Task: Look for space in Mascalucia, Italy from 1st June, 2023 to 9th June, 2023 for 4 adults in price range Rs.6000 to Rs.12000. Place can be entire place with 2 bedrooms having 2 beds and 2 bathrooms. Property type can be house, flat, guest house. Booking option can be shelf check-in. Required host language is English.
Action: Mouse moved to (586, 97)
Screenshot: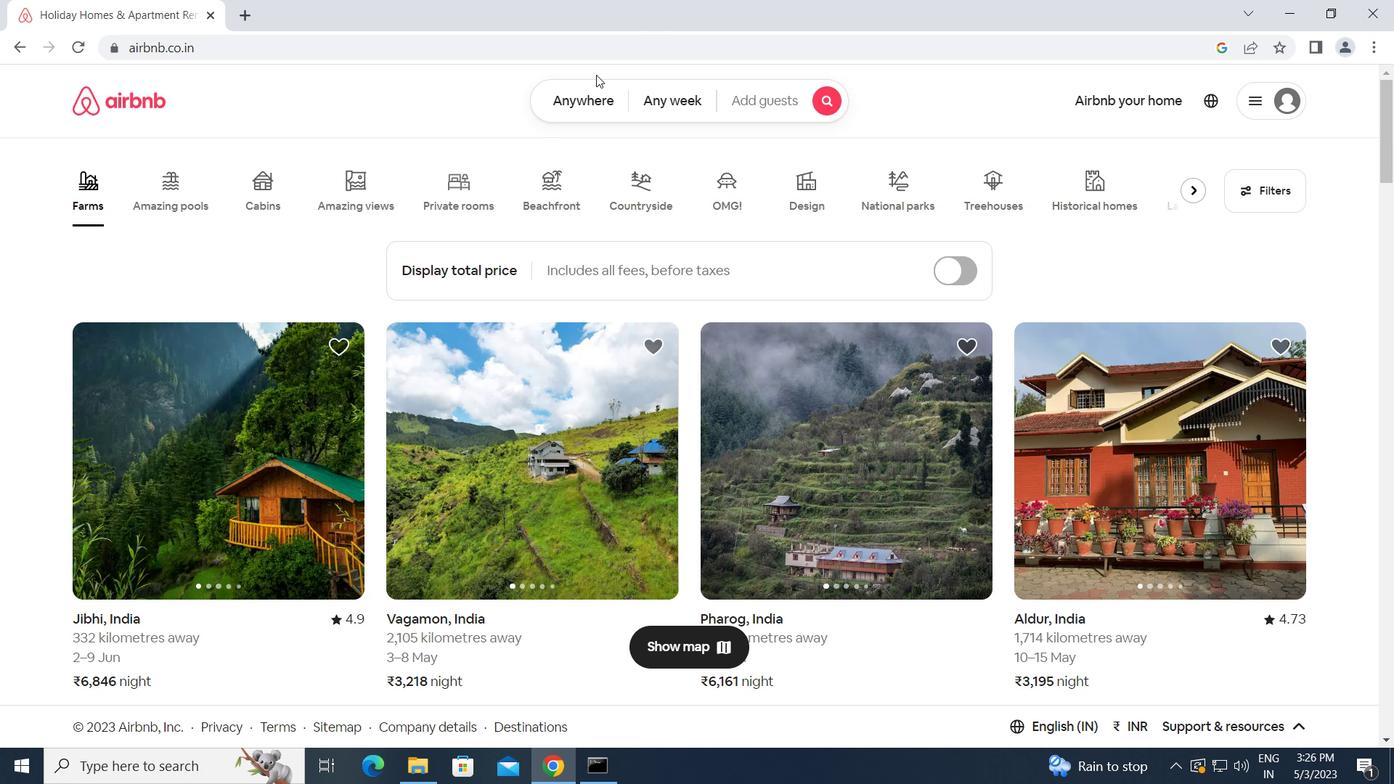
Action: Mouse pressed left at (586, 97)
Screenshot: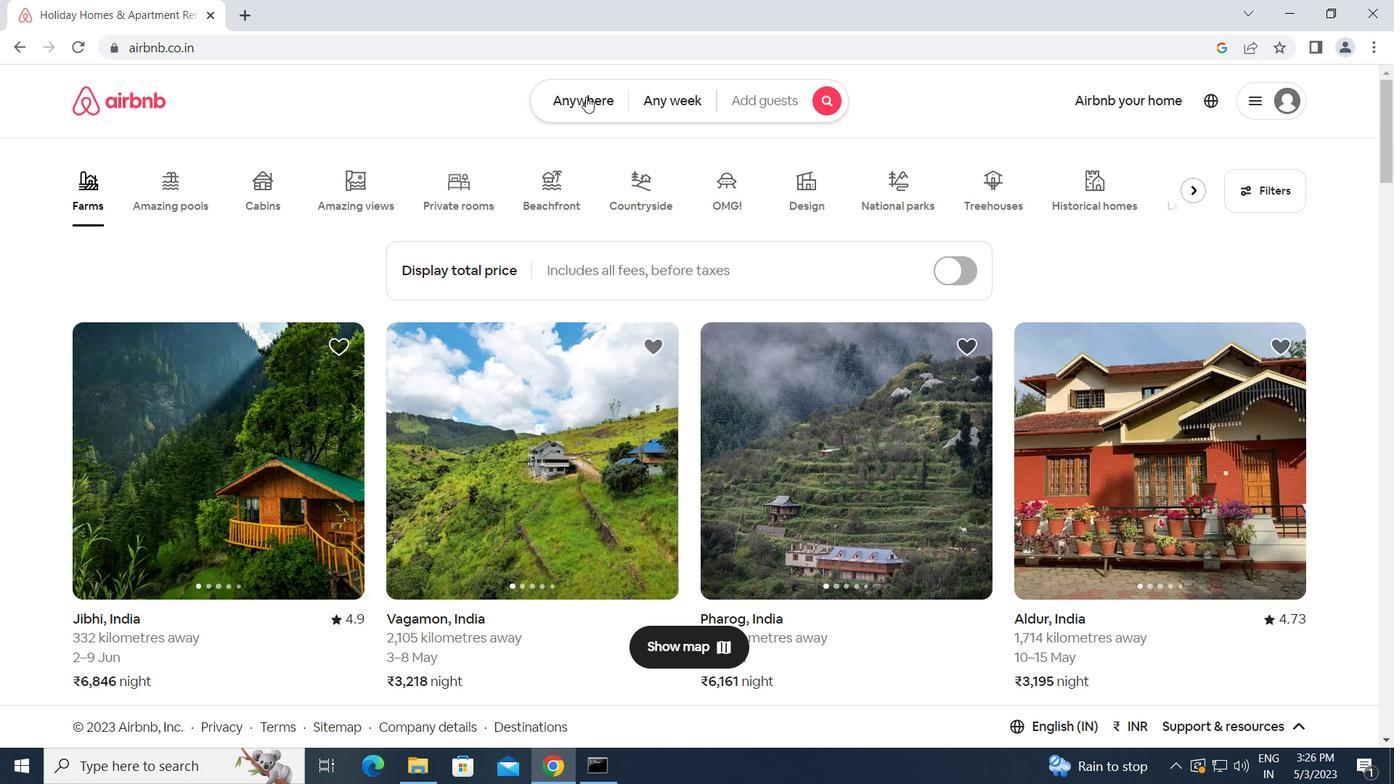 
Action: Mouse moved to (546, 172)
Screenshot: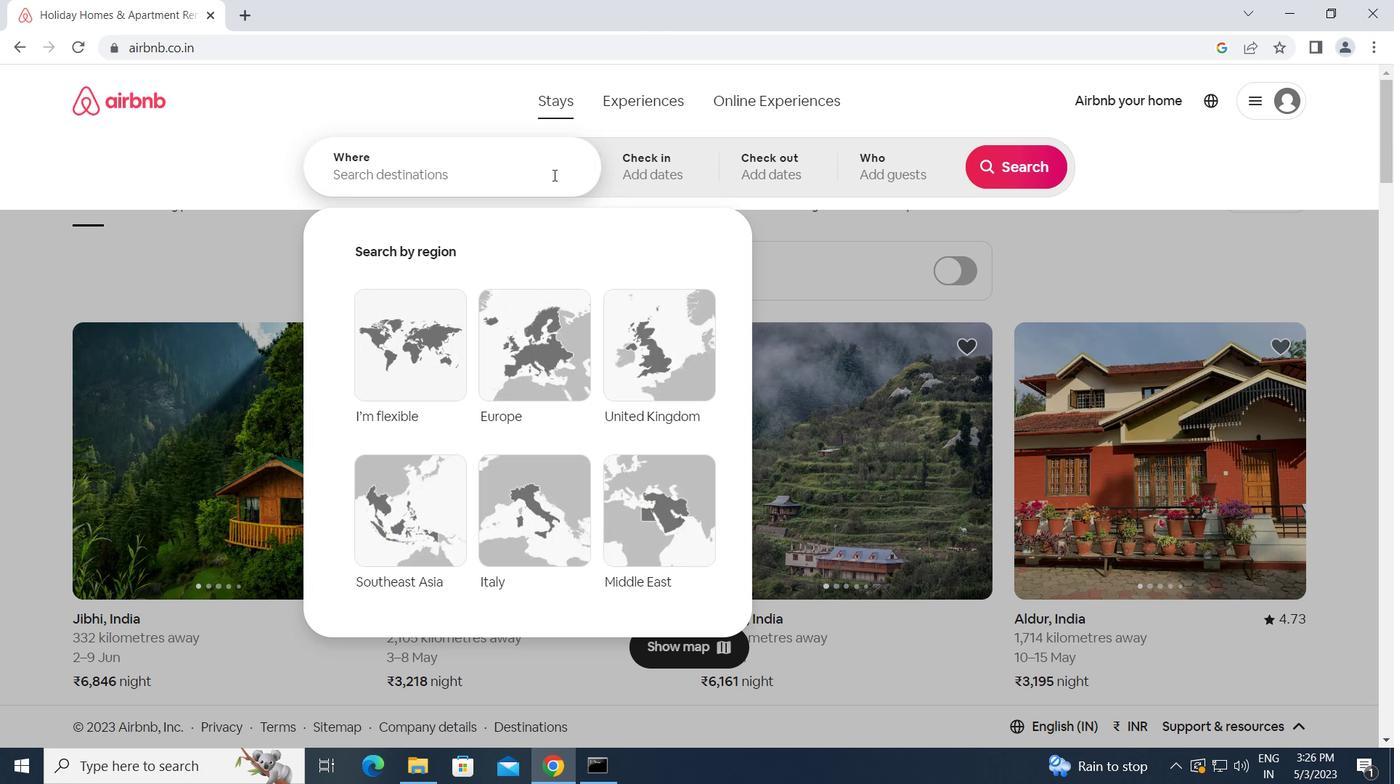 
Action: Mouse pressed left at (546, 172)
Screenshot: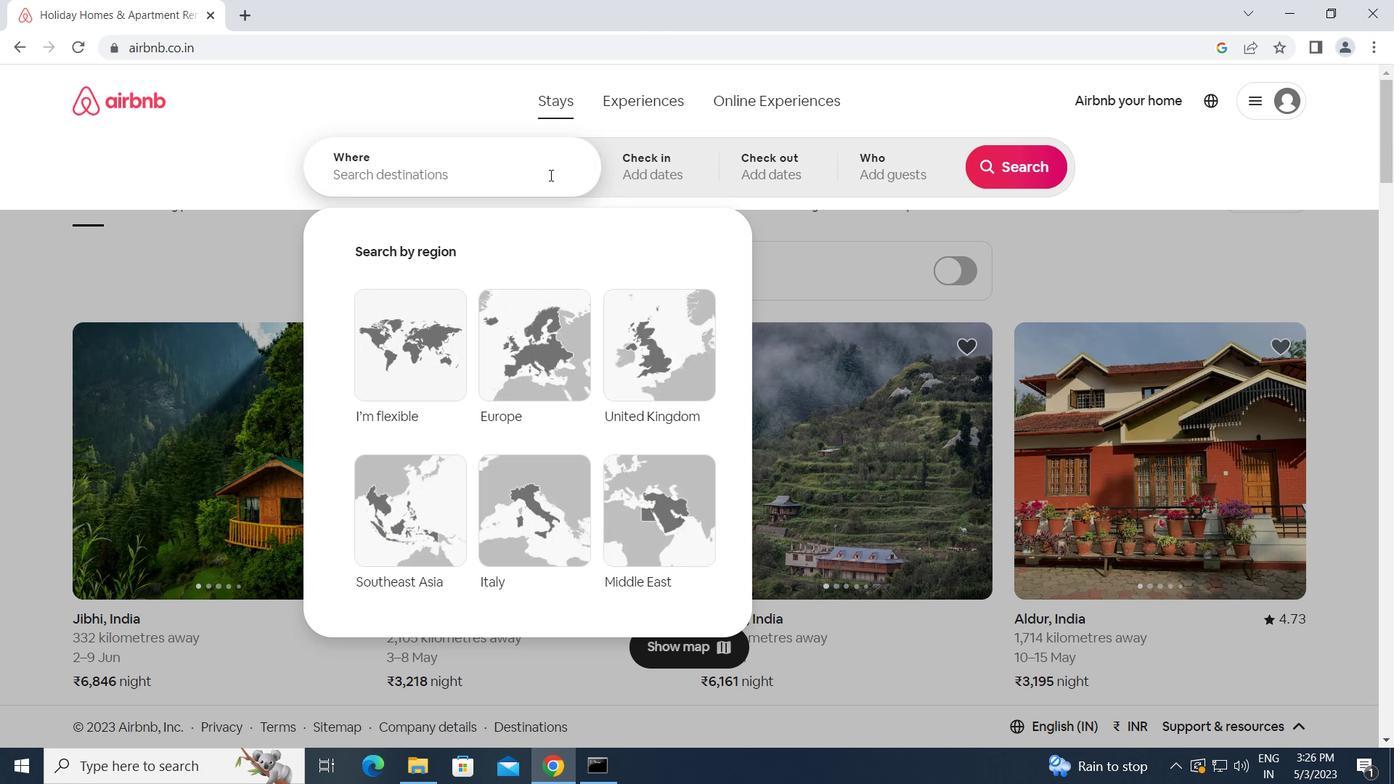 
Action: Key pressed m<Key.caps_lock>ascalucia,<Key.space><Key.caps_lock>i<Key.caps_lock>taly<Key.enter>
Screenshot: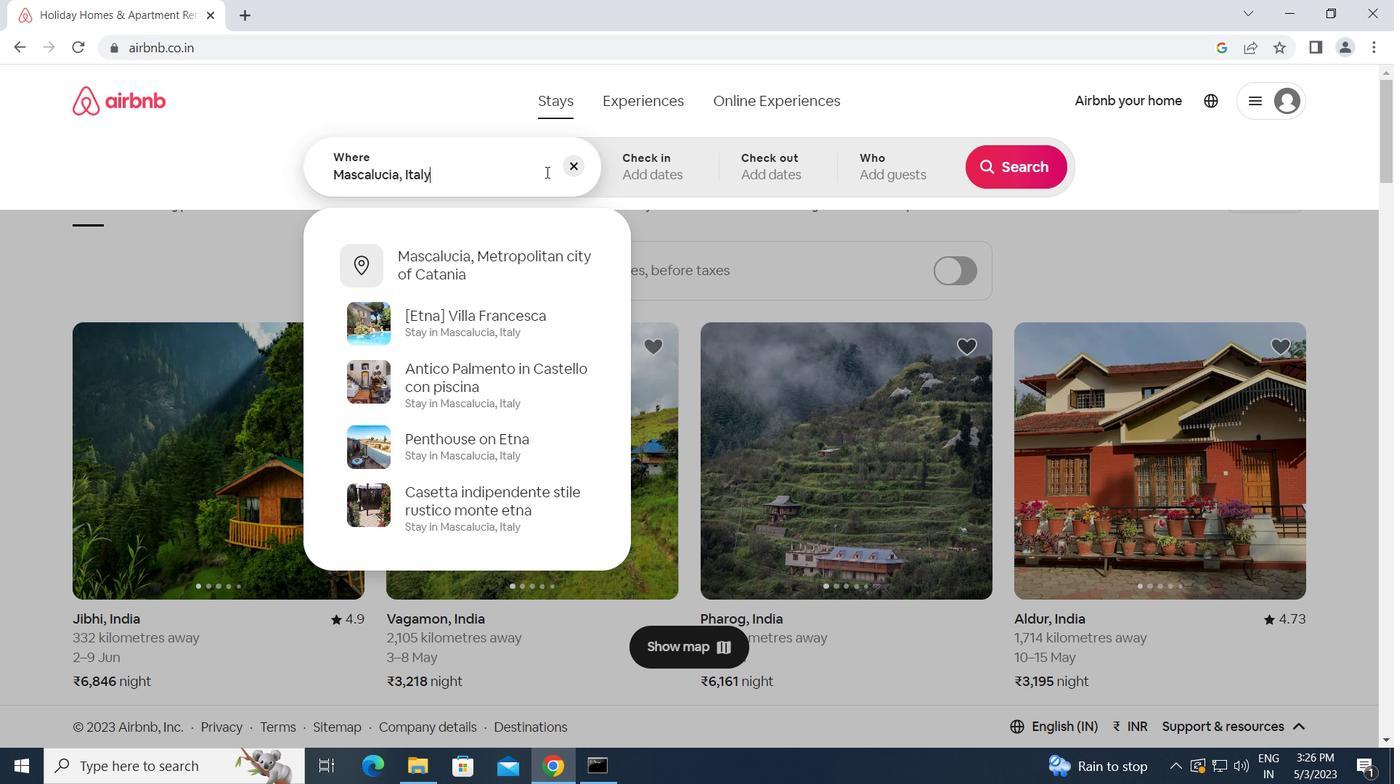 
Action: Mouse moved to (910, 390)
Screenshot: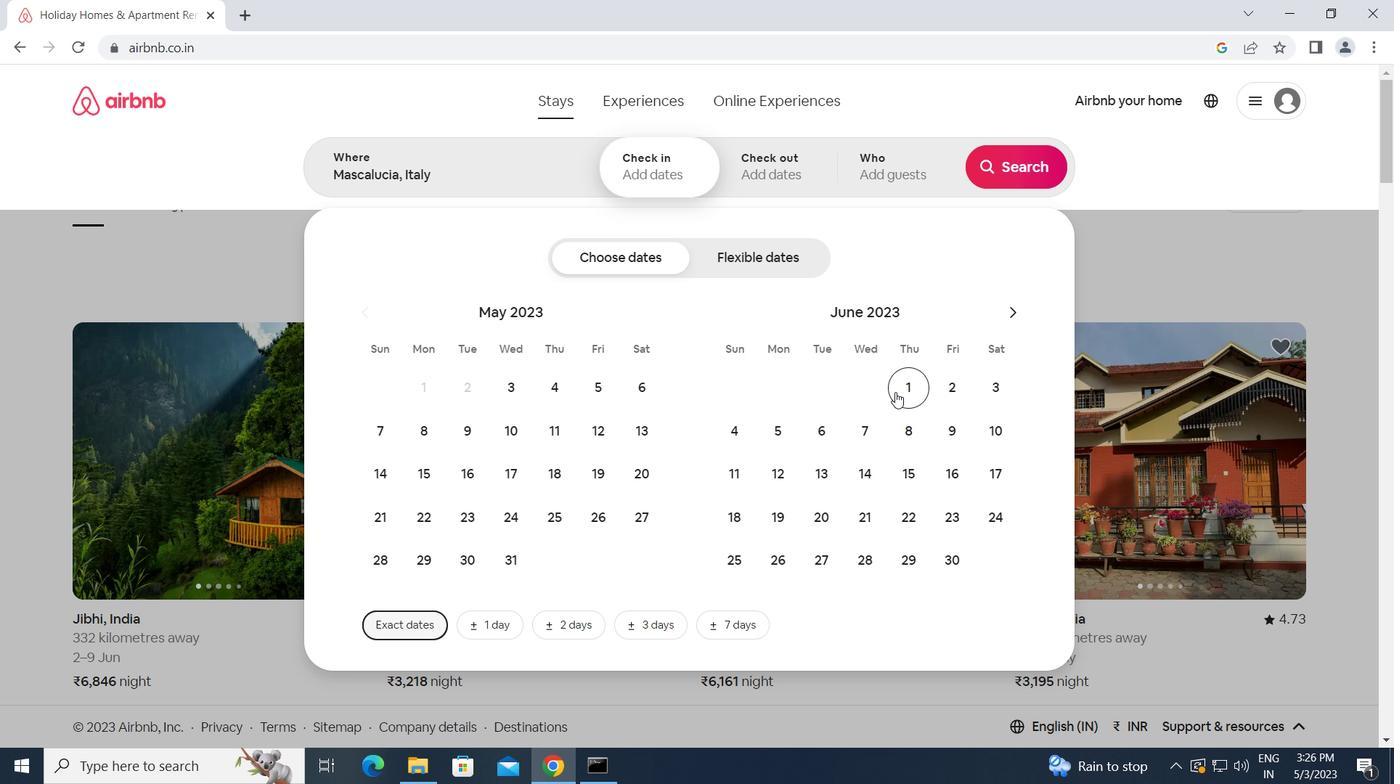 
Action: Mouse pressed left at (910, 390)
Screenshot: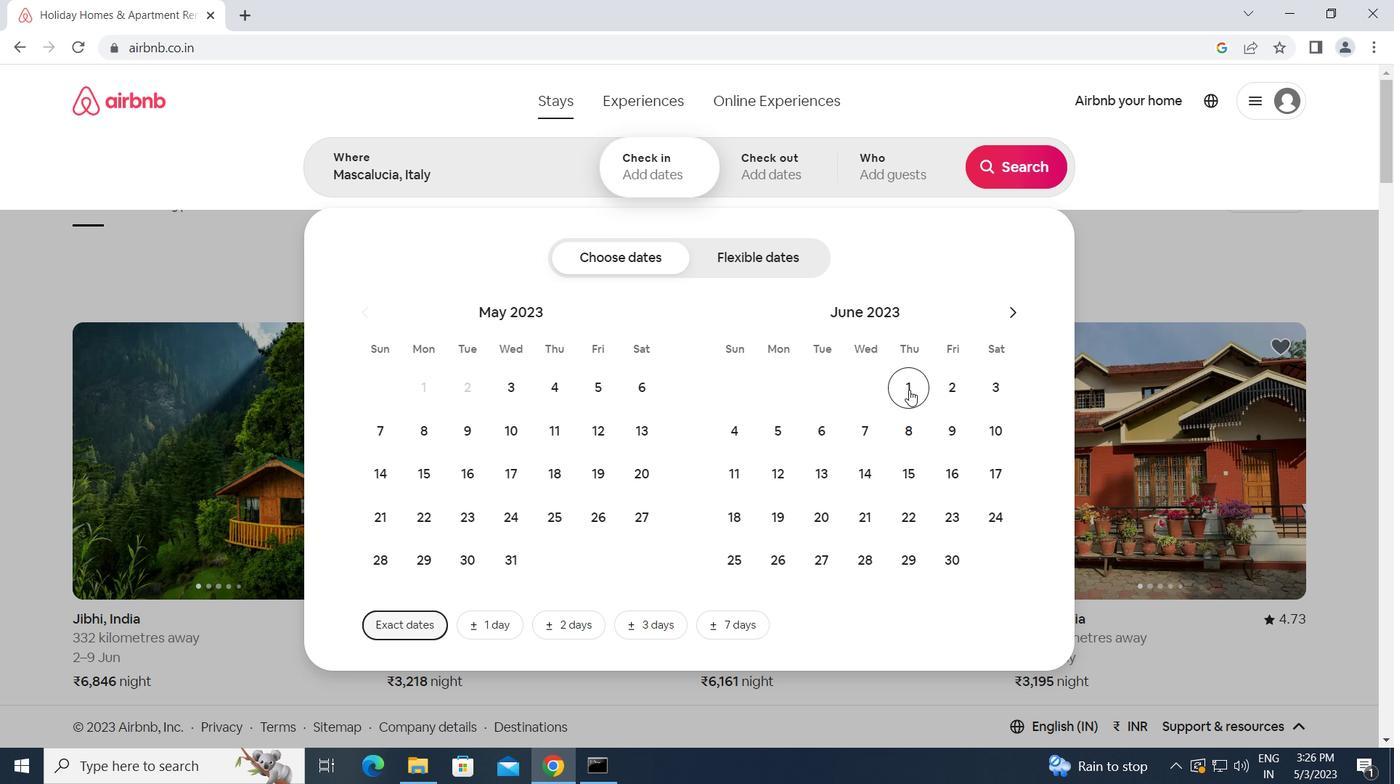 
Action: Mouse moved to (946, 424)
Screenshot: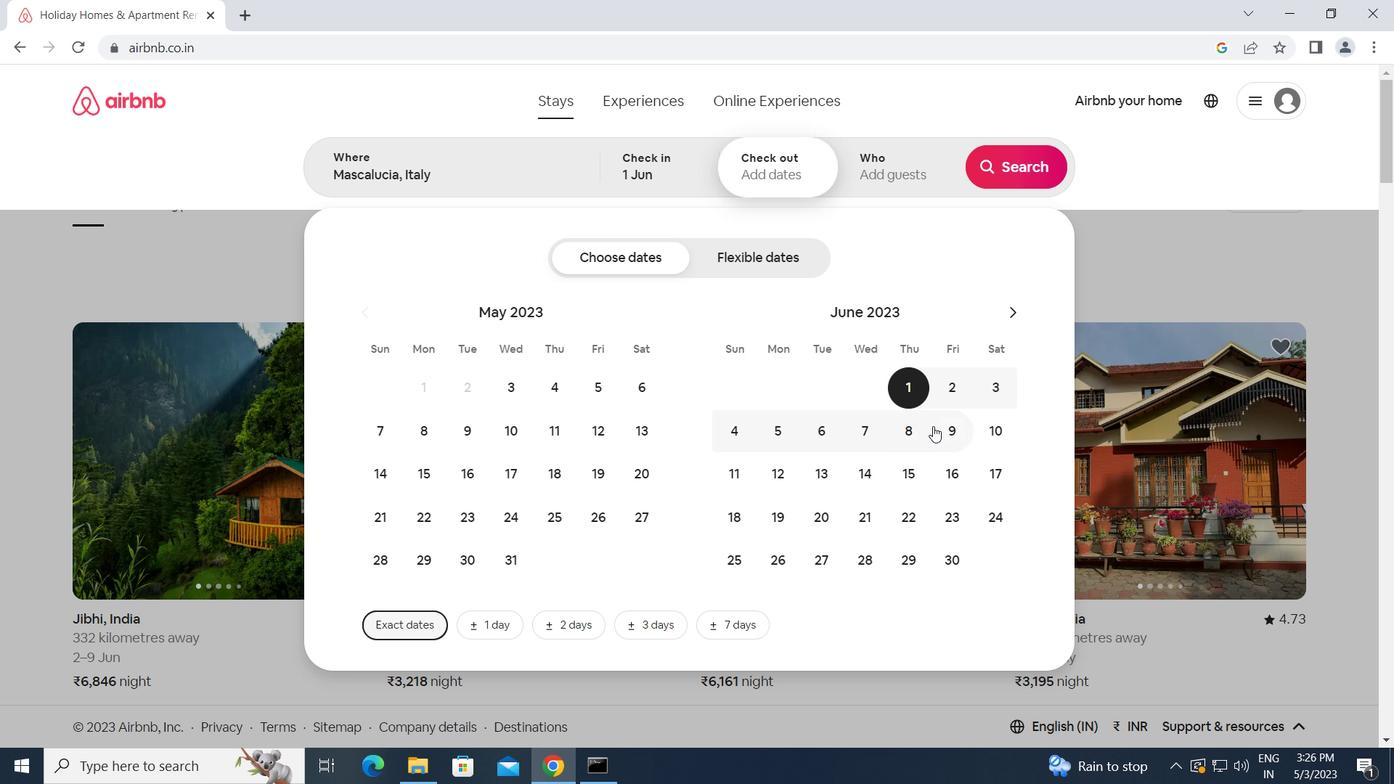 
Action: Mouse pressed left at (946, 424)
Screenshot: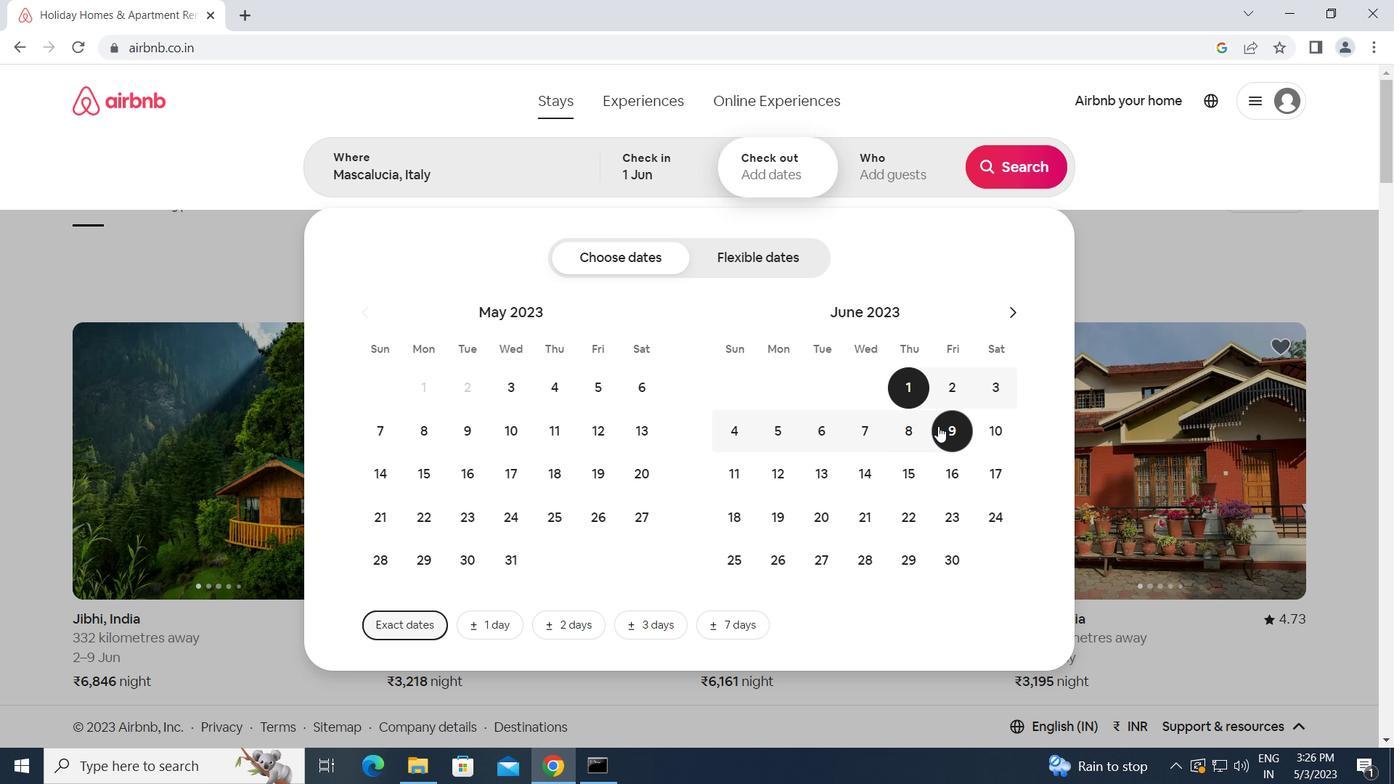 
Action: Mouse moved to (907, 169)
Screenshot: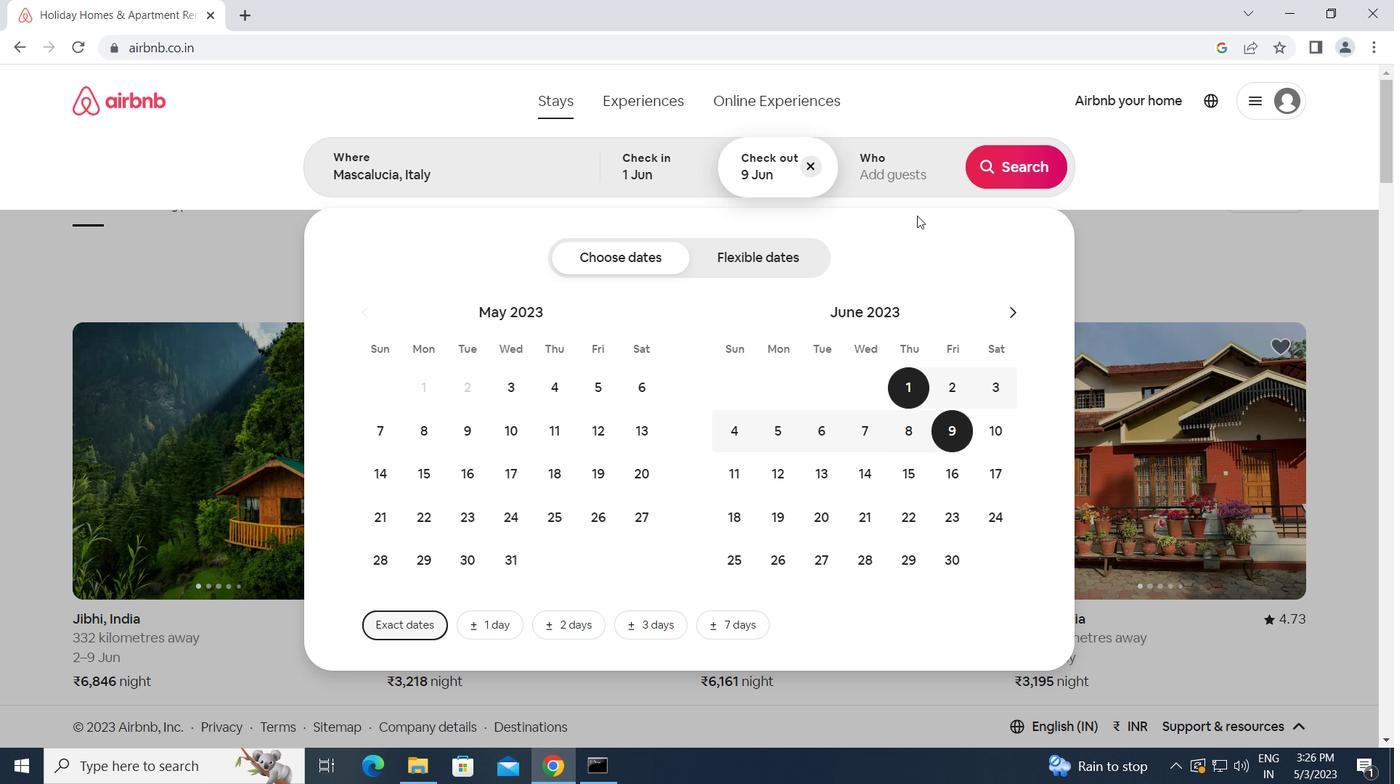 
Action: Mouse pressed left at (907, 169)
Screenshot: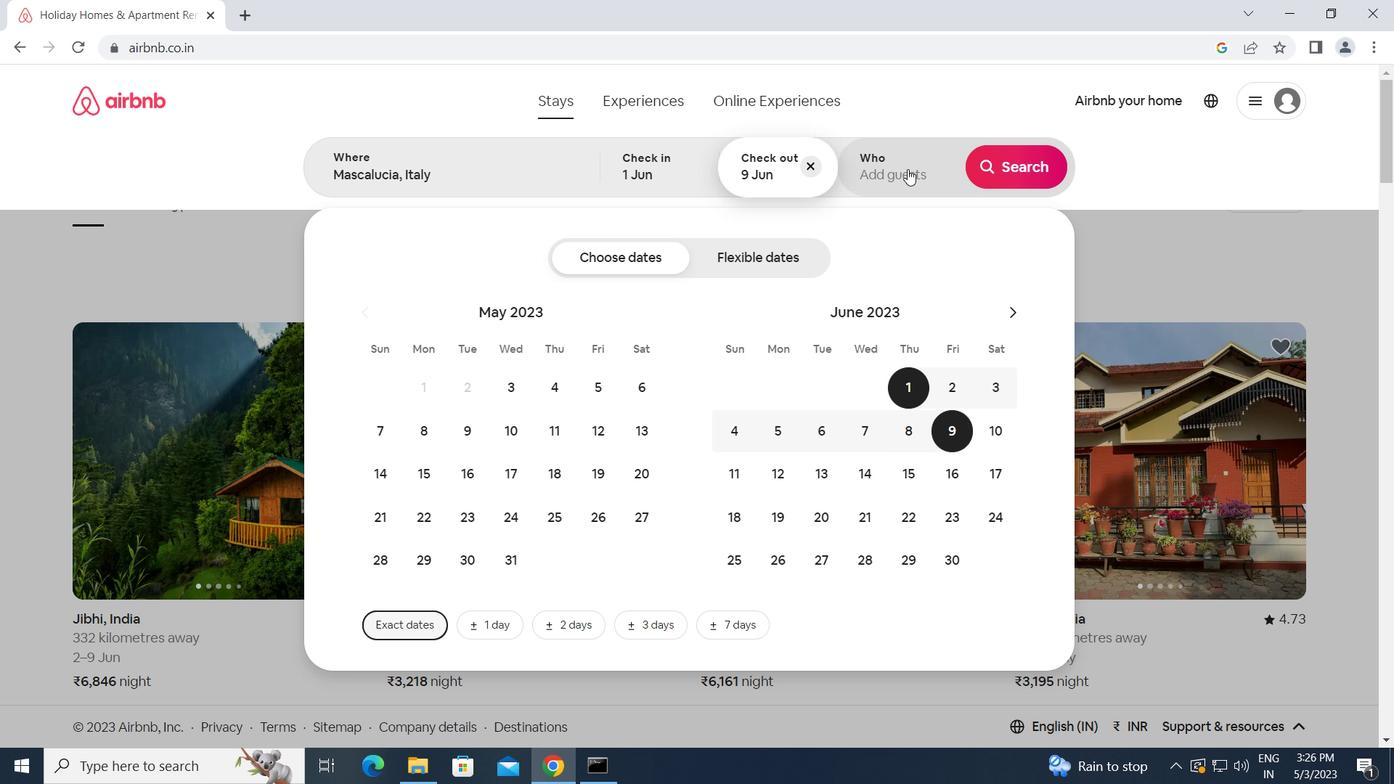 
Action: Mouse moved to (1014, 265)
Screenshot: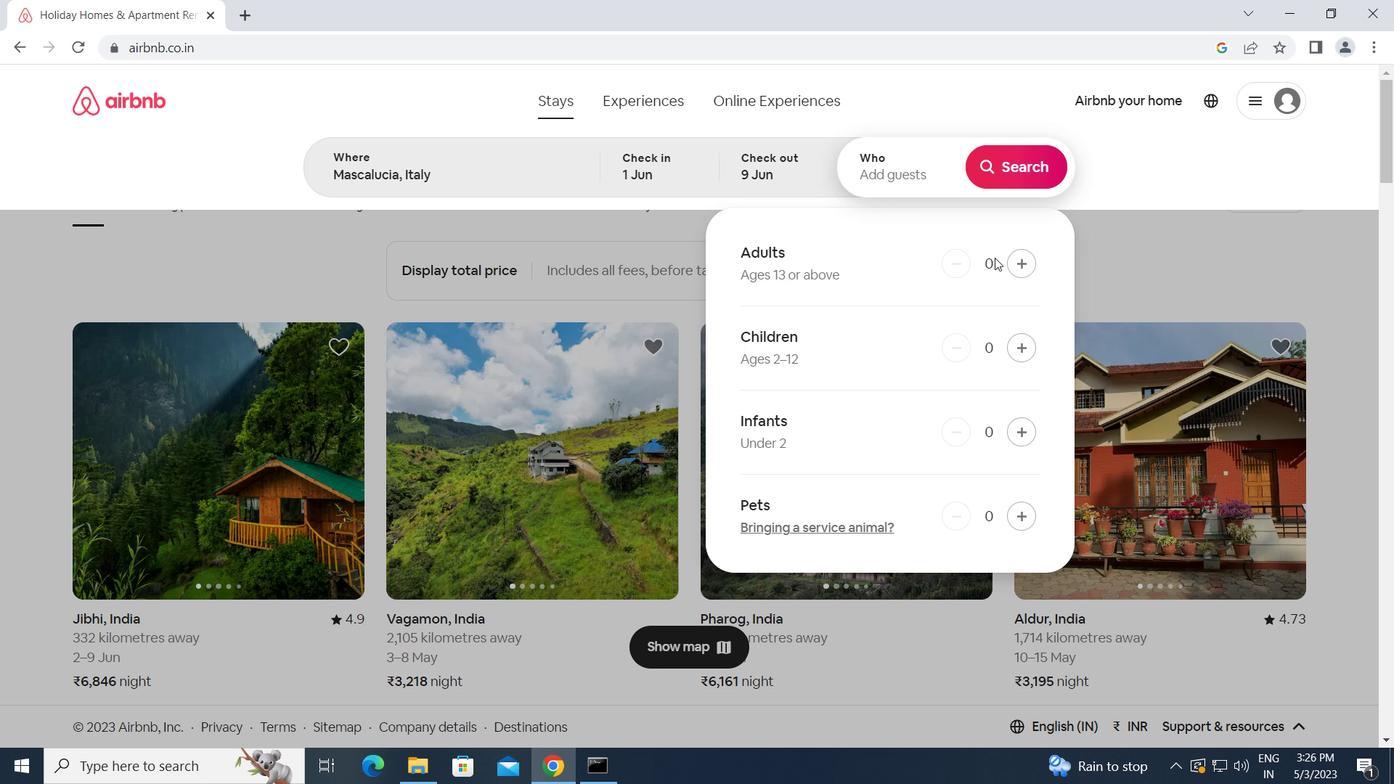 
Action: Mouse pressed left at (1014, 265)
Screenshot: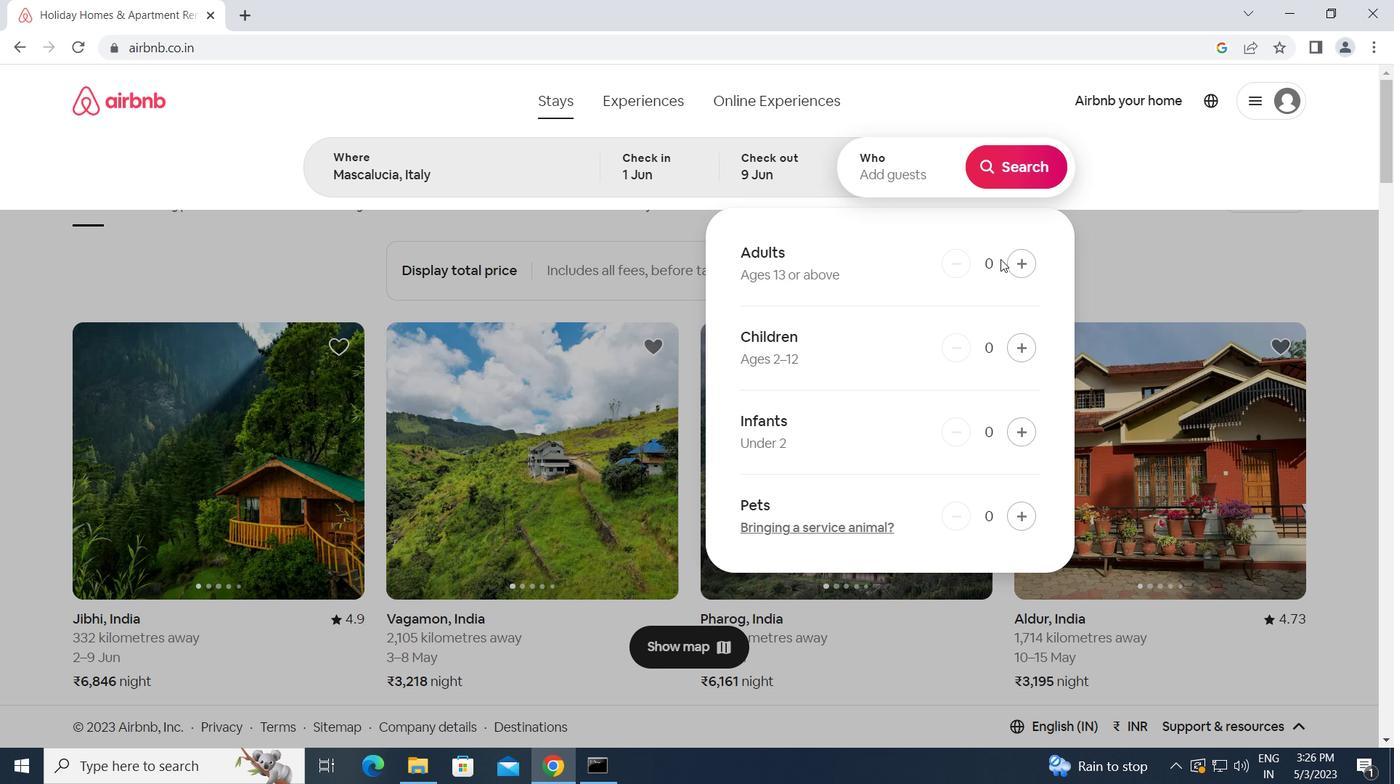 
Action: Mouse pressed left at (1014, 265)
Screenshot: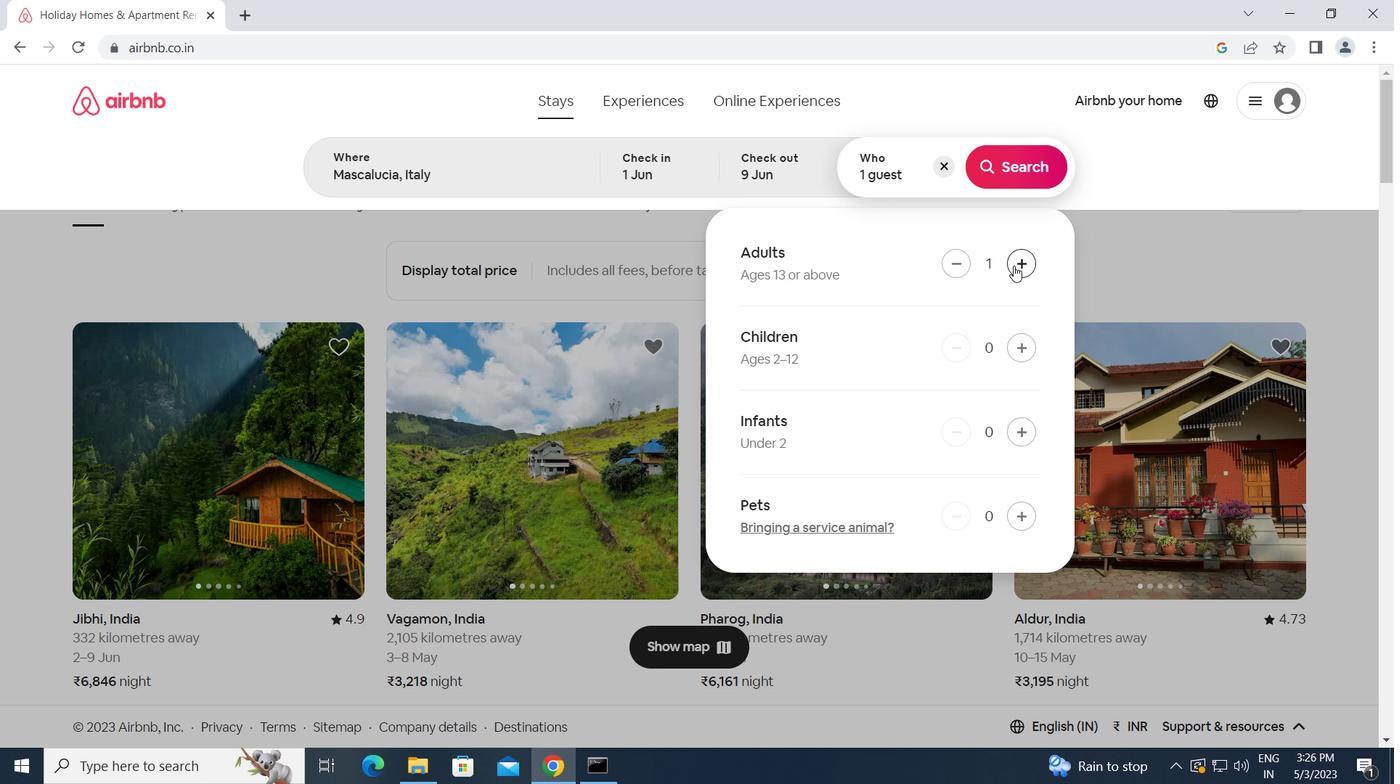 
Action: Mouse pressed left at (1014, 265)
Screenshot: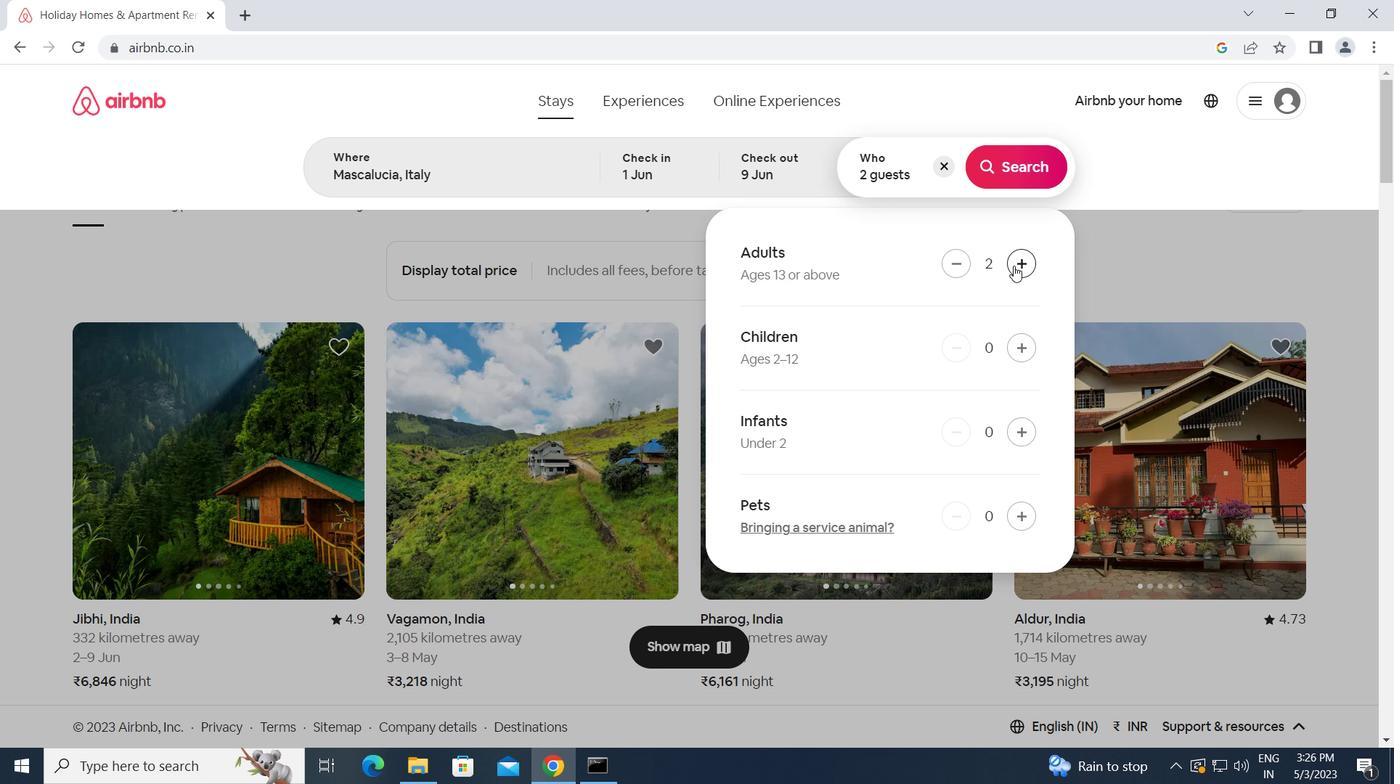 
Action: Mouse pressed left at (1014, 265)
Screenshot: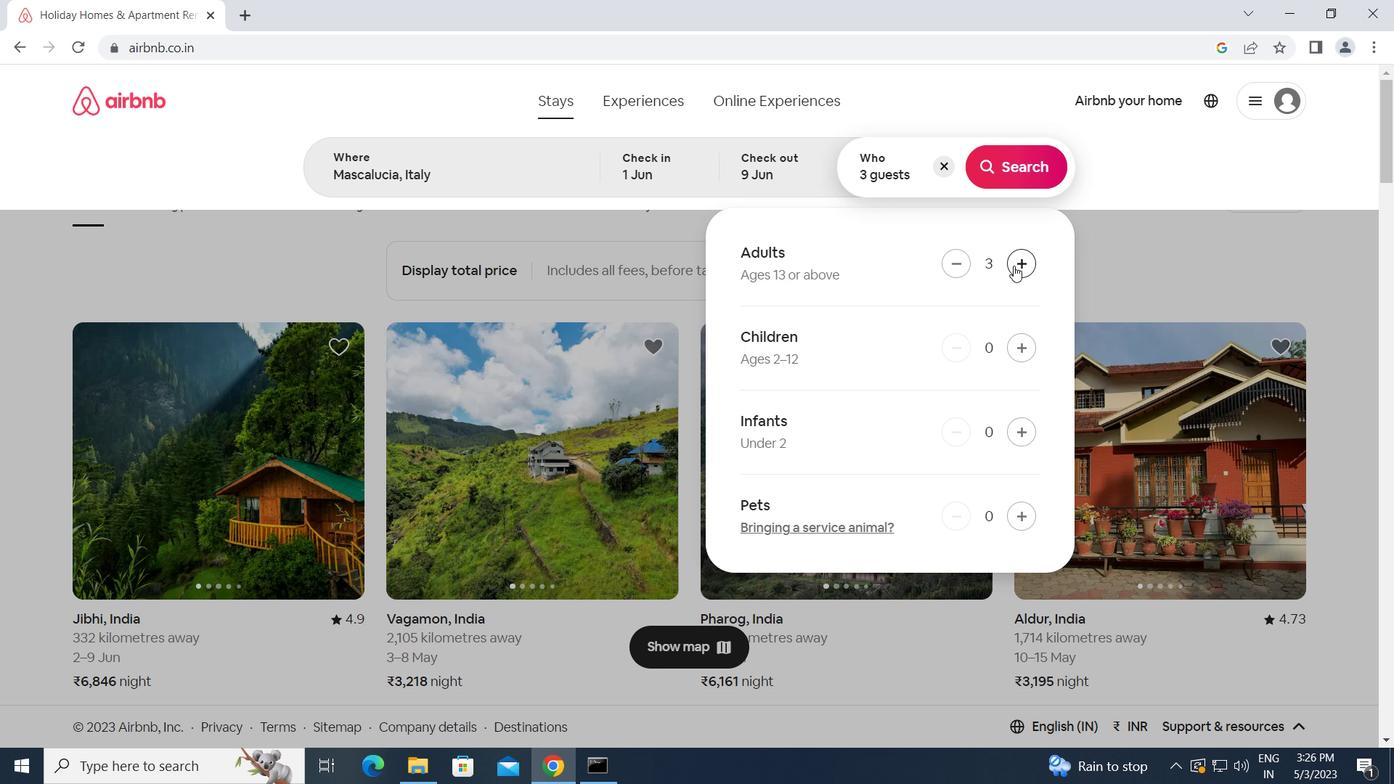 
Action: Mouse moved to (1012, 154)
Screenshot: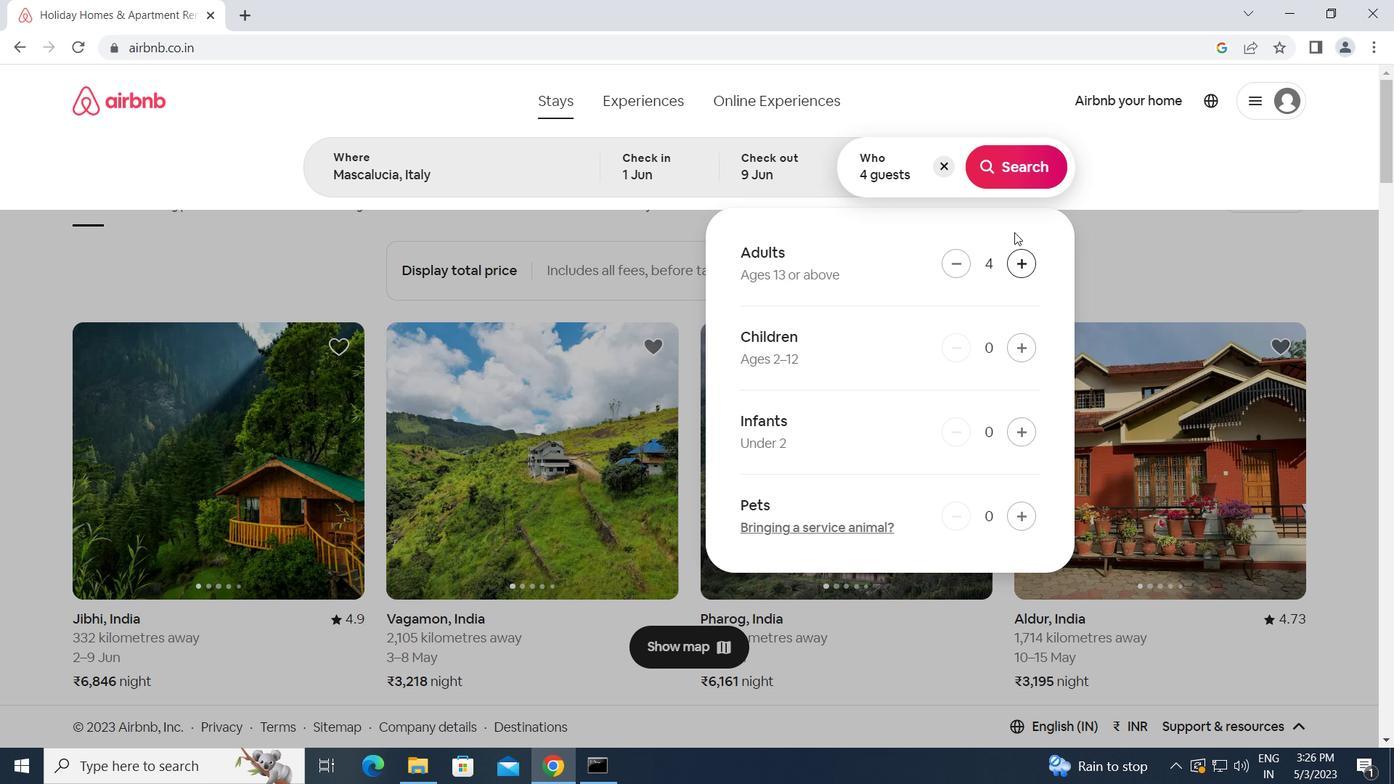 
Action: Mouse pressed left at (1012, 154)
Screenshot: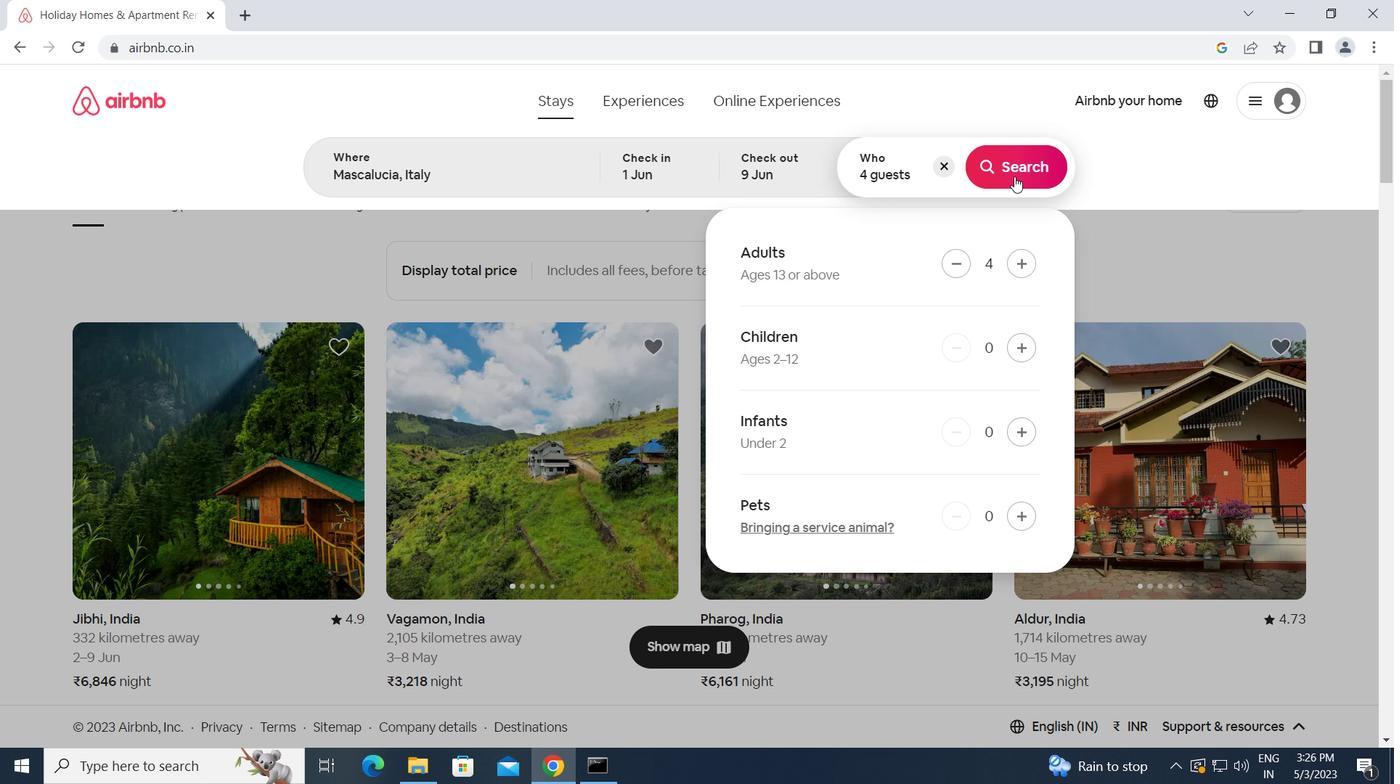 
Action: Mouse moved to (1305, 161)
Screenshot: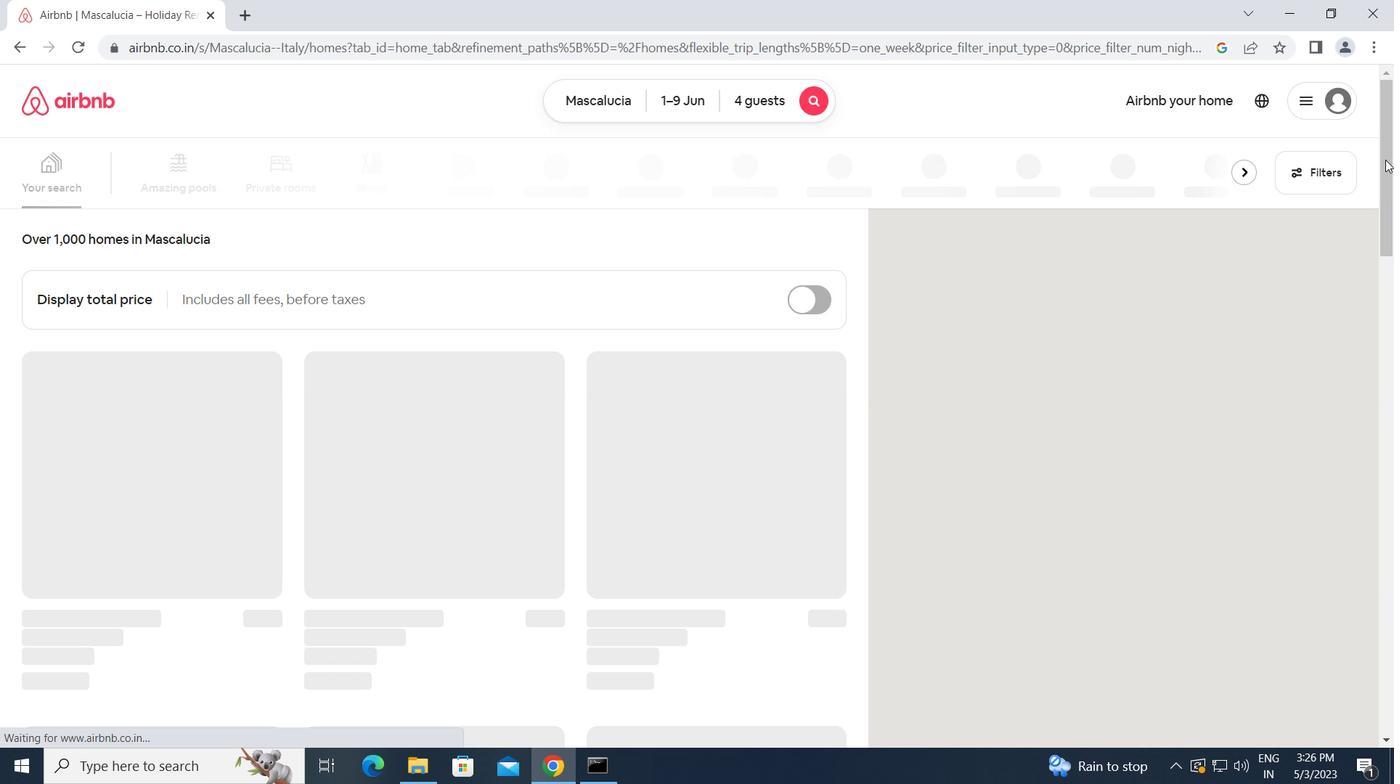 
Action: Mouse pressed left at (1305, 161)
Screenshot: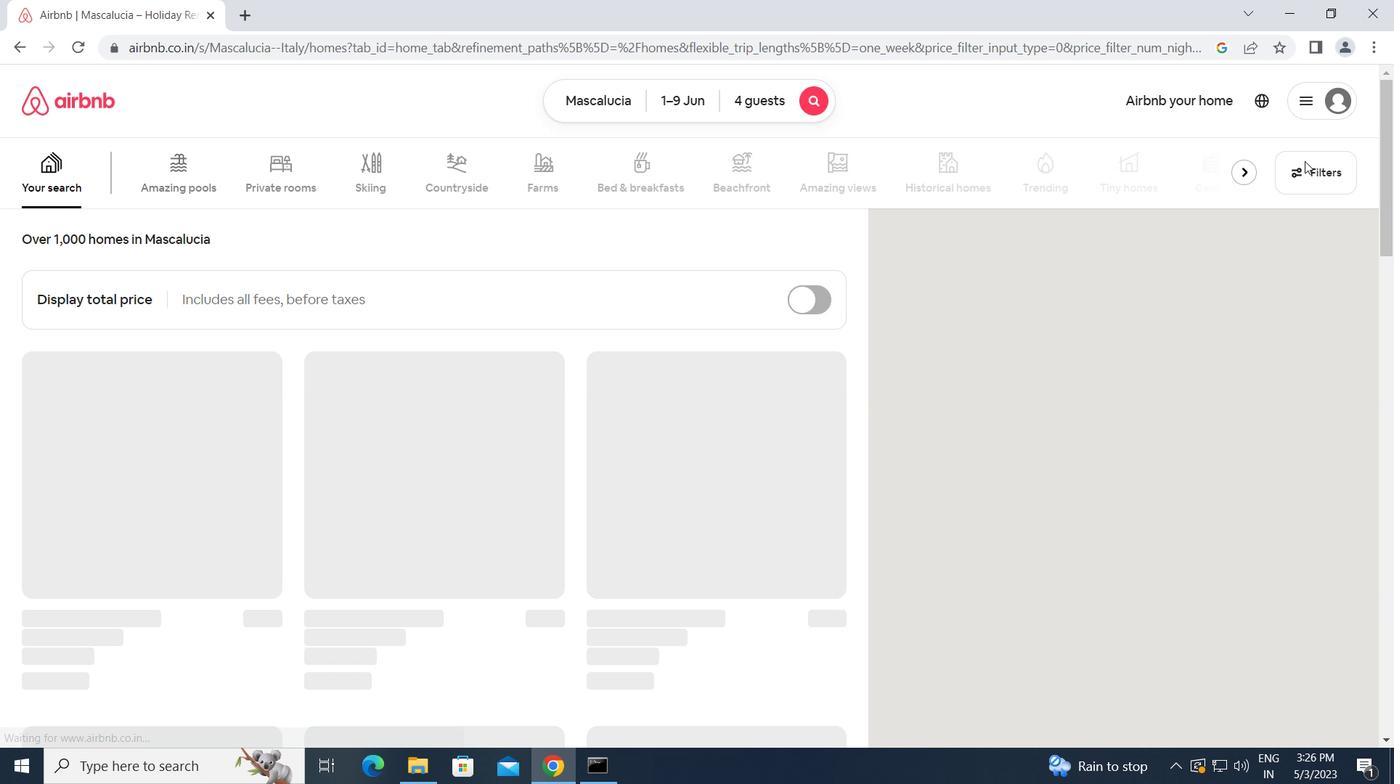 
Action: Mouse moved to (464, 409)
Screenshot: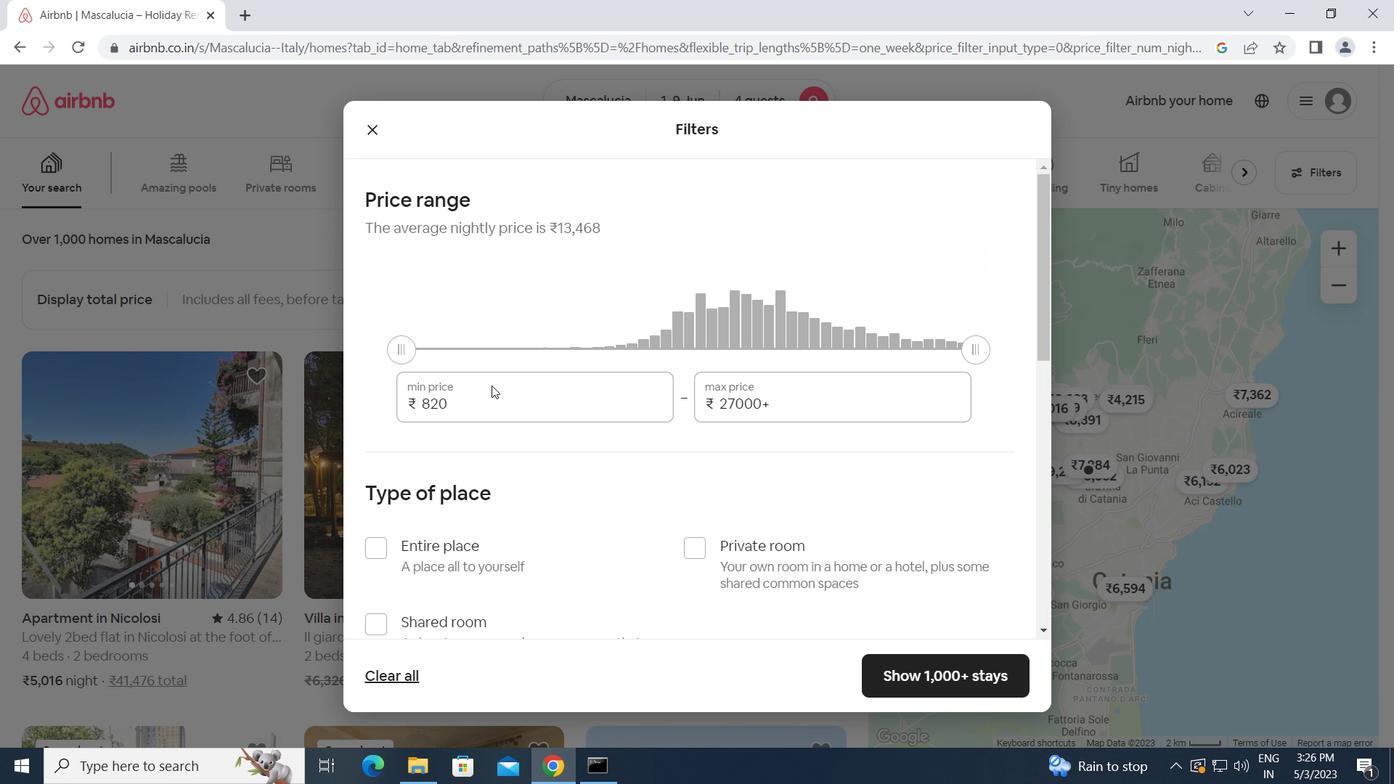 
Action: Mouse pressed left at (464, 409)
Screenshot: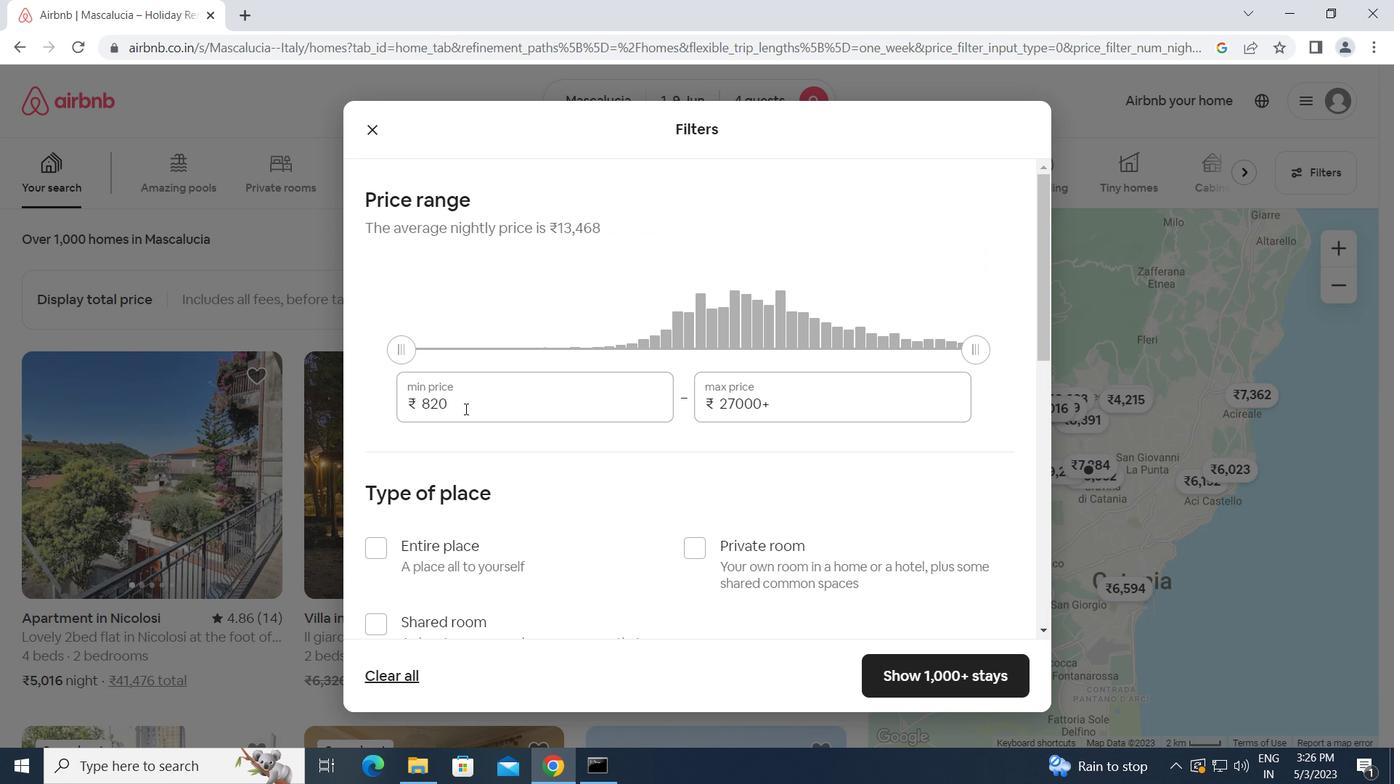 
Action: Mouse moved to (401, 412)
Screenshot: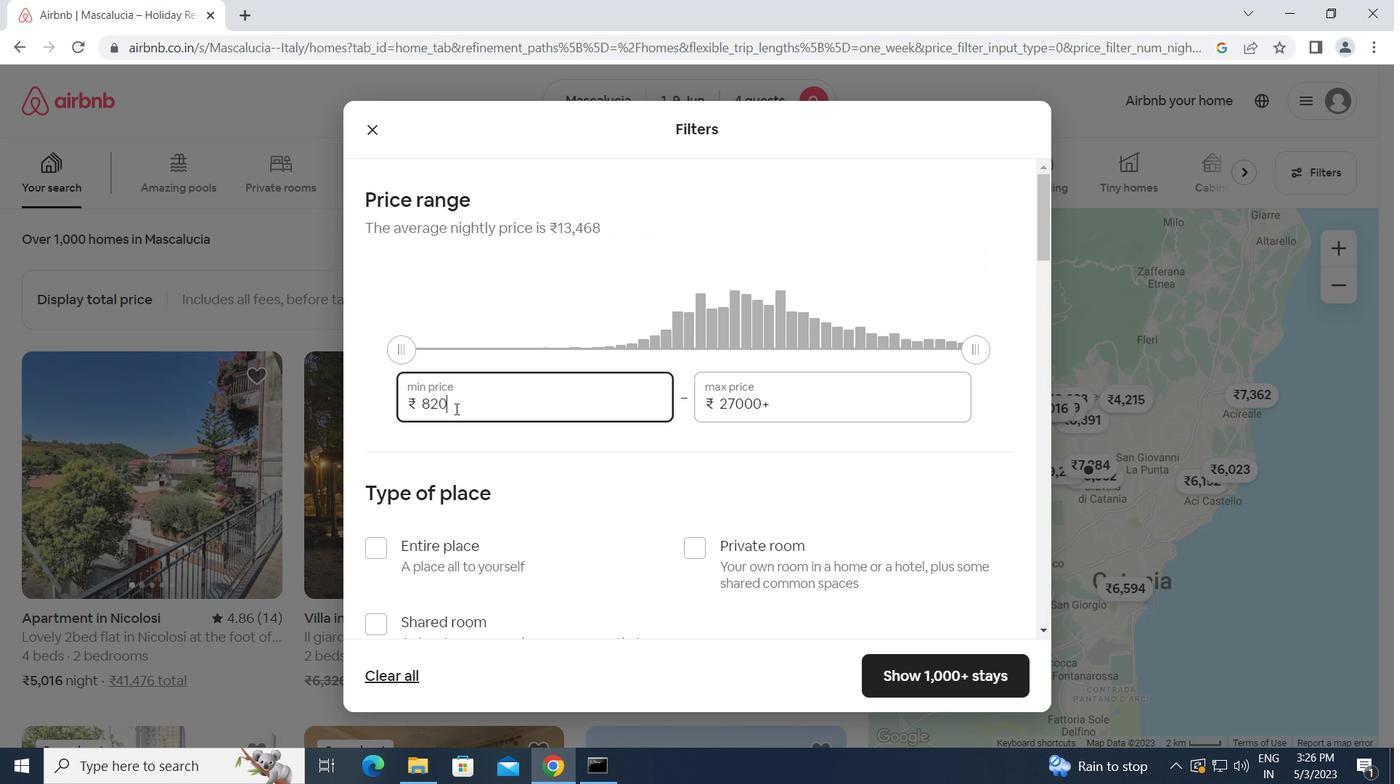 
Action: Key pressed 6000<Key.tab>12000
Screenshot: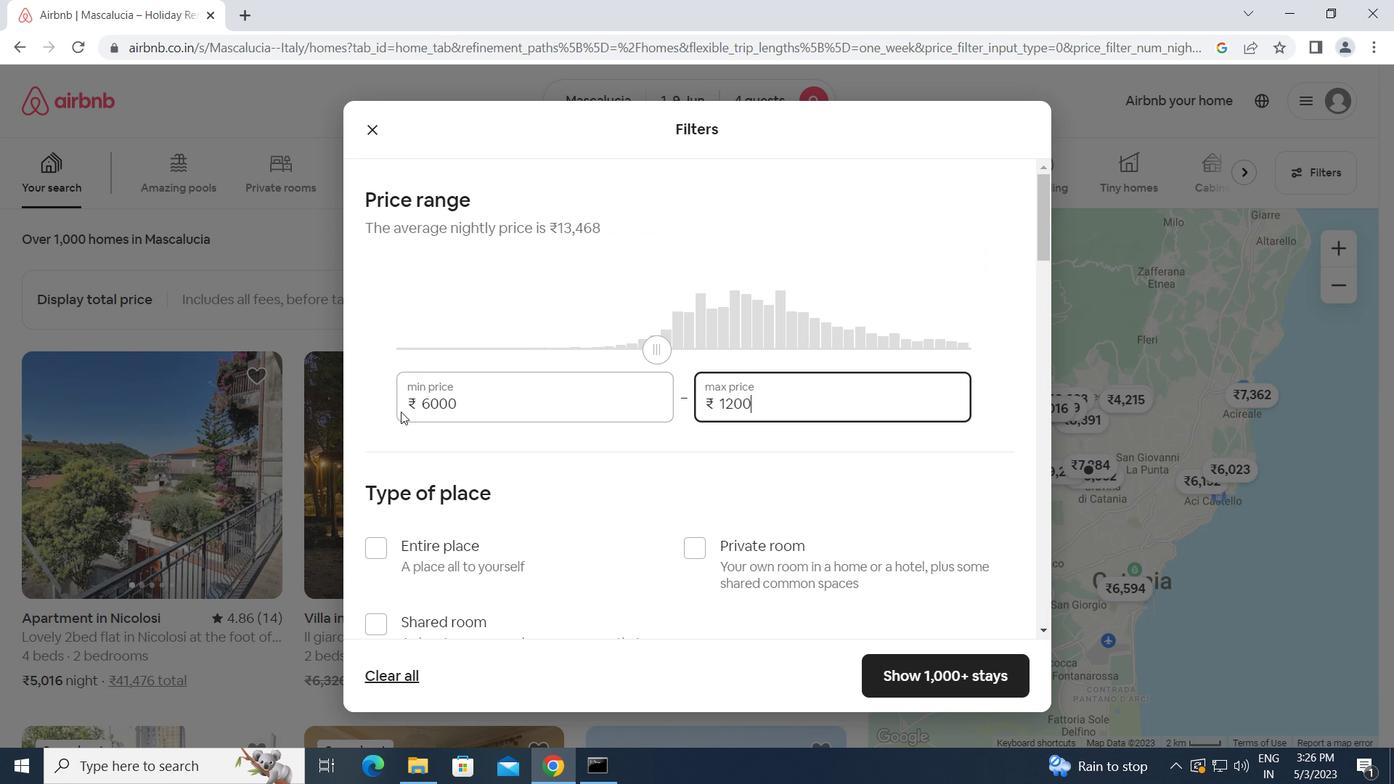 
Action: Mouse moved to (366, 552)
Screenshot: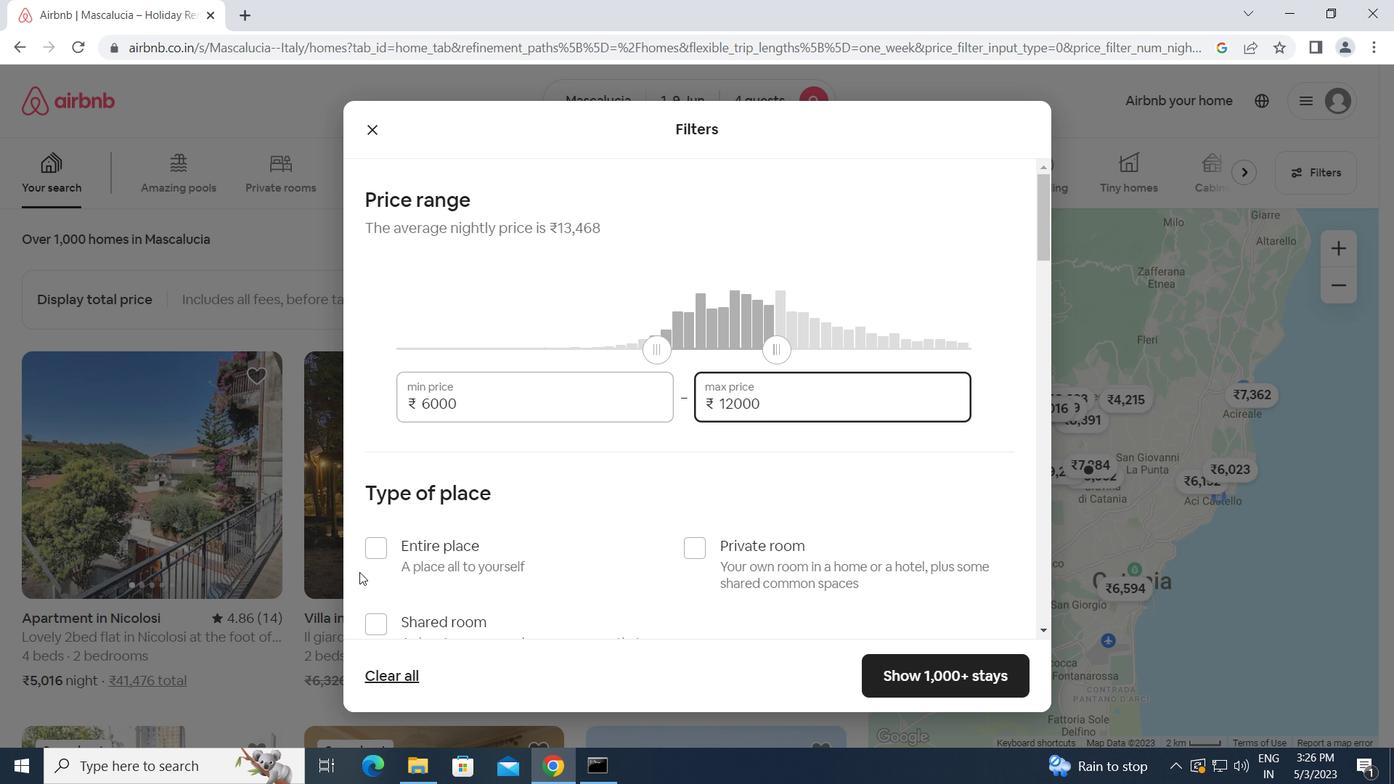 
Action: Mouse pressed left at (366, 552)
Screenshot: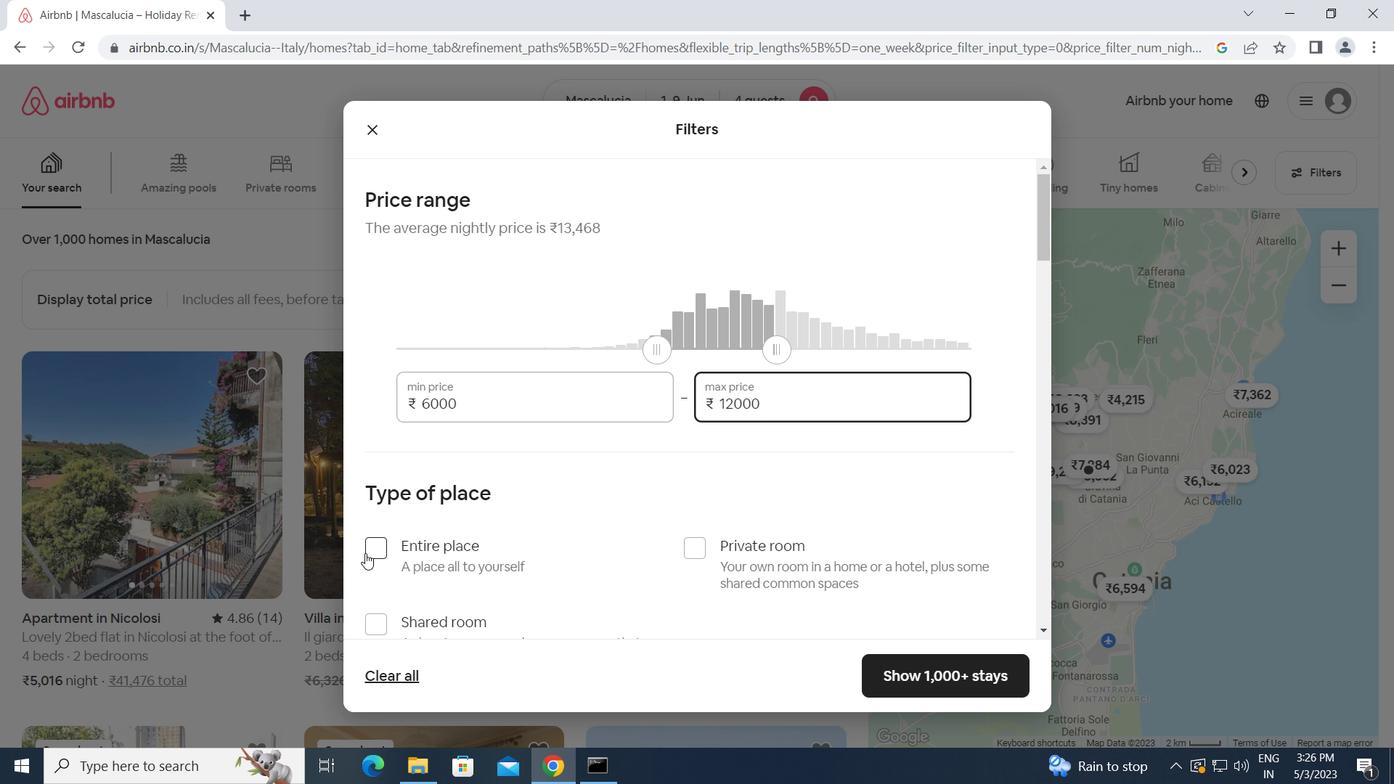 
Action: Mouse moved to (512, 552)
Screenshot: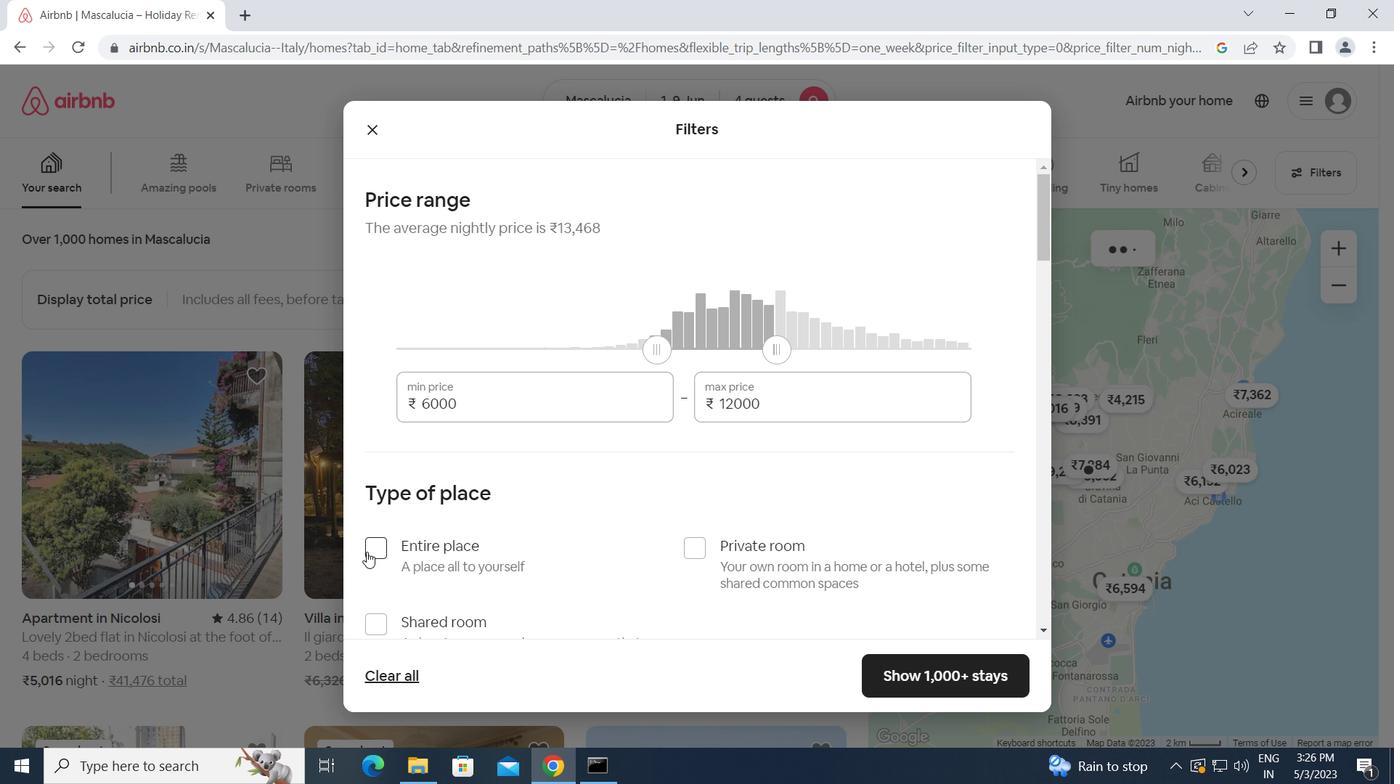 
Action: Mouse scrolled (512, 551) with delta (0, 0)
Screenshot: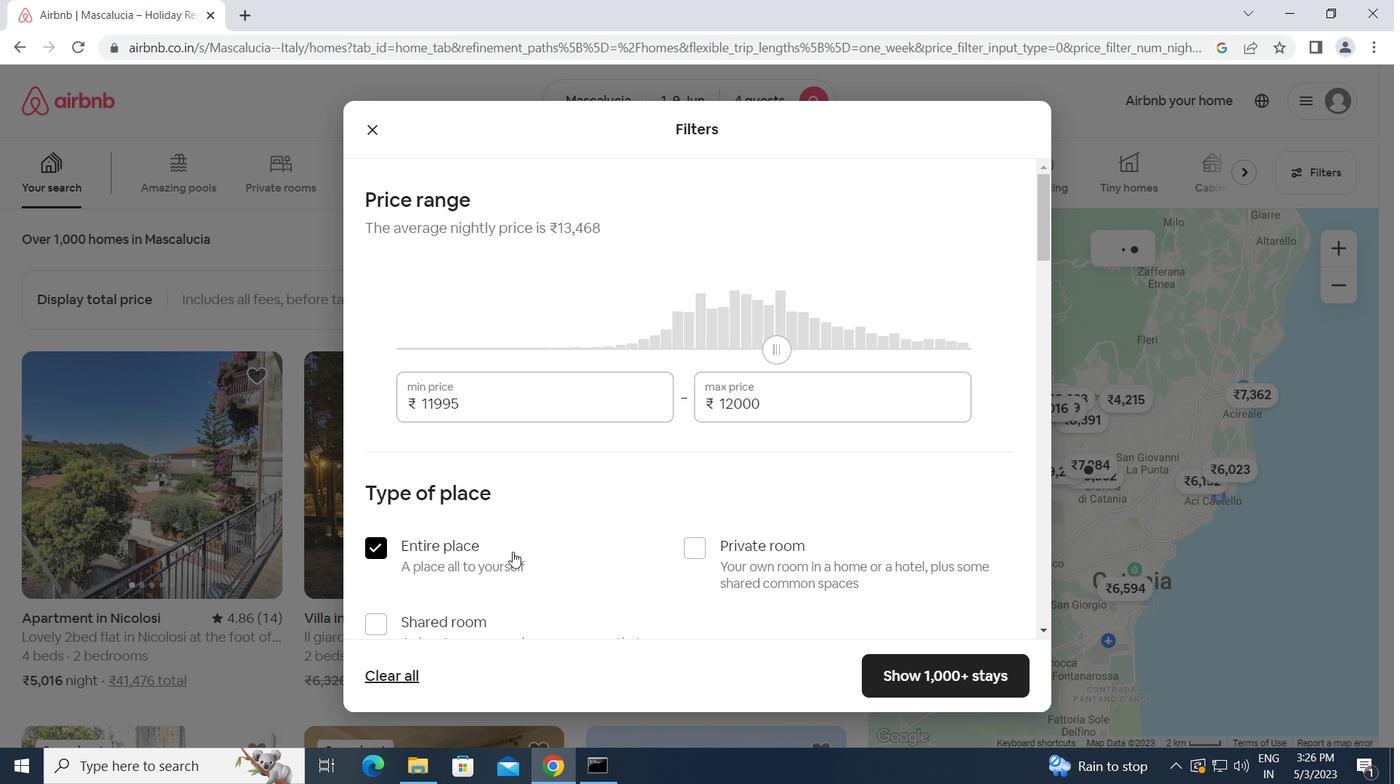 
Action: Mouse scrolled (512, 551) with delta (0, 0)
Screenshot: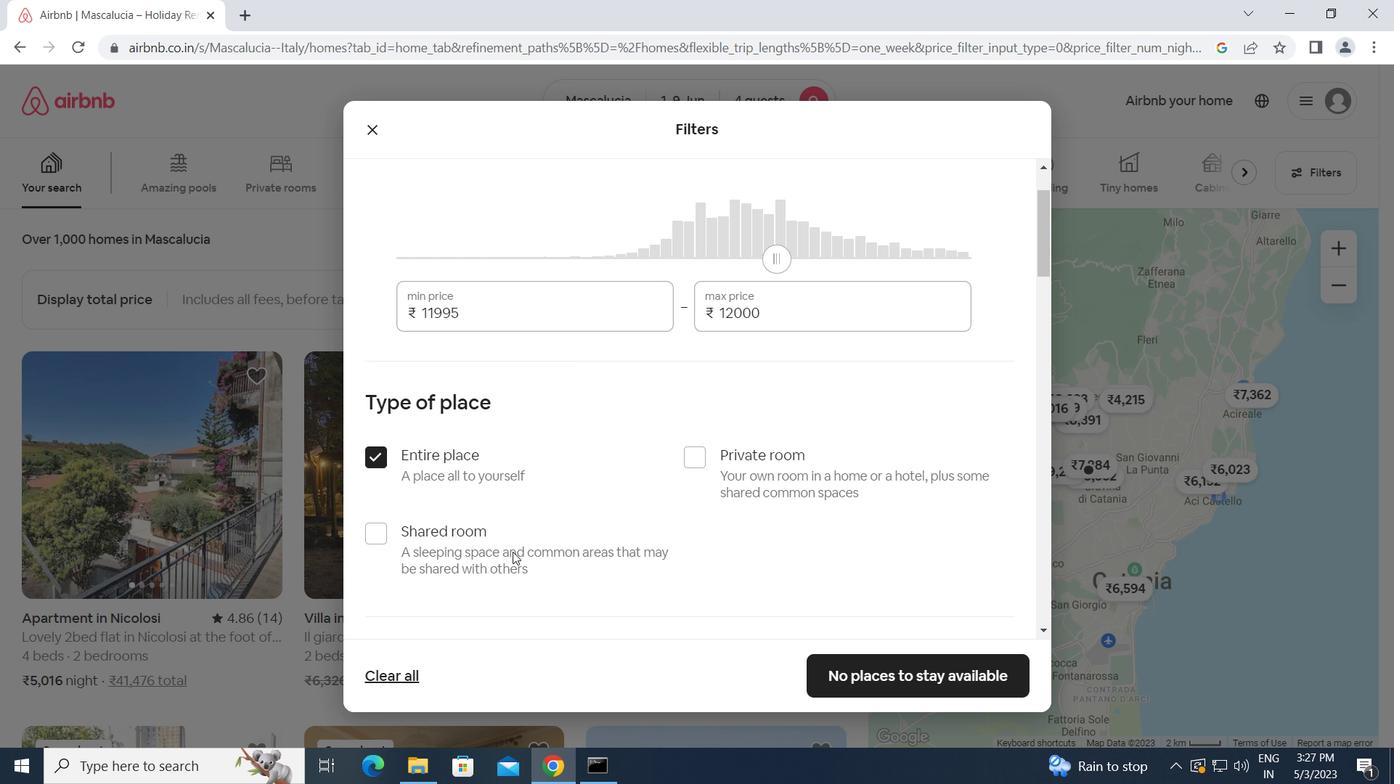 
Action: Mouse moved to (523, 548)
Screenshot: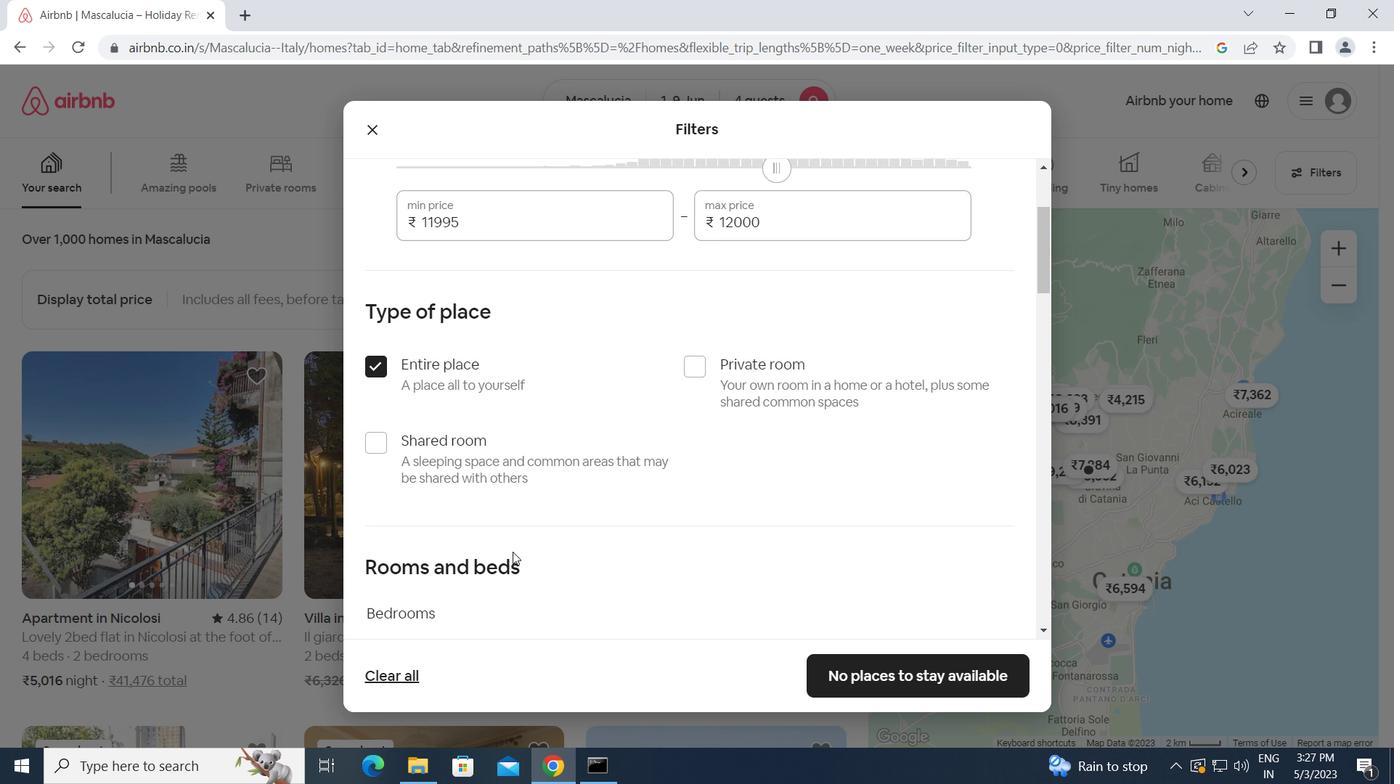 
Action: Mouse scrolled (523, 547) with delta (0, 0)
Screenshot: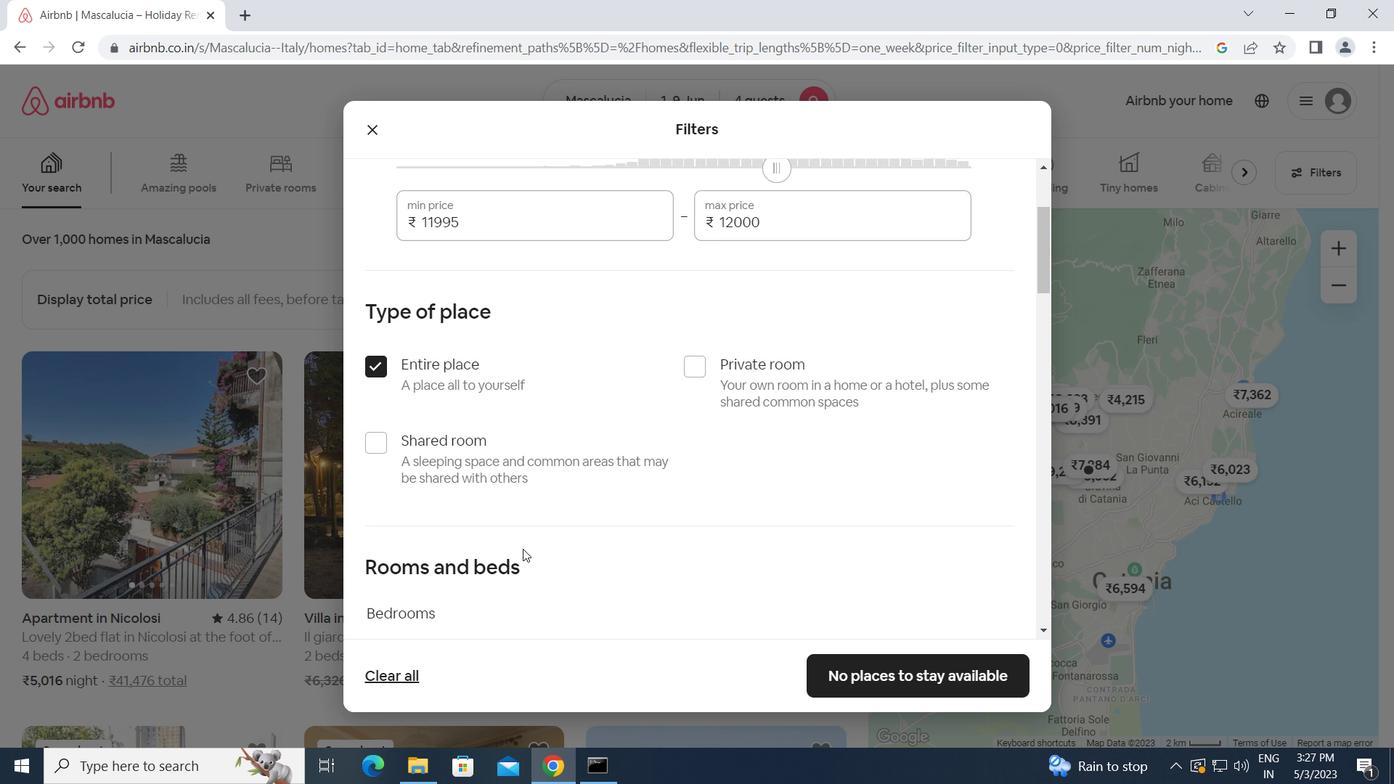 
Action: Mouse moved to (531, 568)
Screenshot: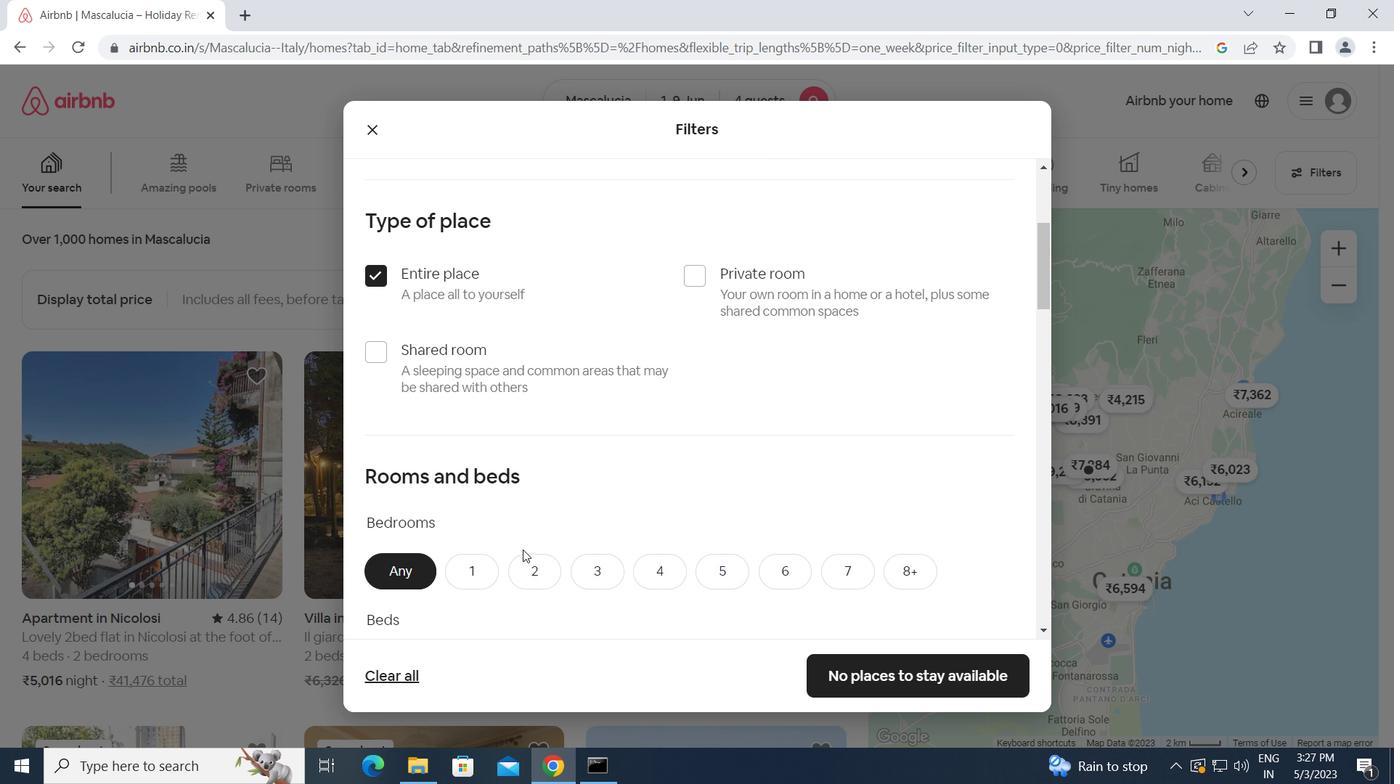 
Action: Mouse pressed left at (531, 568)
Screenshot: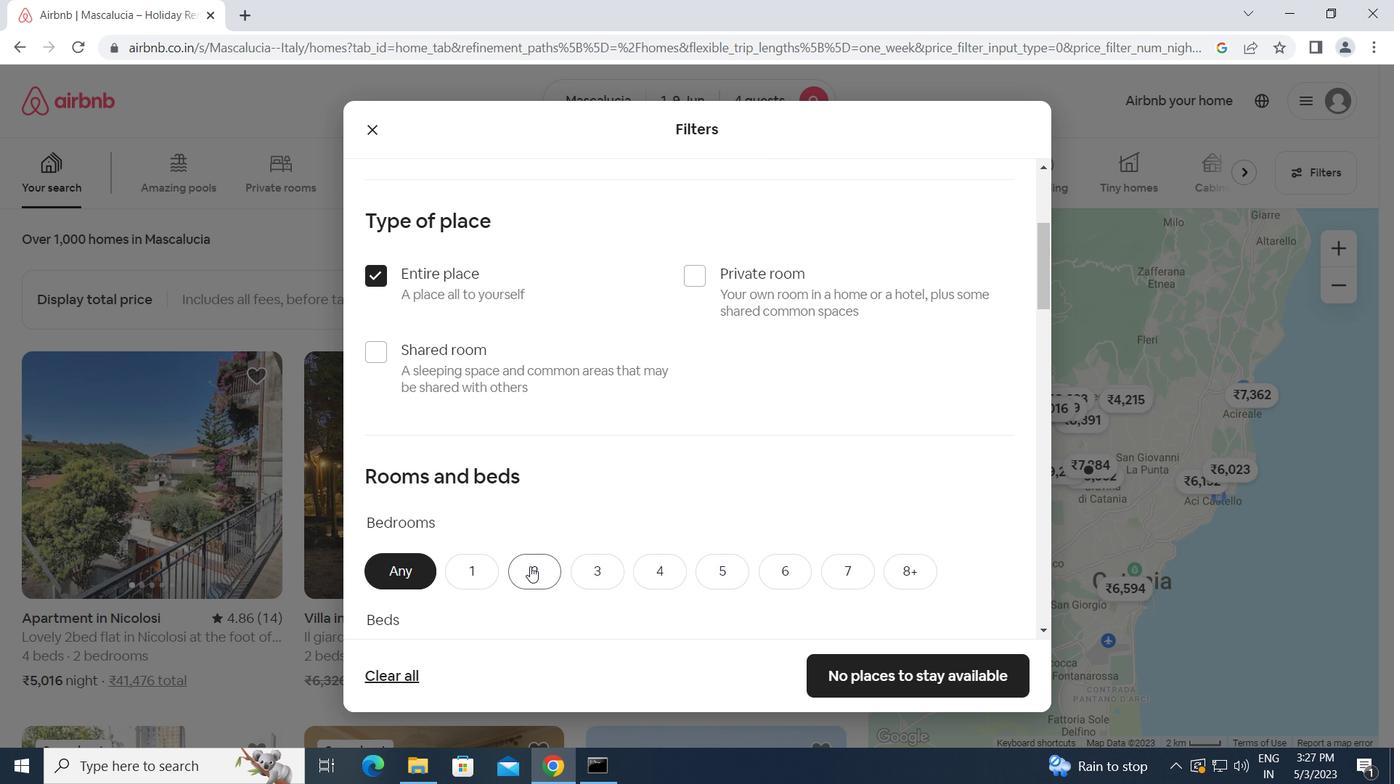 
Action: Mouse scrolled (531, 567) with delta (0, 0)
Screenshot: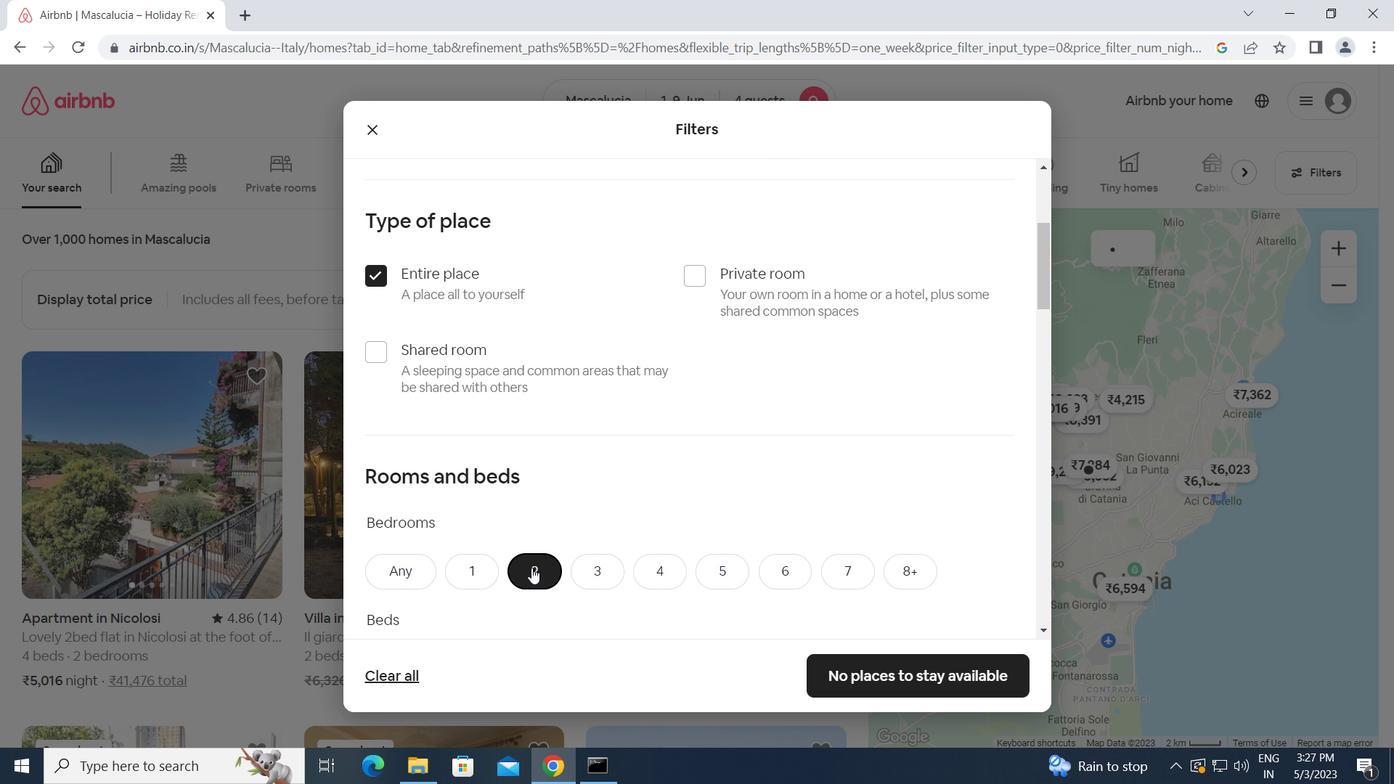 
Action: Mouse scrolled (531, 567) with delta (0, 0)
Screenshot: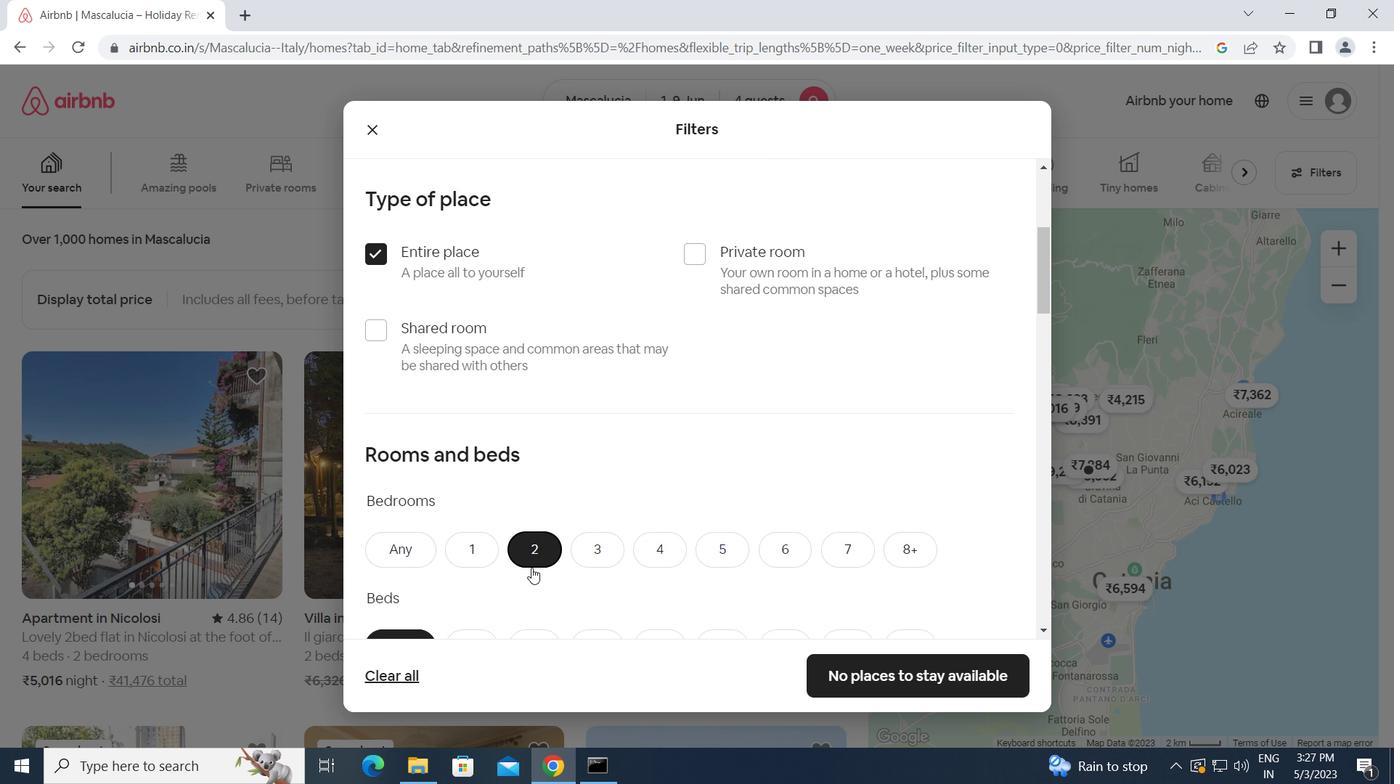 
Action: Mouse moved to (533, 488)
Screenshot: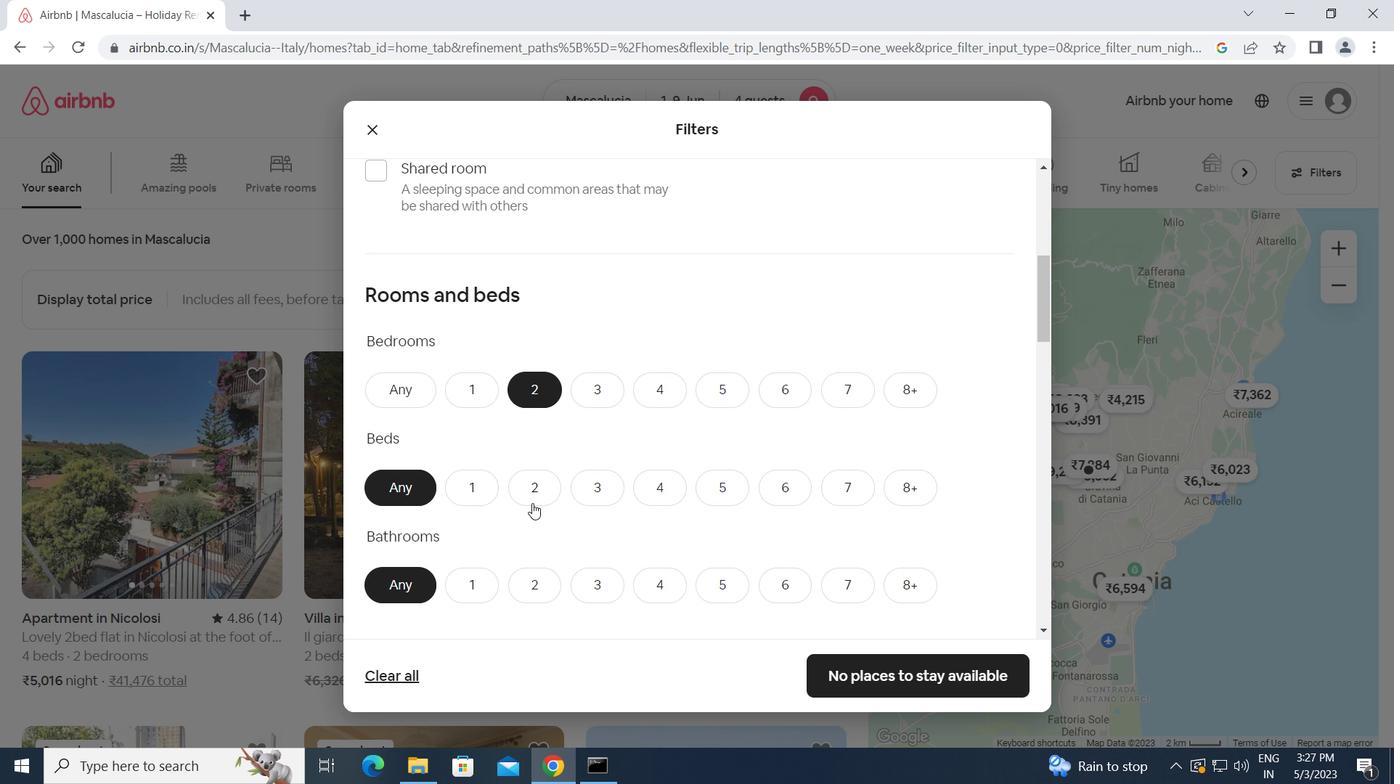 
Action: Mouse pressed left at (533, 488)
Screenshot: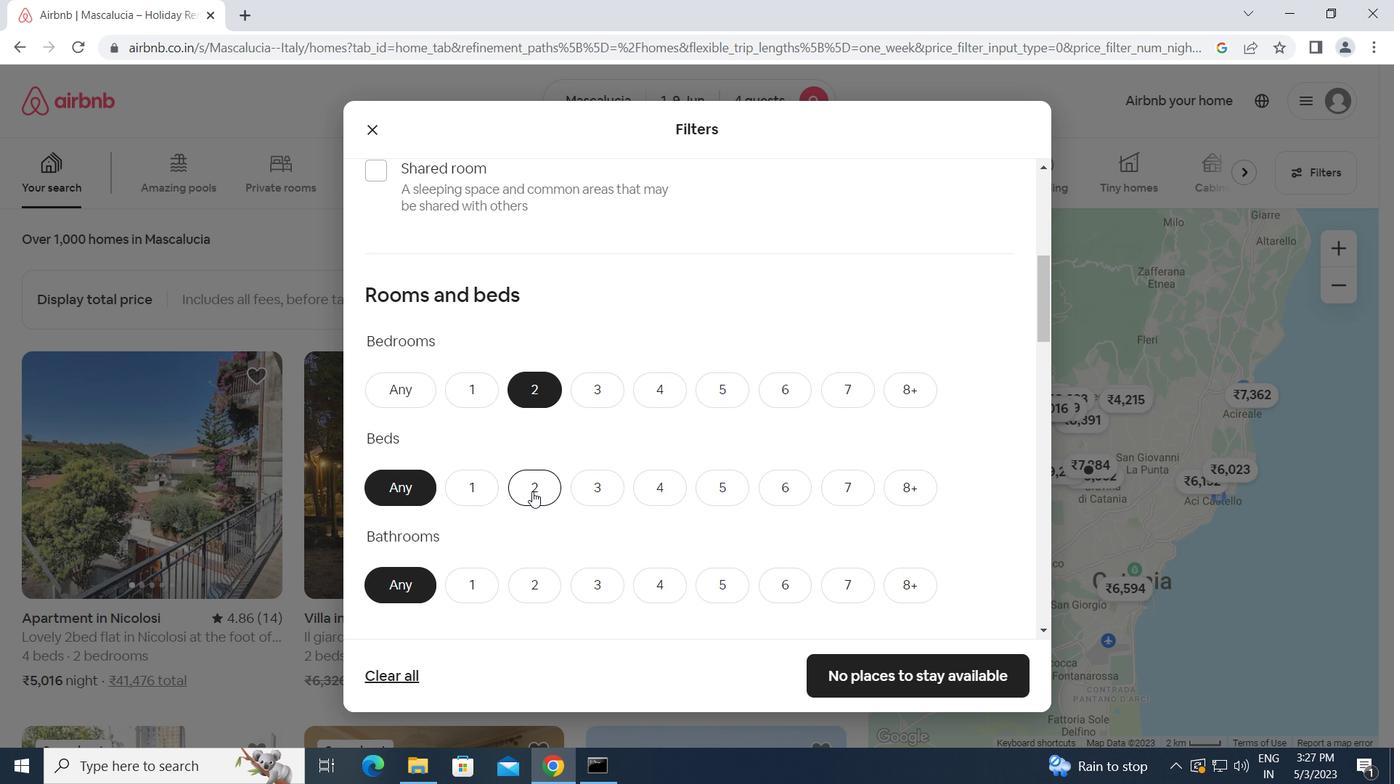 
Action: Mouse moved to (534, 493)
Screenshot: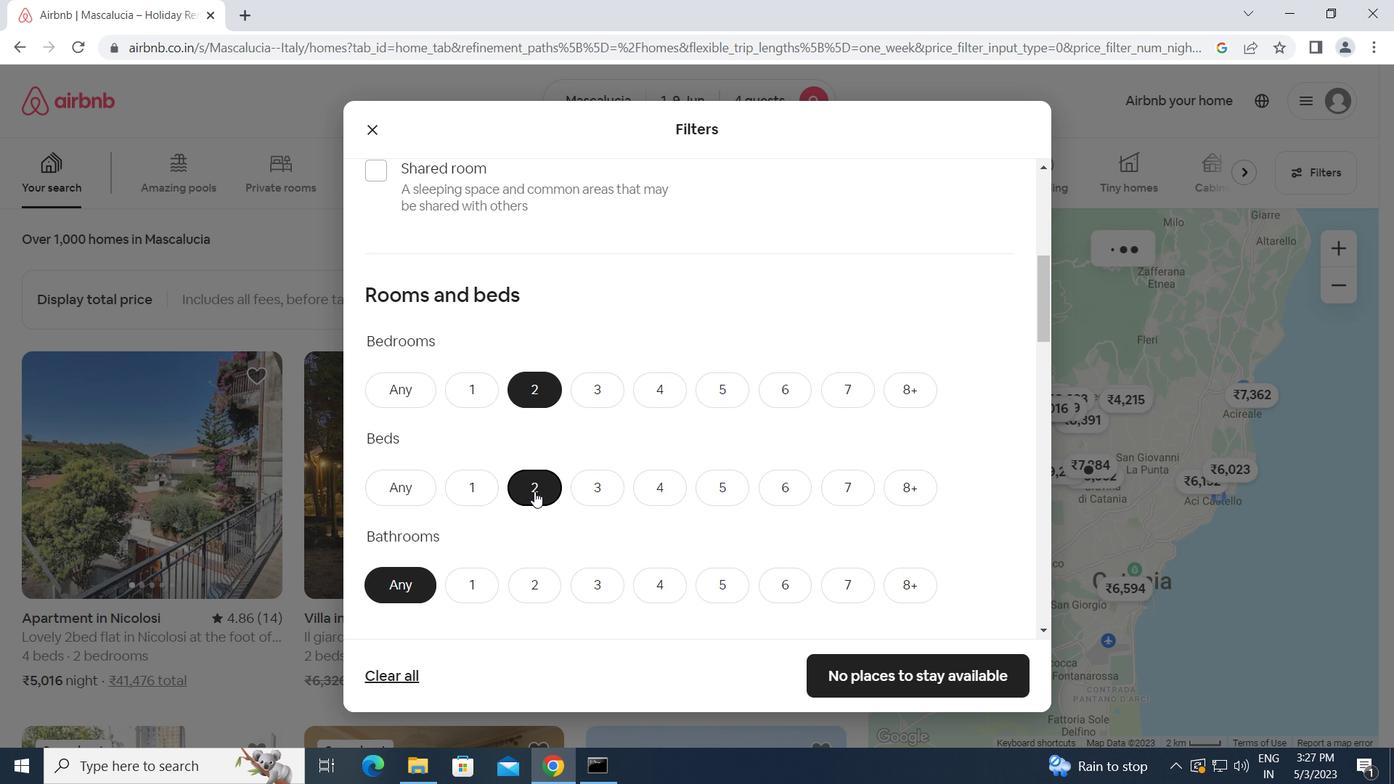 
Action: Mouse scrolled (534, 493) with delta (0, 0)
Screenshot: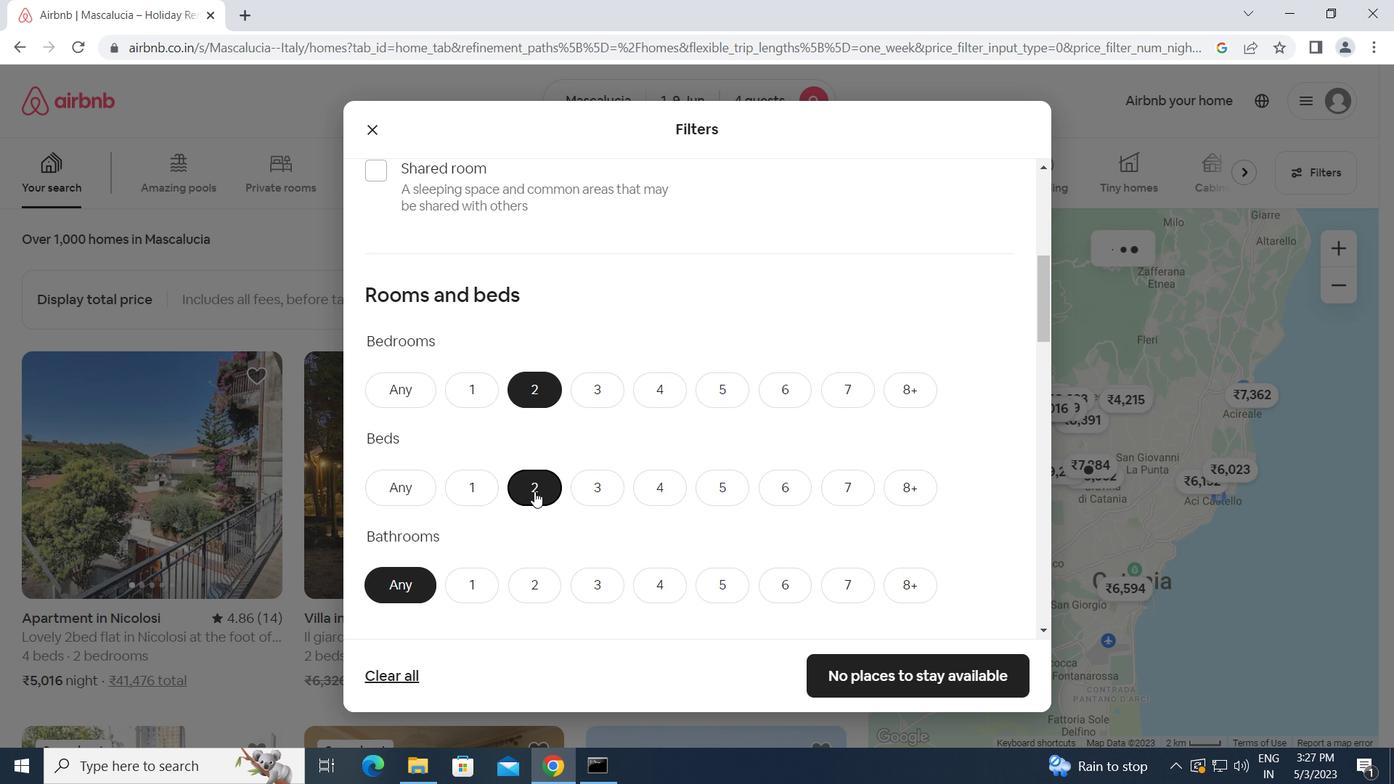 
Action: Mouse moved to (534, 493)
Screenshot: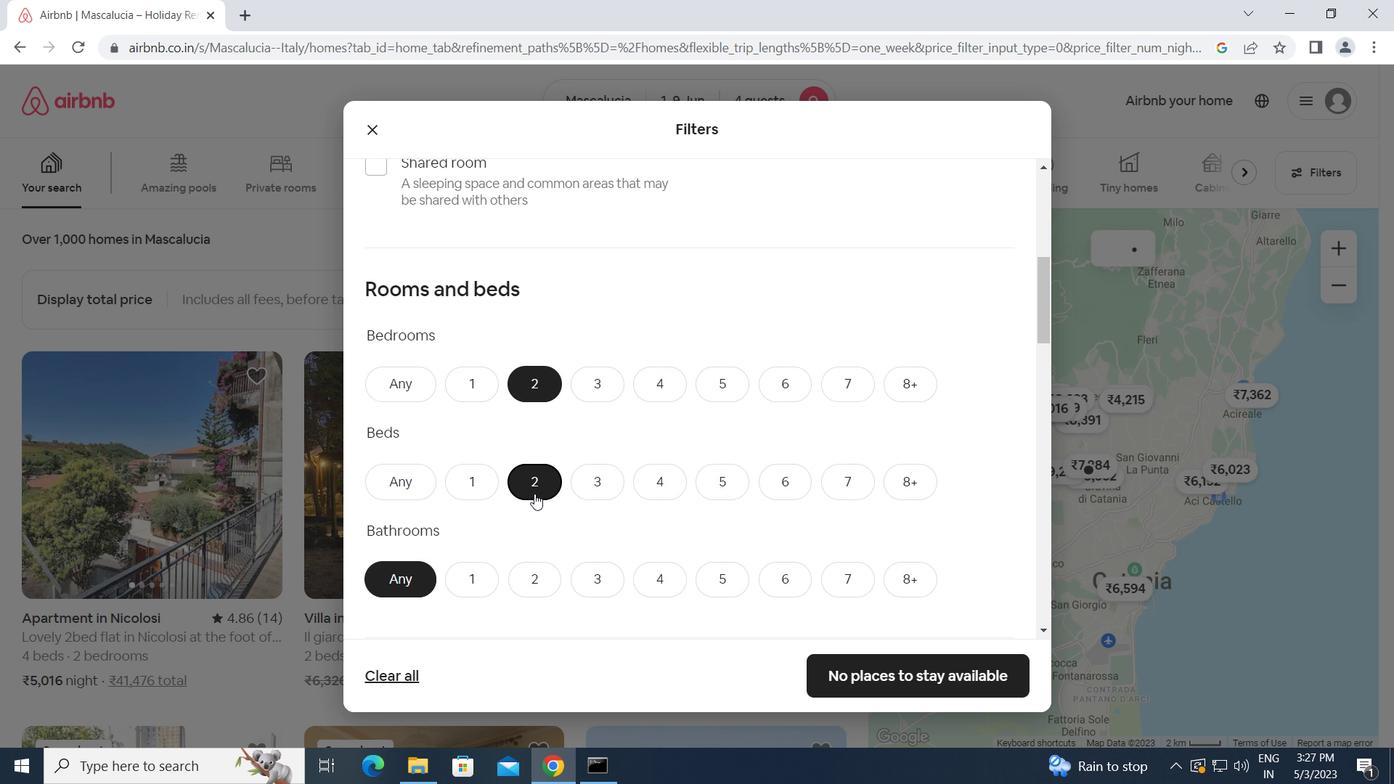 
Action: Mouse scrolled (534, 493) with delta (0, 0)
Screenshot: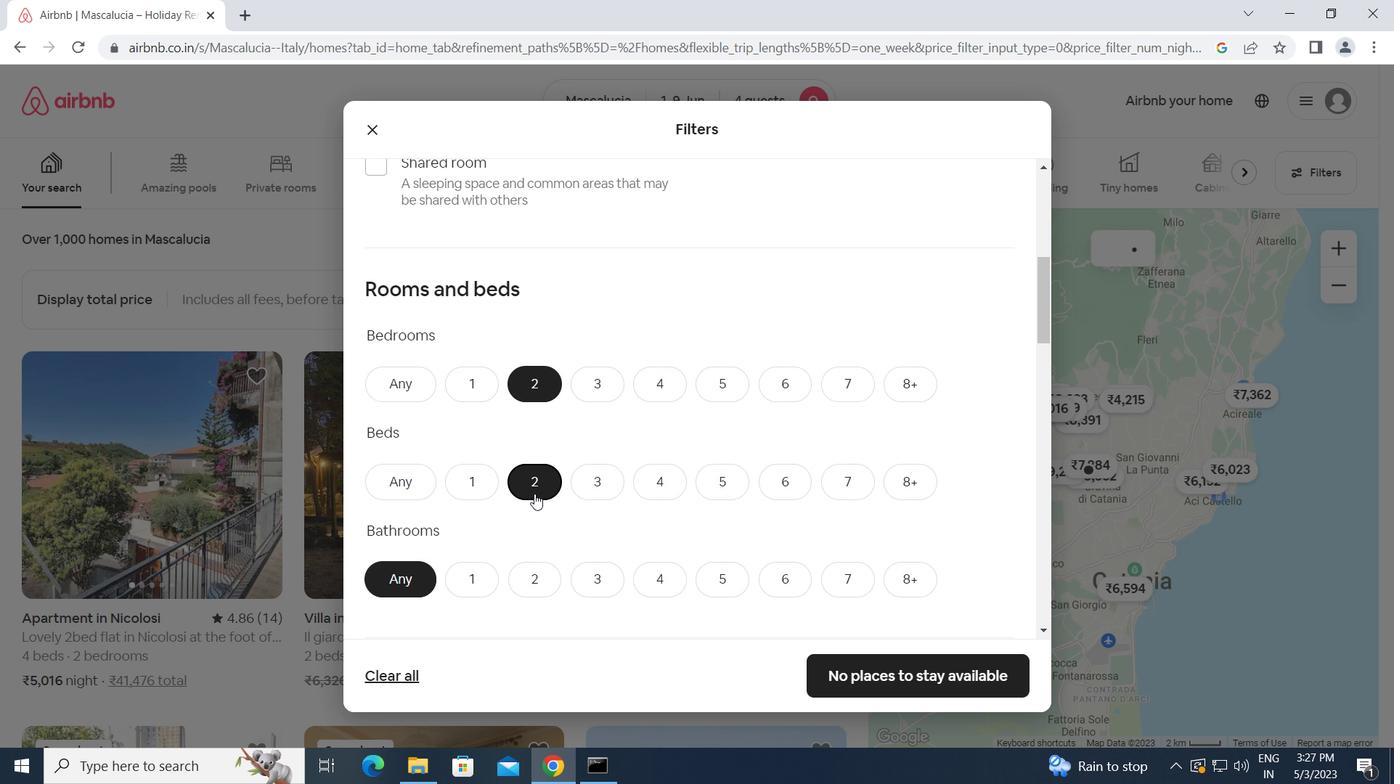 
Action: Mouse moved to (536, 418)
Screenshot: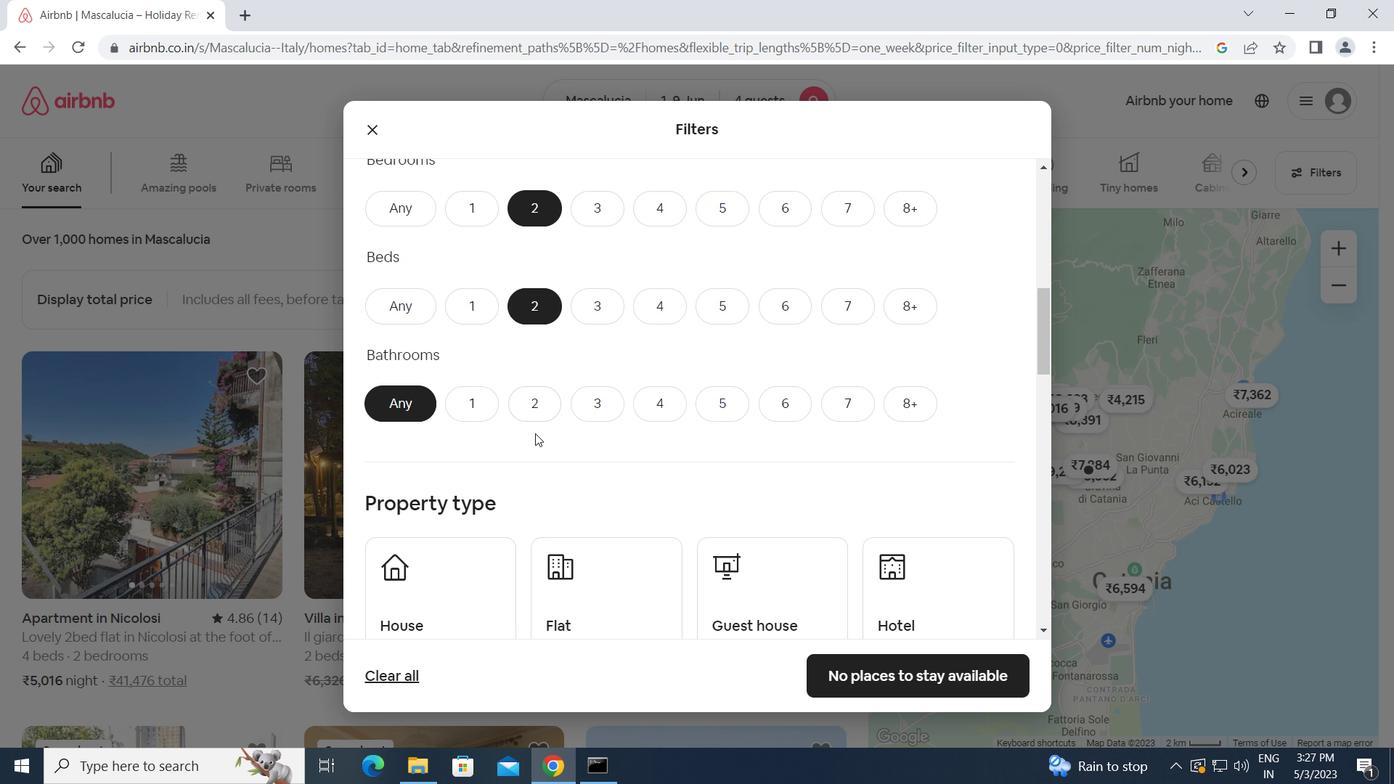 
Action: Mouse pressed left at (536, 418)
Screenshot: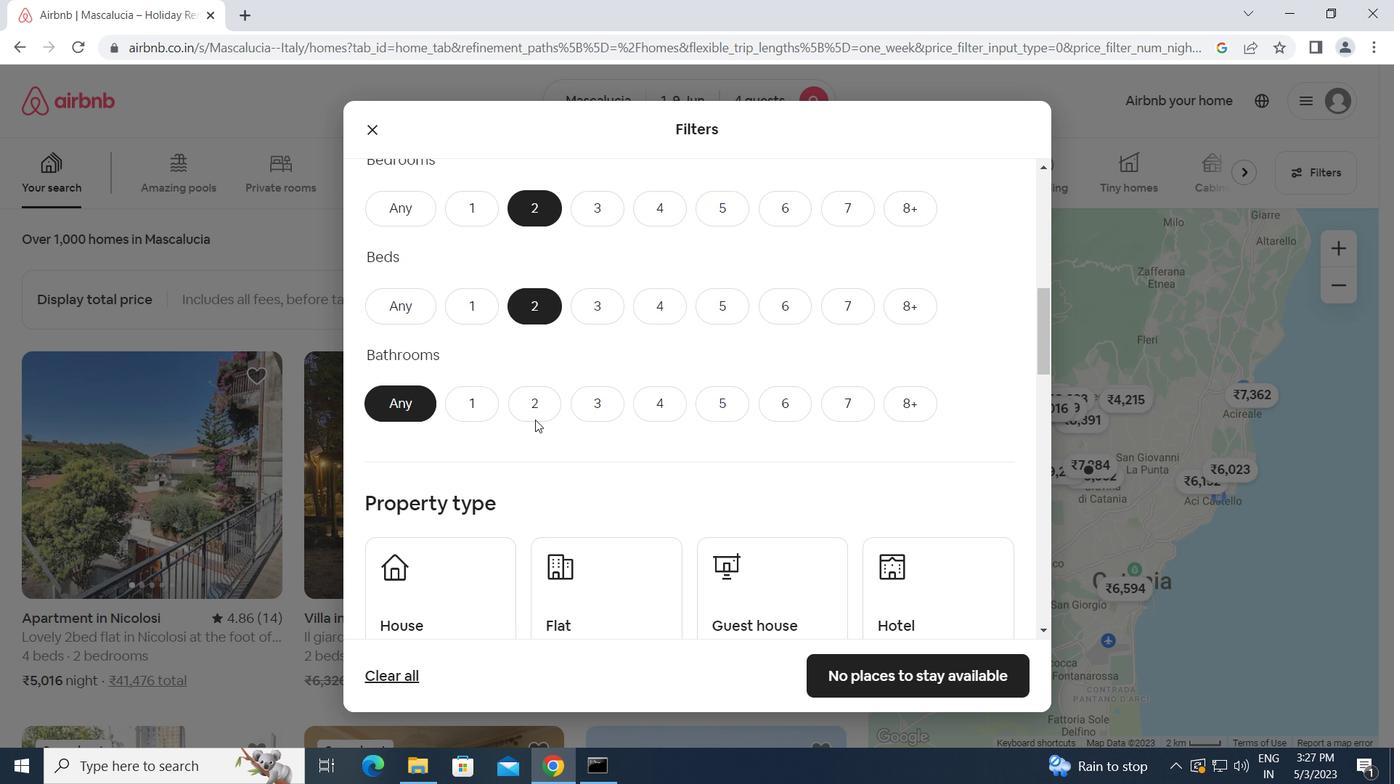 
Action: Mouse moved to (553, 468)
Screenshot: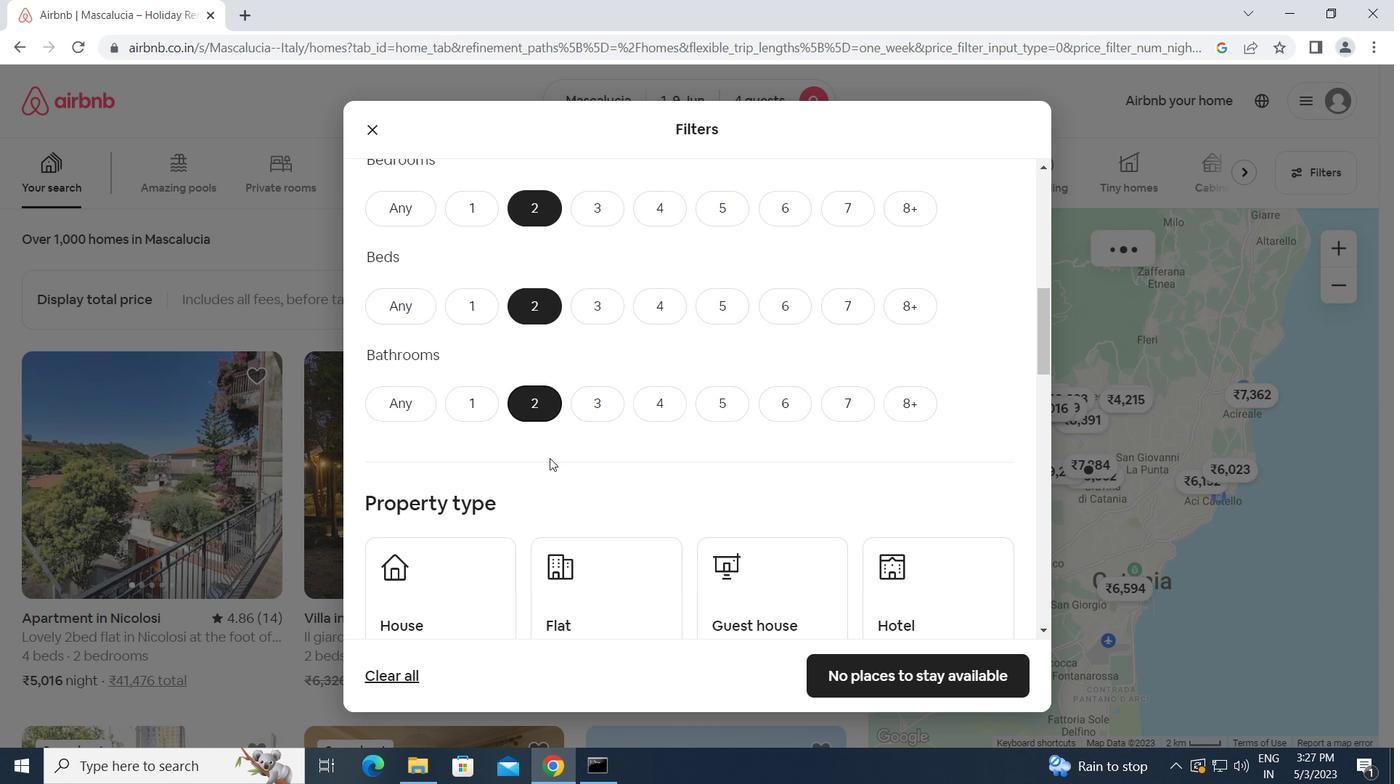 
Action: Mouse scrolled (553, 467) with delta (0, 0)
Screenshot: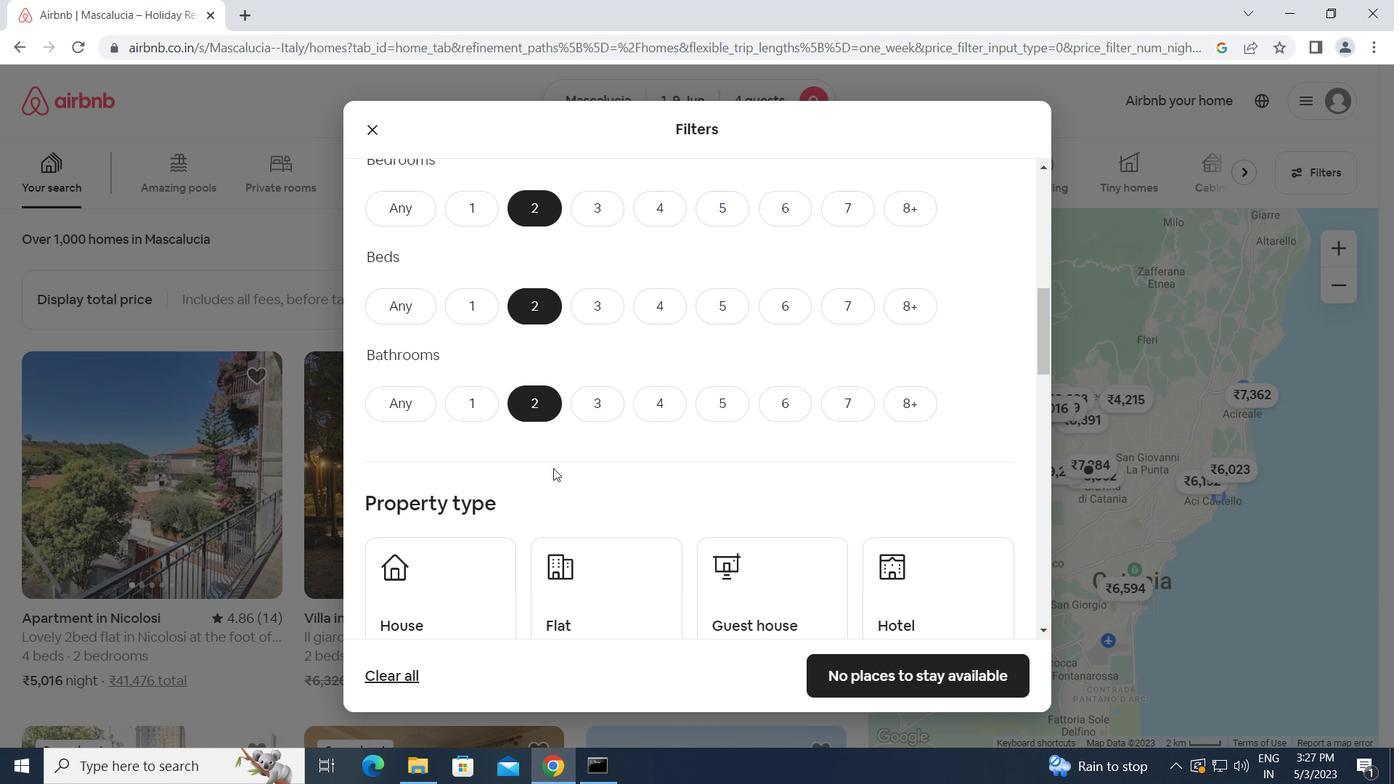 
Action: Mouse scrolled (553, 467) with delta (0, 0)
Screenshot: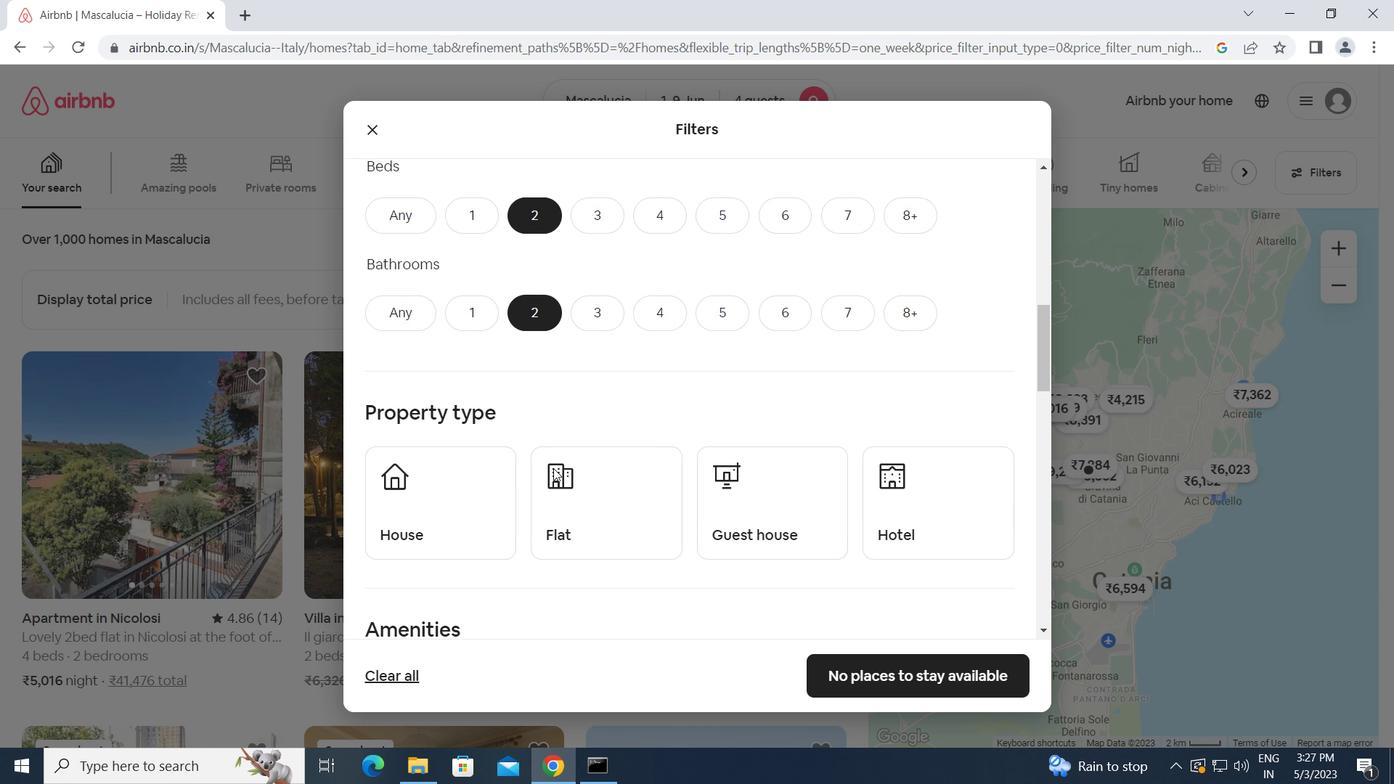 
Action: Mouse moved to (421, 427)
Screenshot: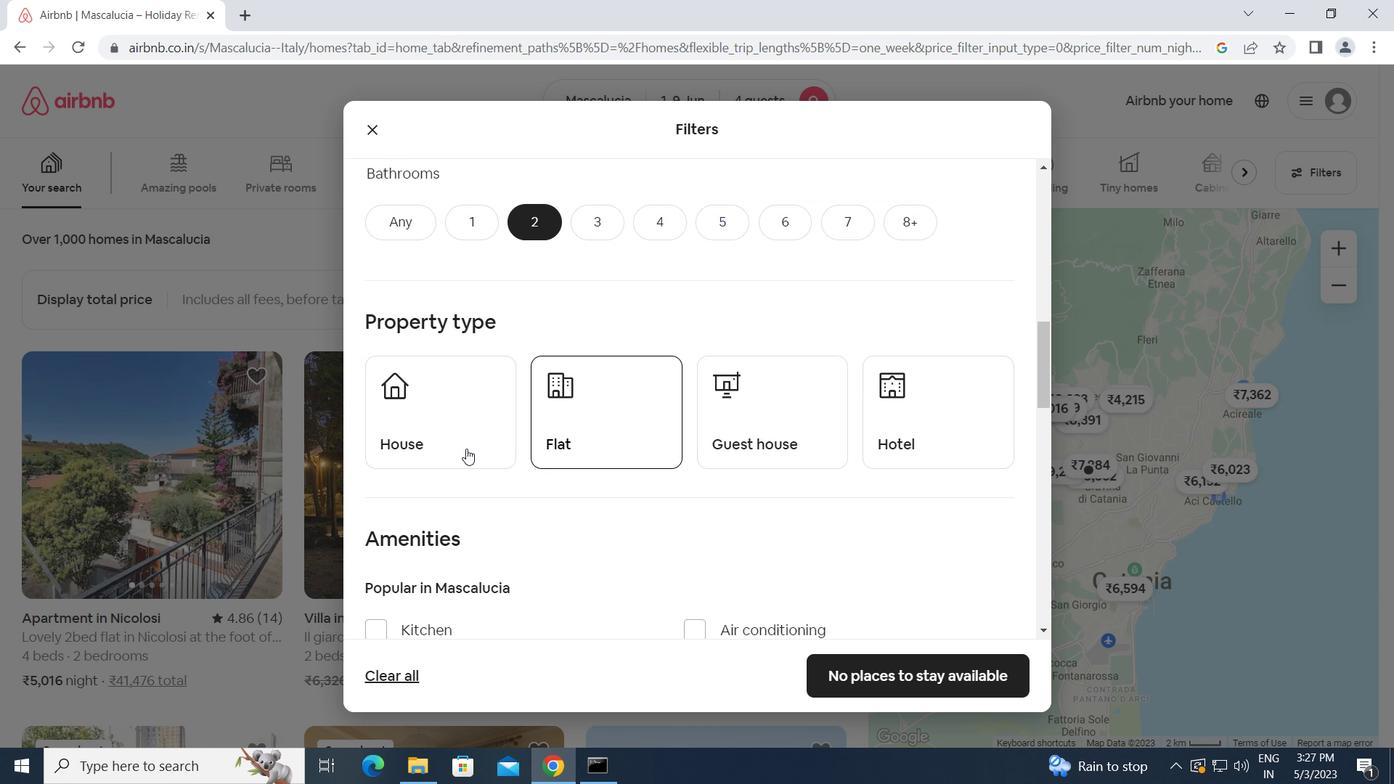 
Action: Mouse pressed left at (421, 427)
Screenshot: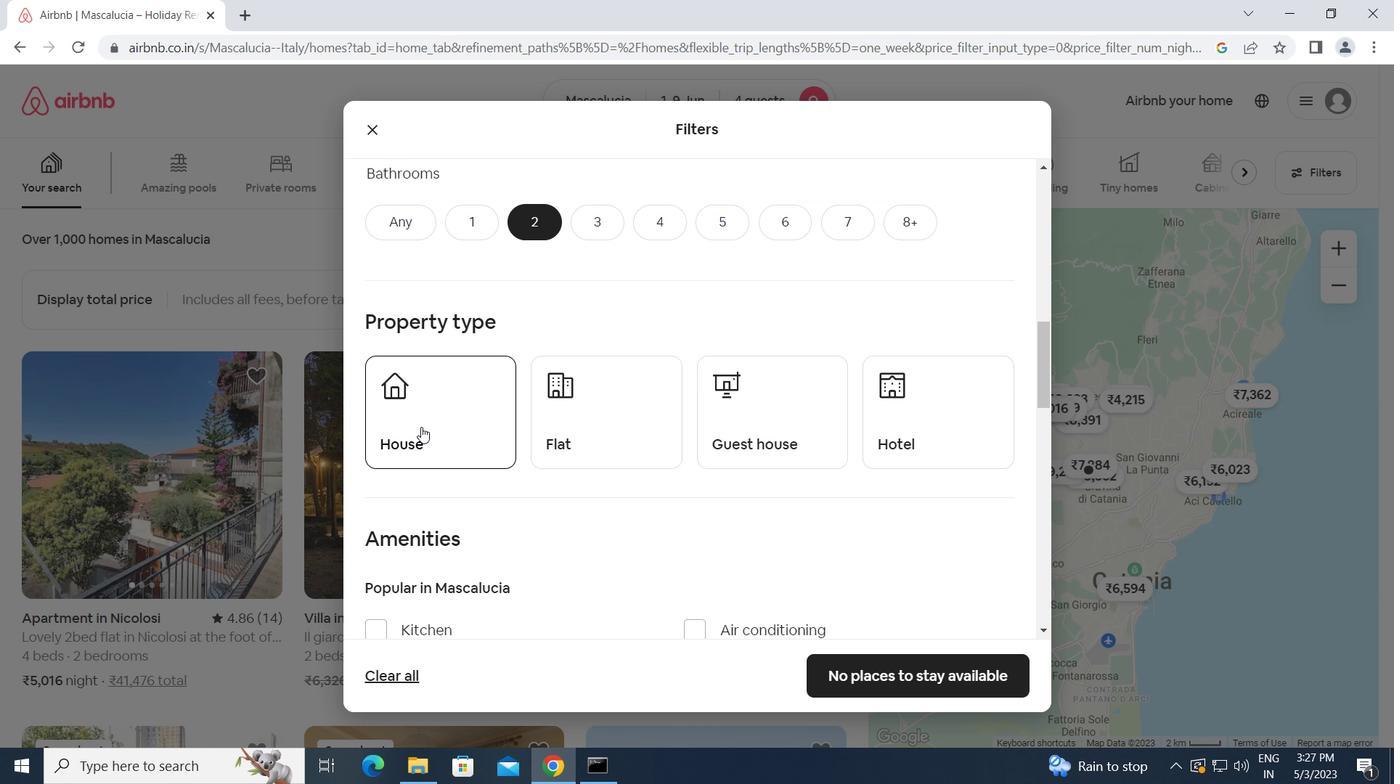 
Action: Mouse moved to (597, 448)
Screenshot: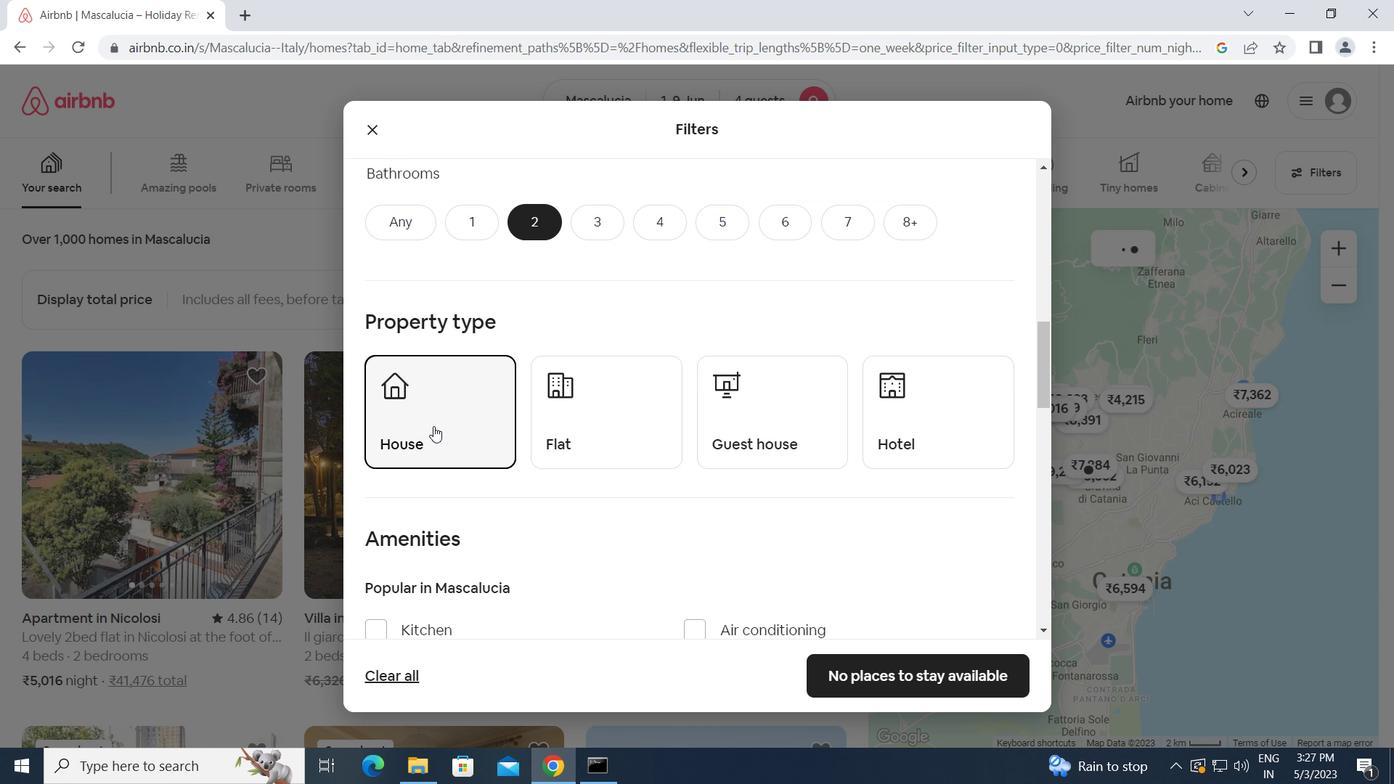
Action: Mouse pressed left at (597, 448)
Screenshot: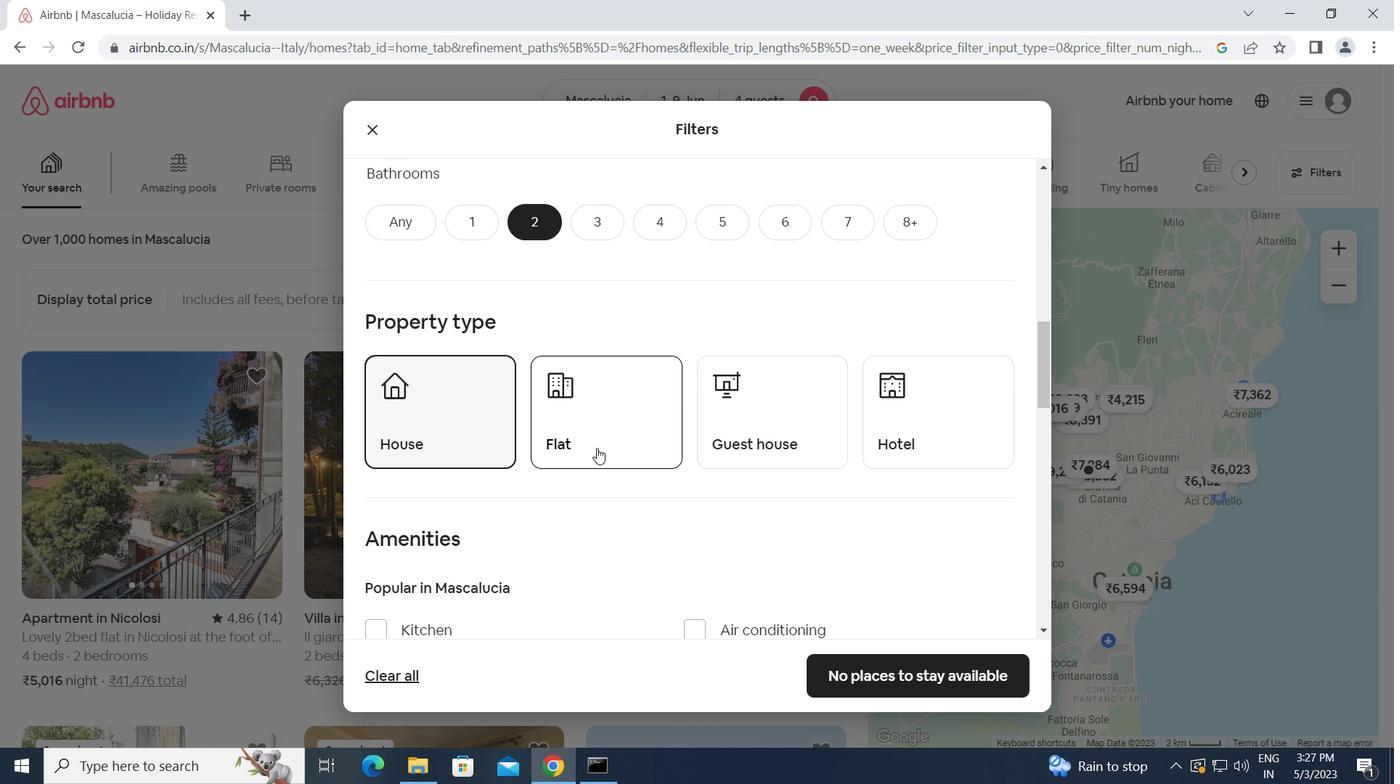 
Action: Mouse moved to (742, 450)
Screenshot: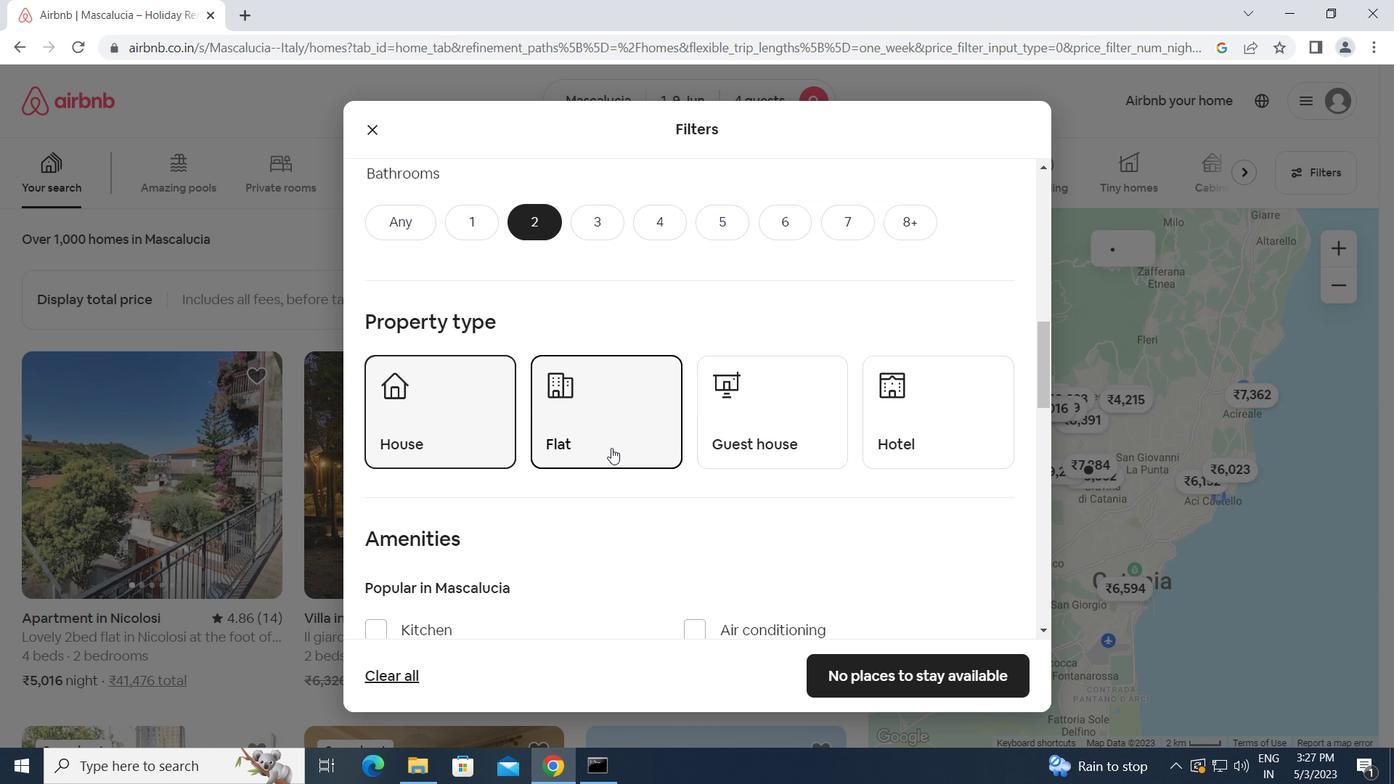 
Action: Mouse pressed left at (742, 450)
Screenshot: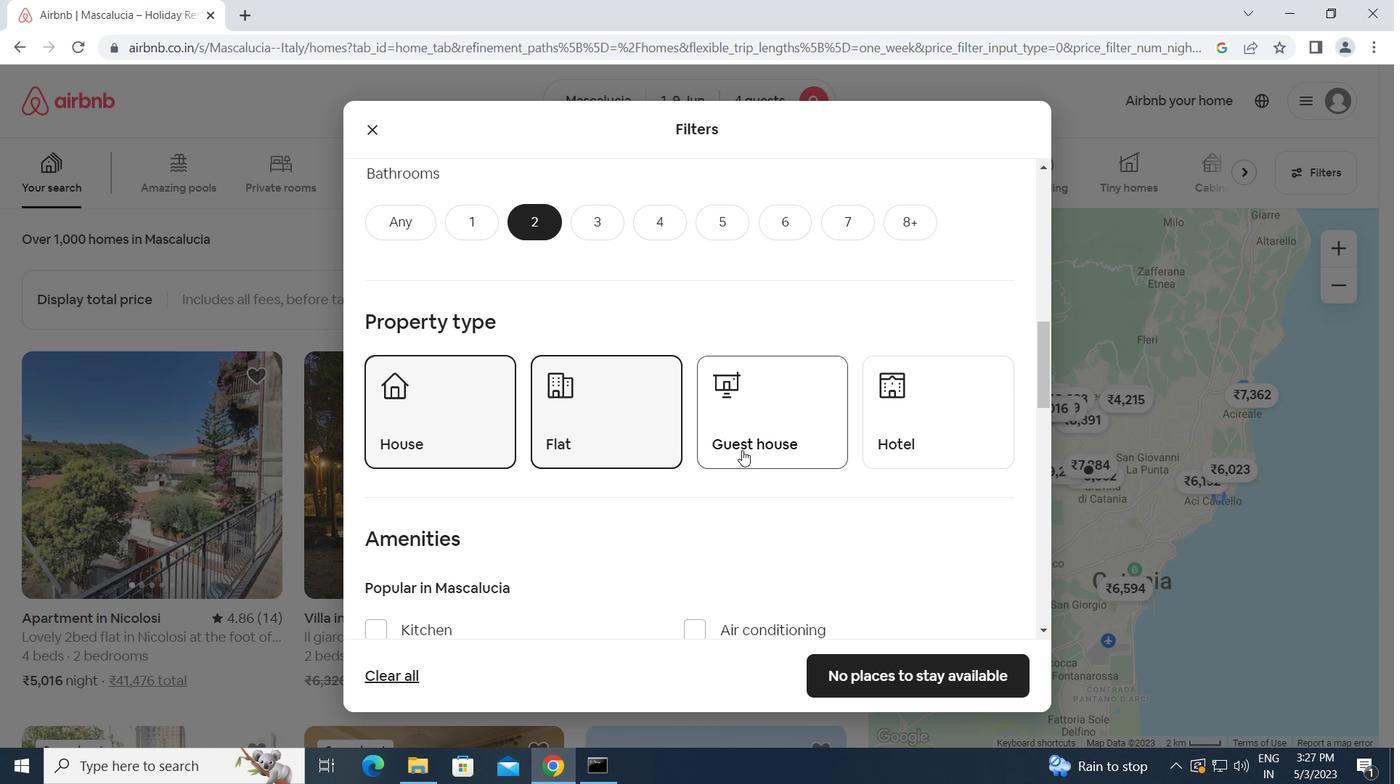 
Action: Mouse moved to (628, 516)
Screenshot: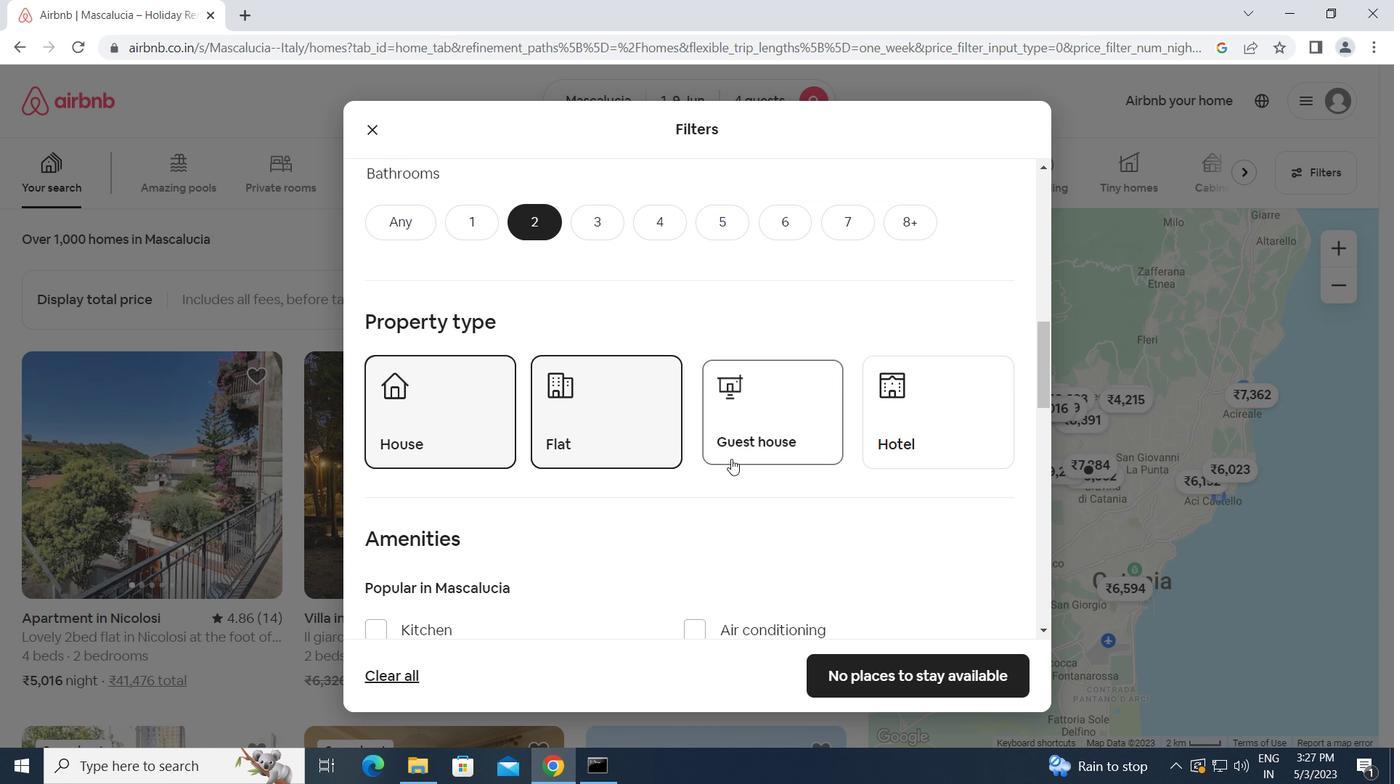 
Action: Mouse scrolled (628, 515) with delta (0, 0)
Screenshot: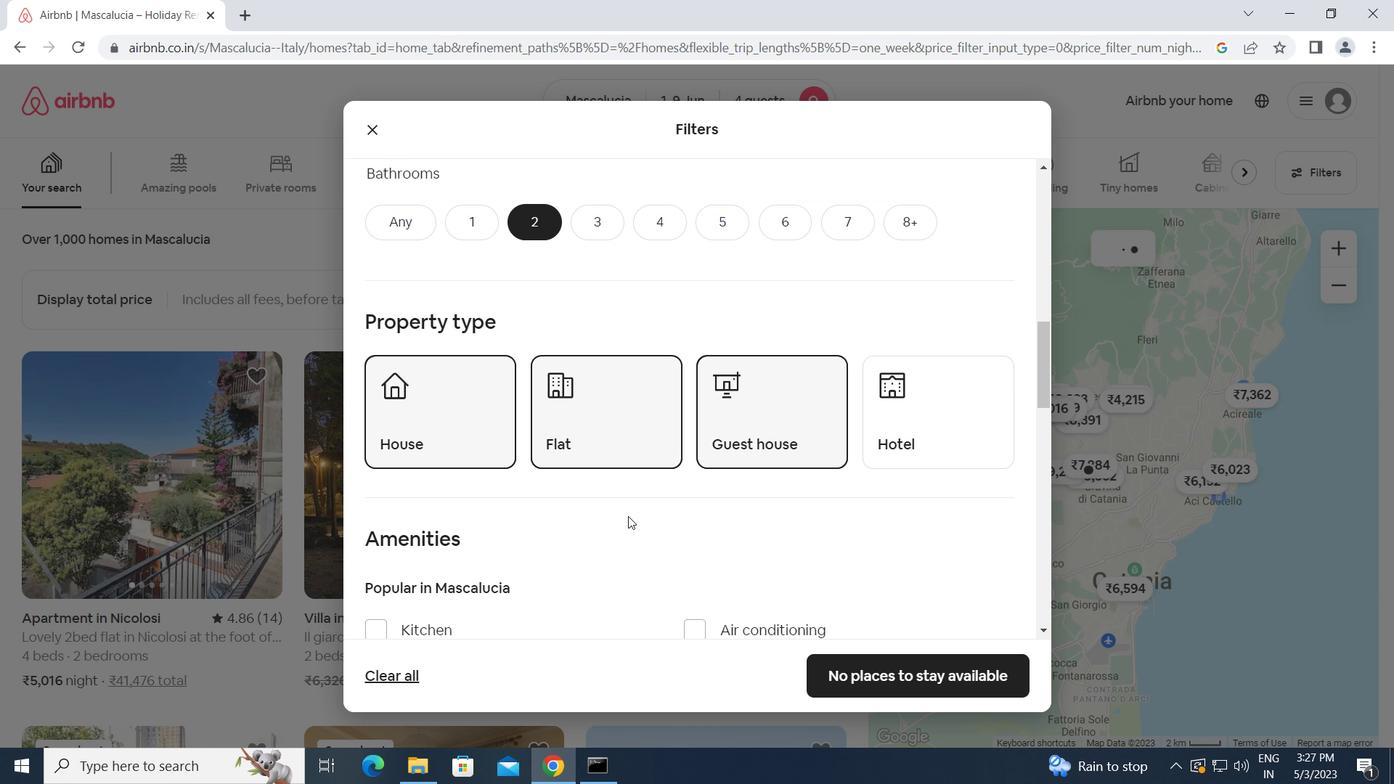 
Action: Mouse scrolled (628, 515) with delta (0, 0)
Screenshot: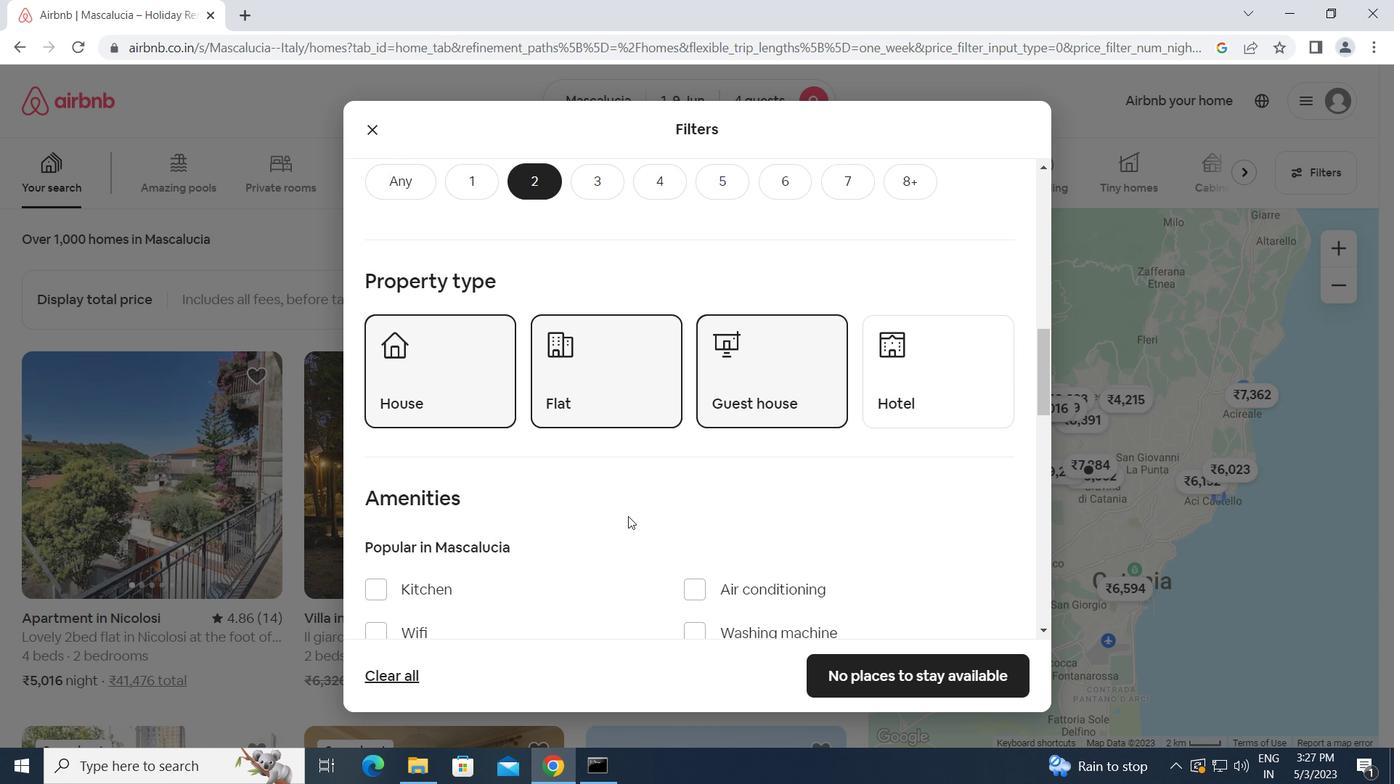 
Action: Mouse scrolled (628, 515) with delta (0, 0)
Screenshot: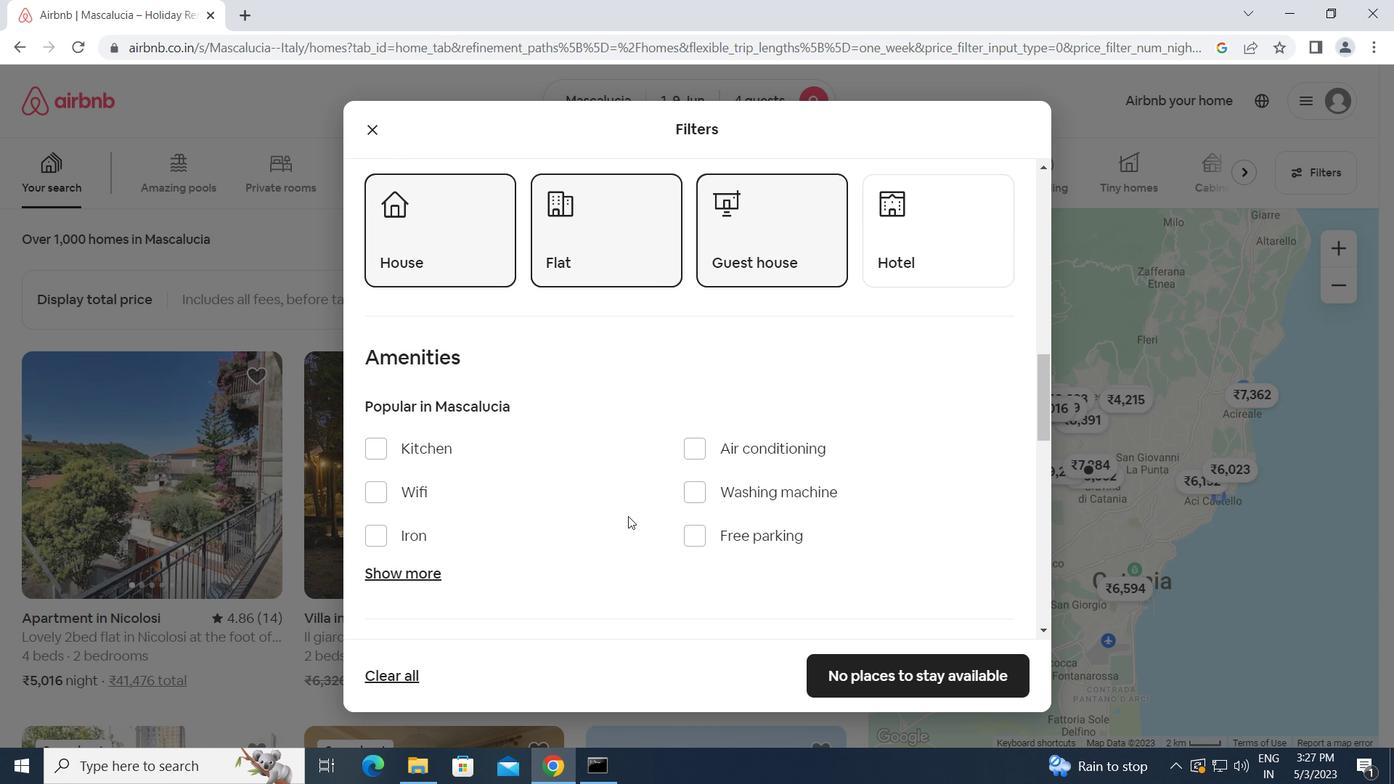 
Action: Mouse scrolled (628, 515) with delta (0, 0)
Screenshot: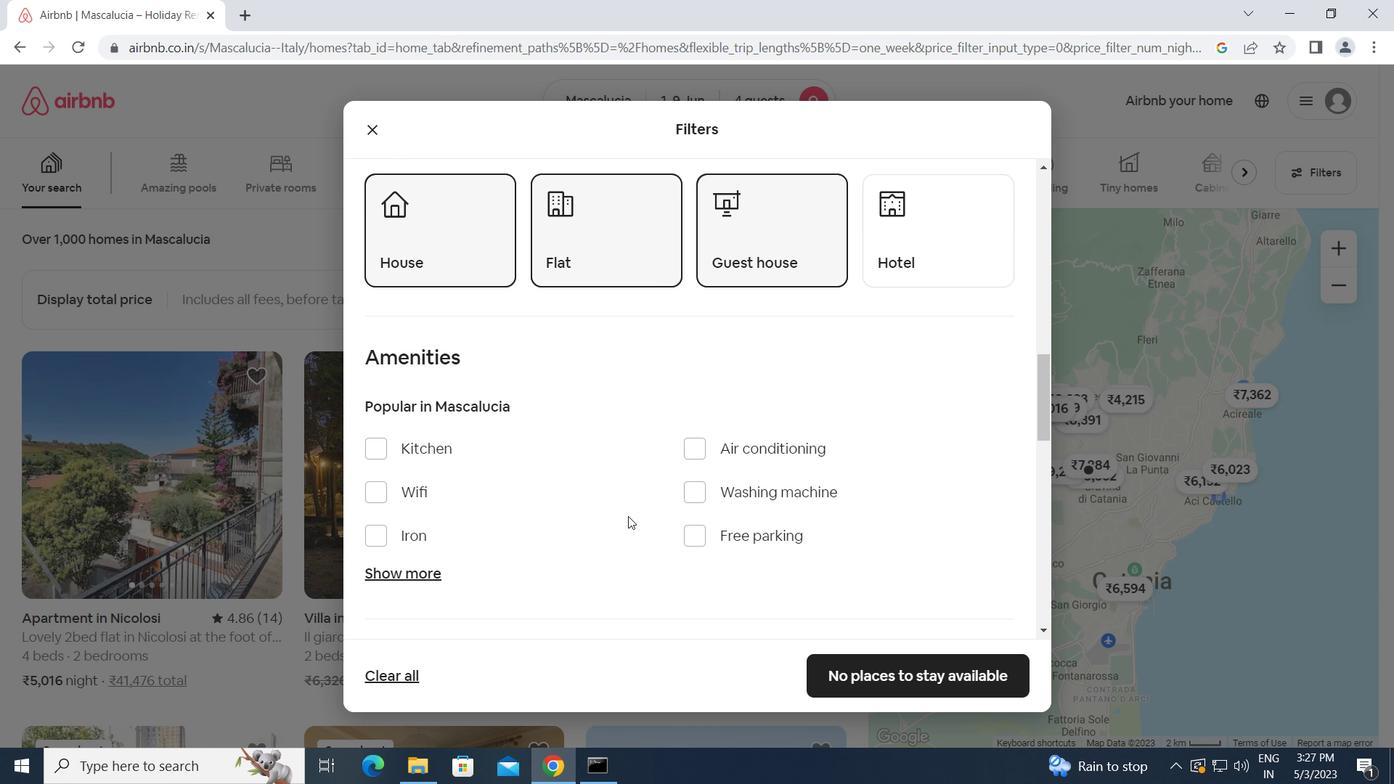 
Action: Mouse scrolled (628, 515) with delta (0, 0)
Screenshot: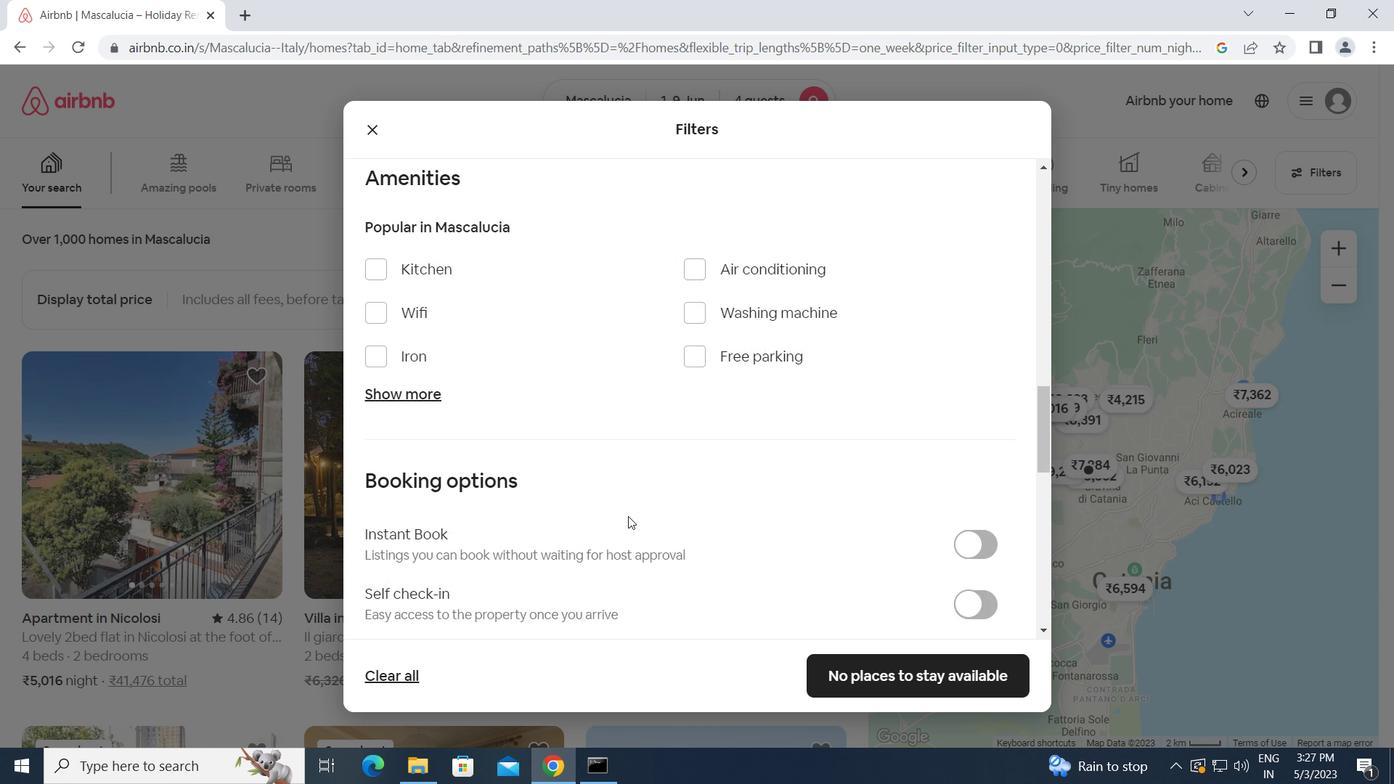 
Action: Mouse moved to (983, 514)
Screenshot: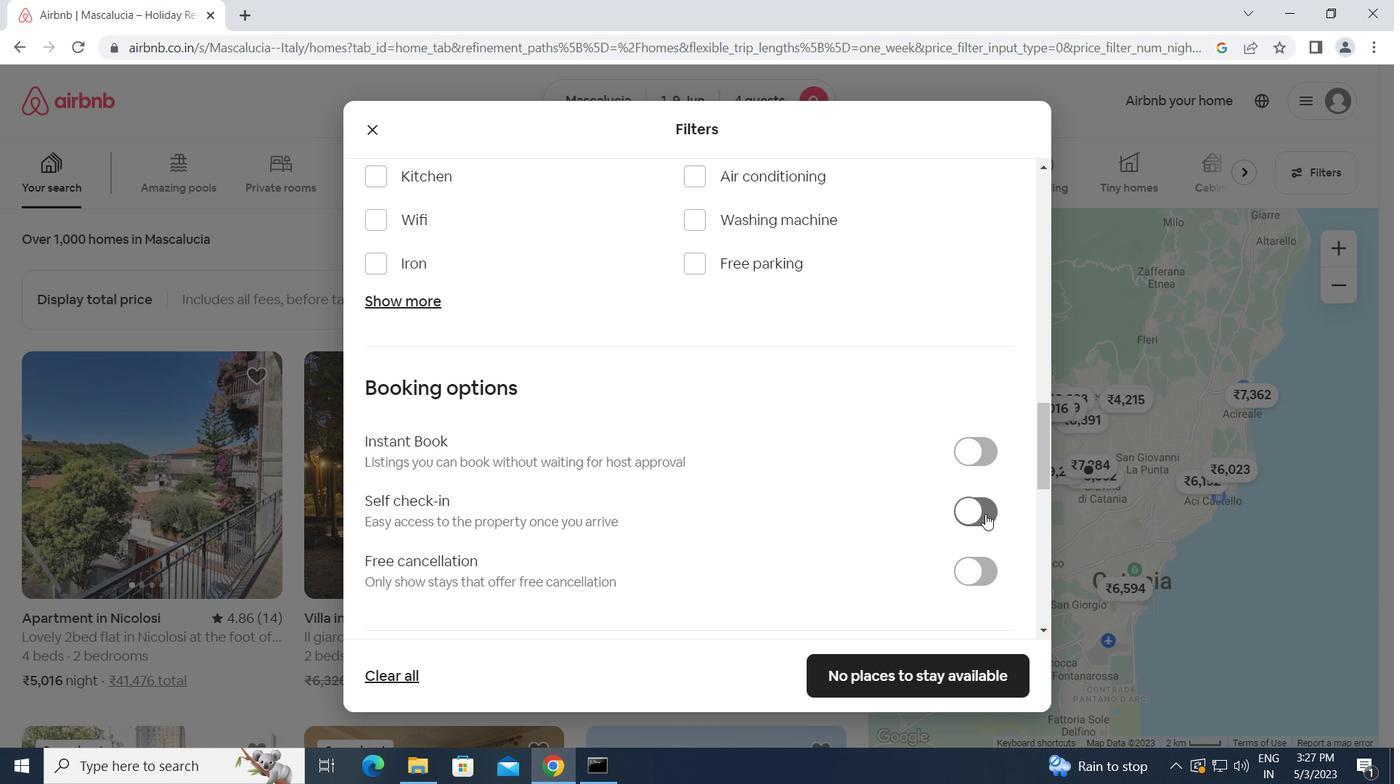 
Action: Mouse pressed left at (983, 514)
Screenshot: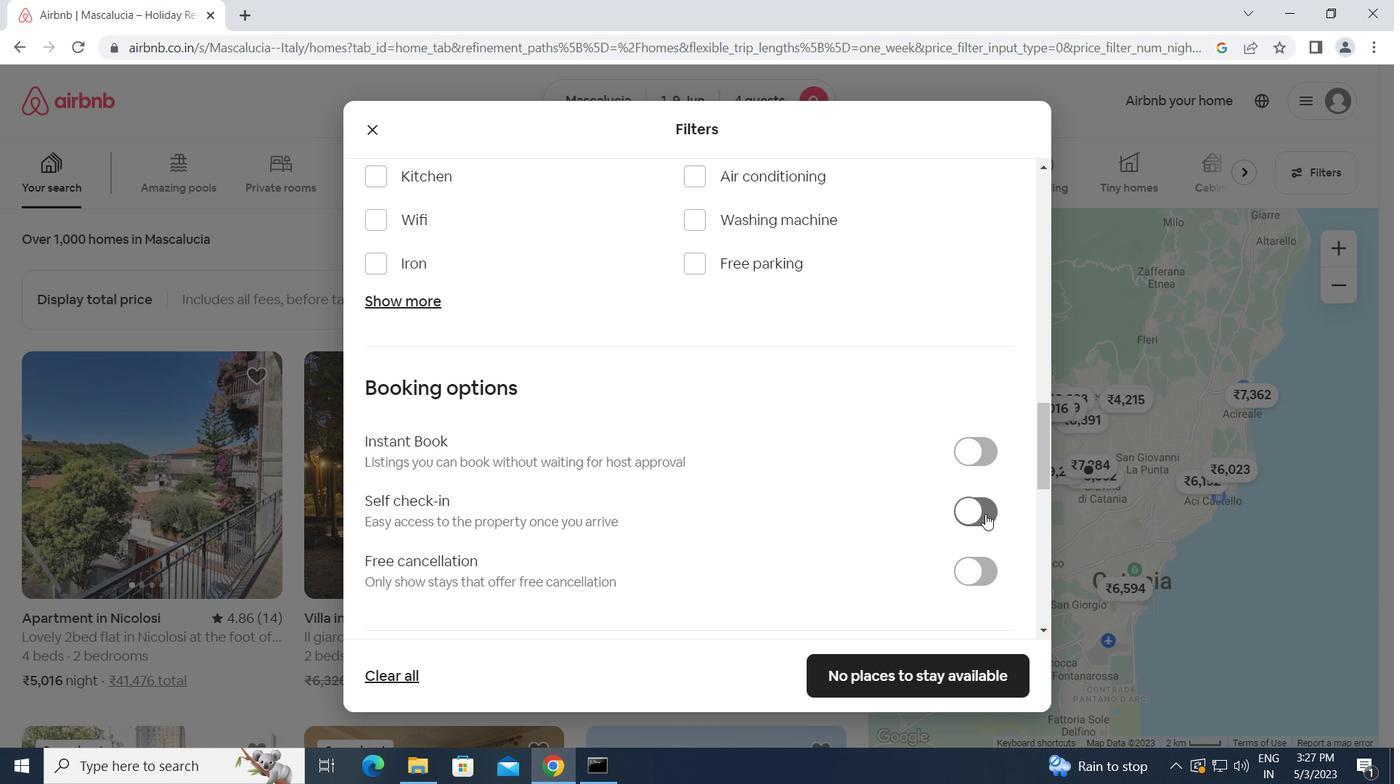 
Action: Mouse moved to (827, 536)
Screenshot: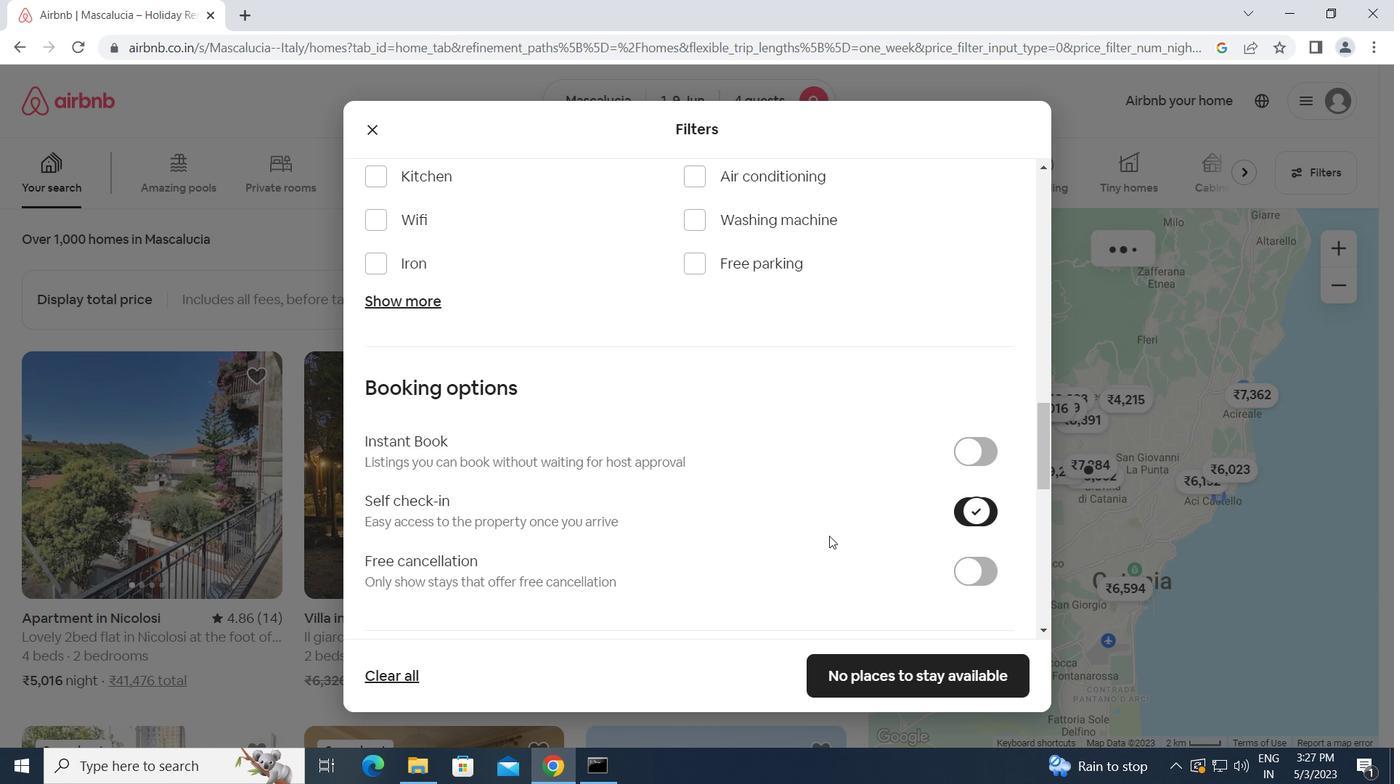 
Action: Mouse scrolled (827, 536) with delta (0, 0)
Screenshot: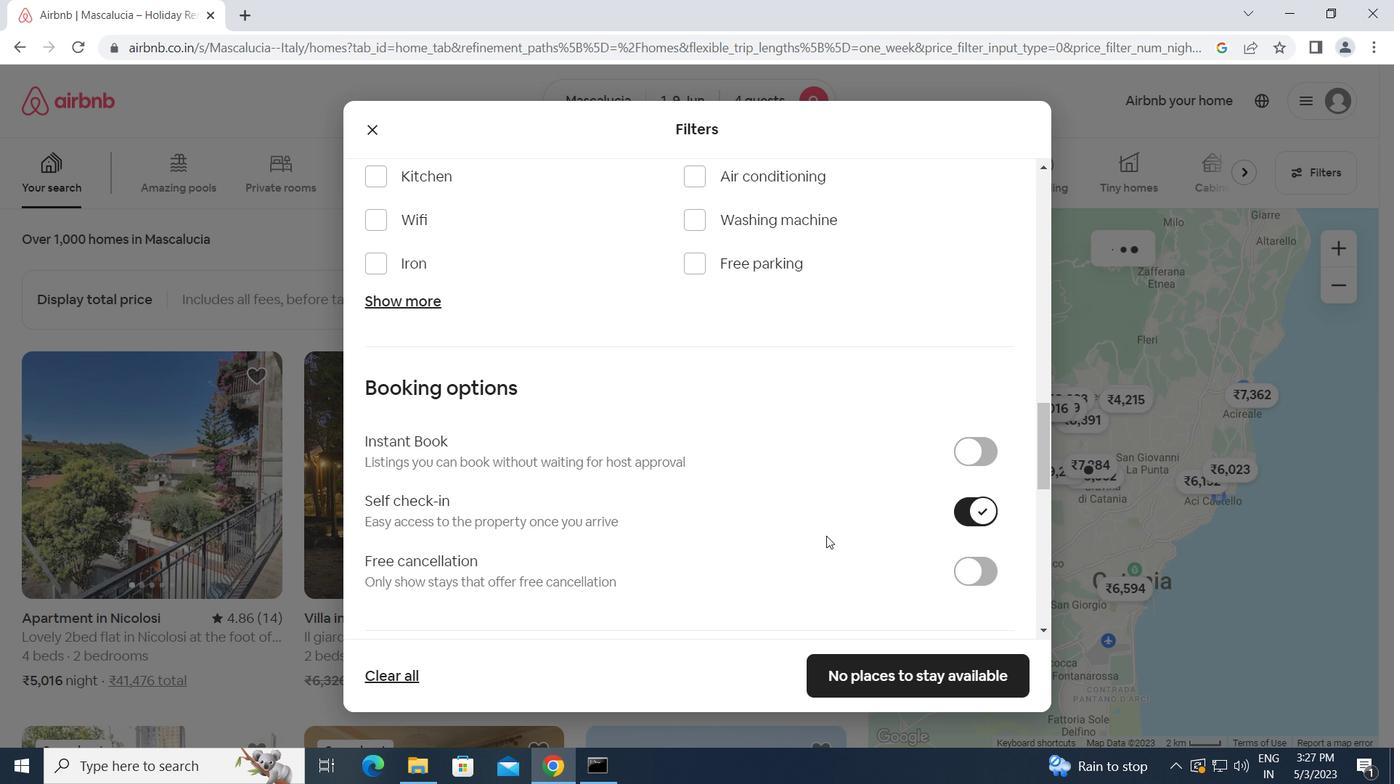 
Action: Mouse scrolled (827, 536) with delta (0, 0)
Screenshot: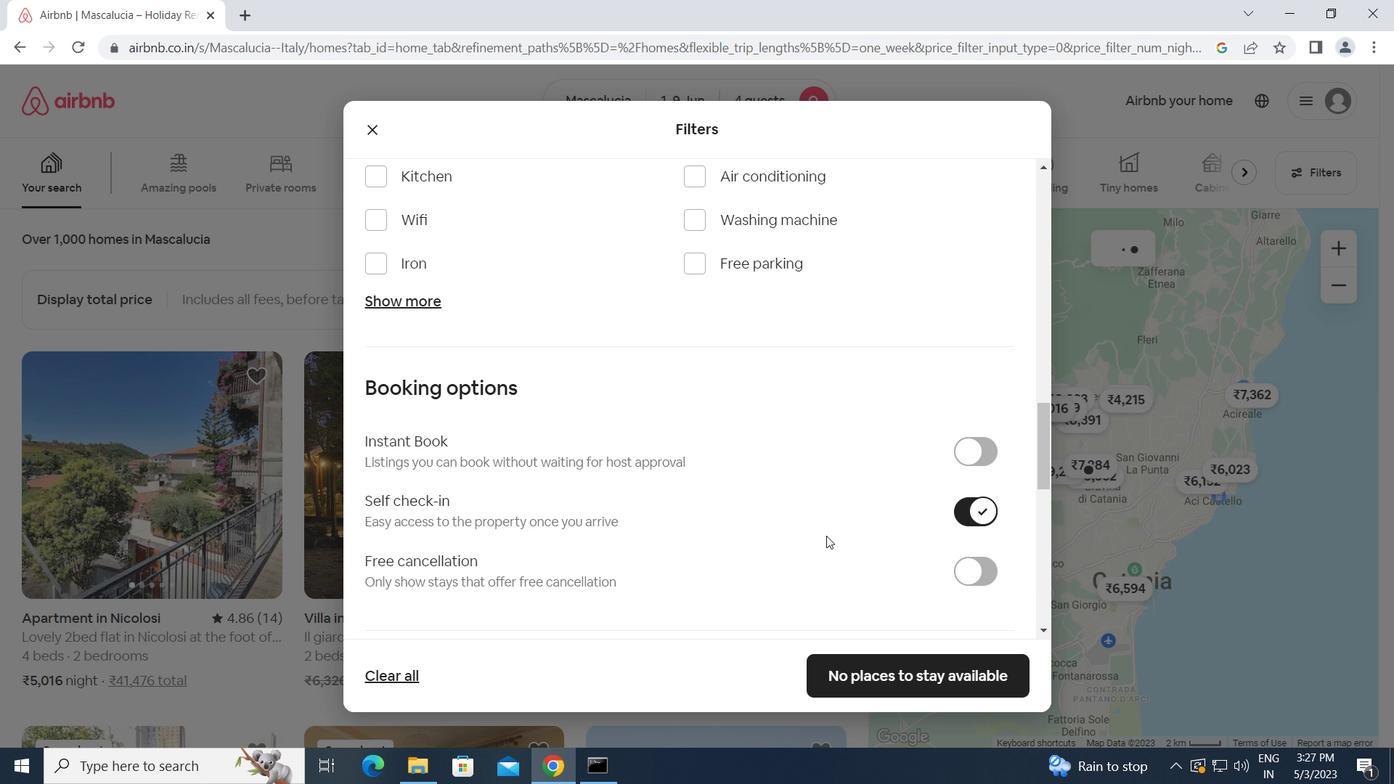 
Action: Mouse scrolled (827, 536) with delta (0, 0)
Screenshot: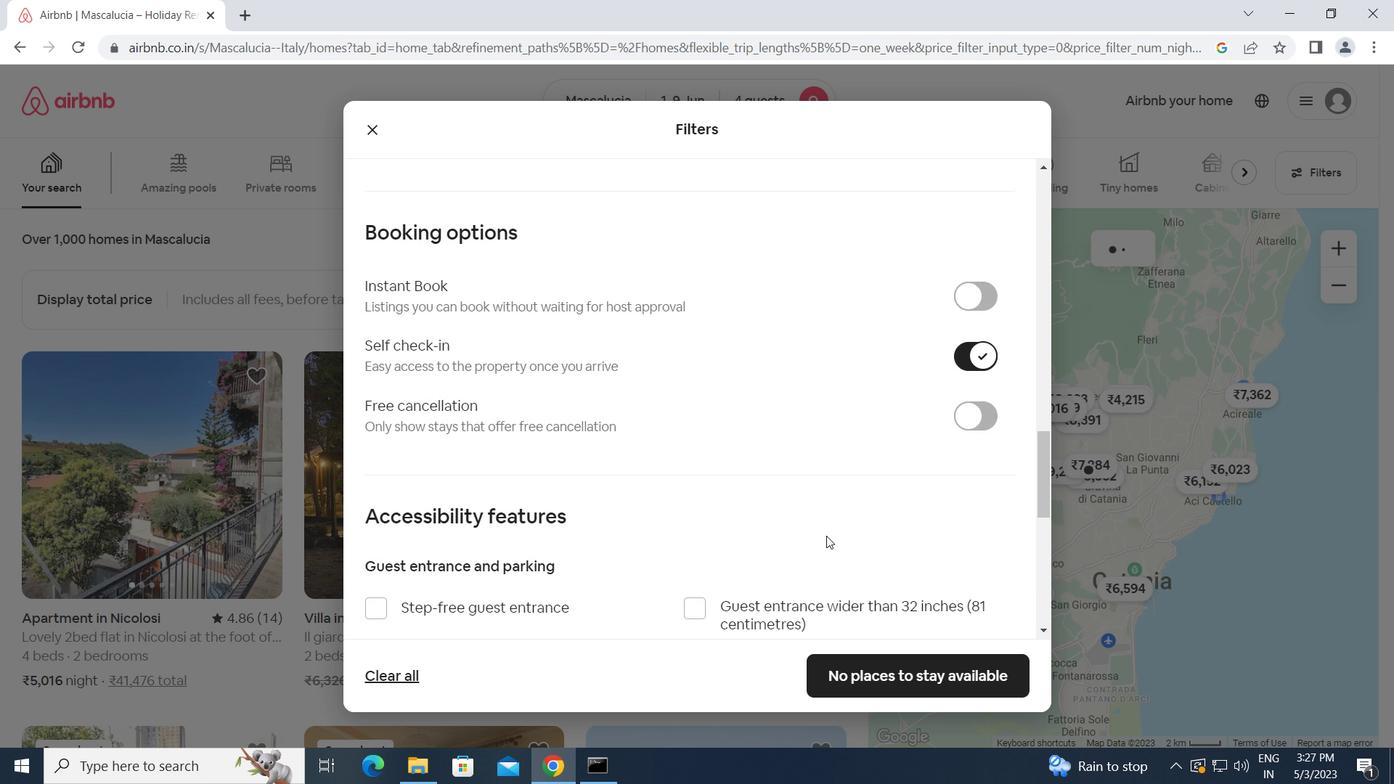 
Action: Mouse scrolled (827, 536) with delta (0, 0)
Screenshot: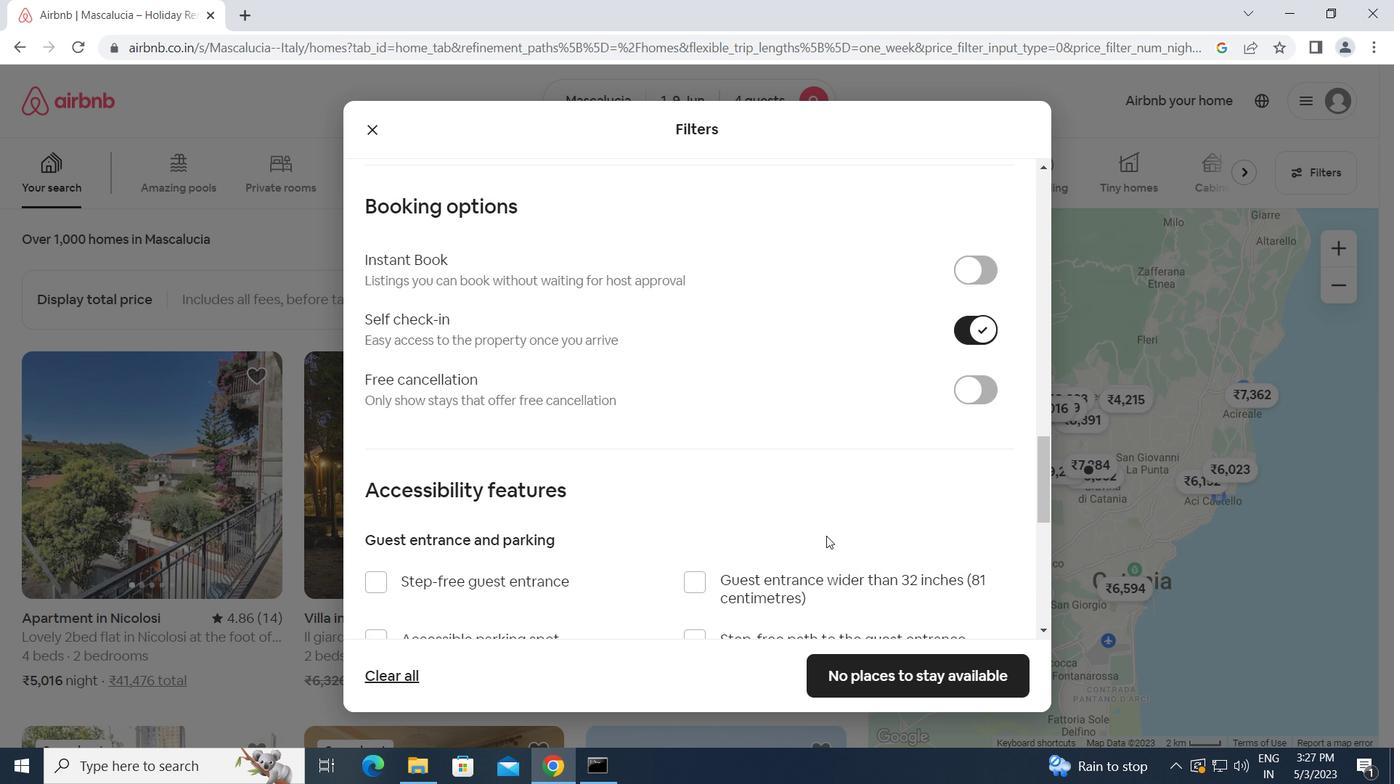 
Action: Mouse scrolled (827, 536) with delta (0, 0)
Screenshot: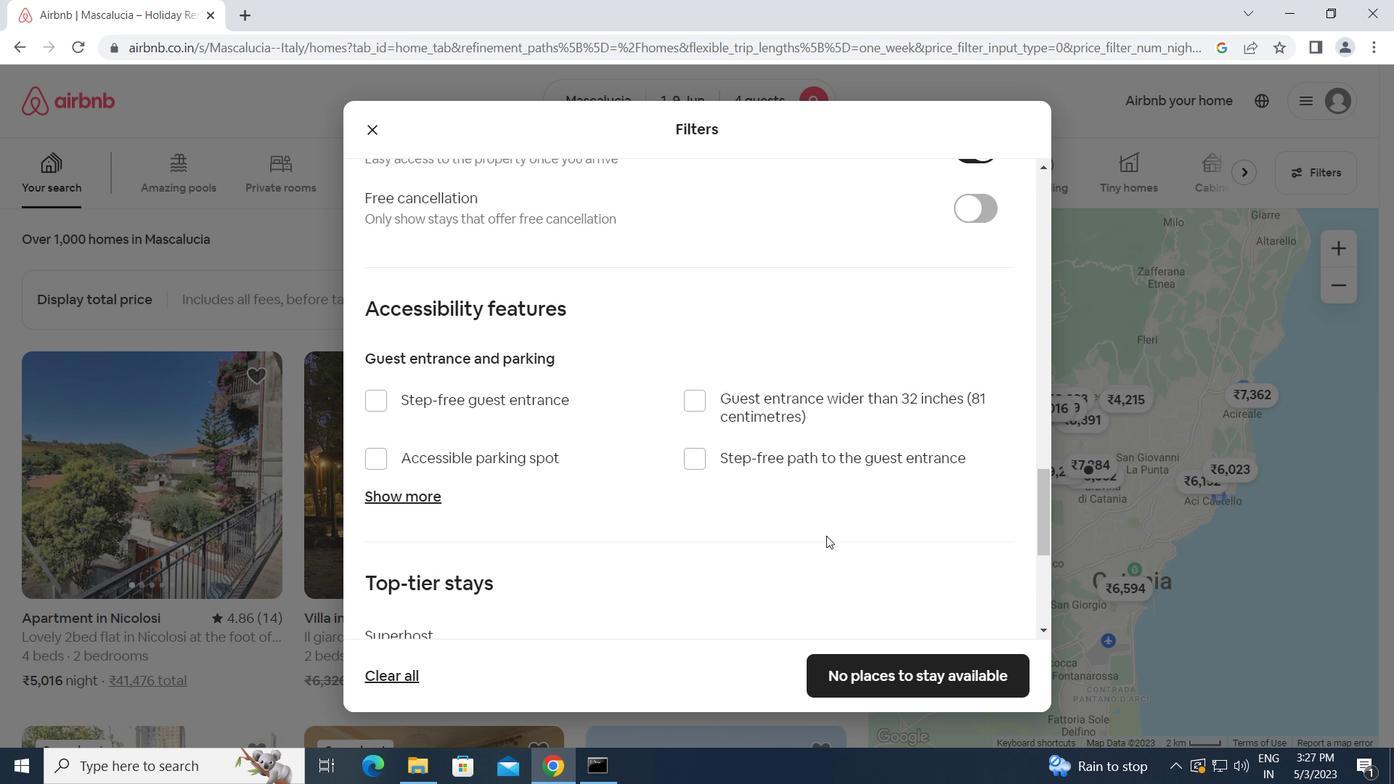 
Action: Mouse scrolled (827, 536) with delta (0, 0)
Screenshot: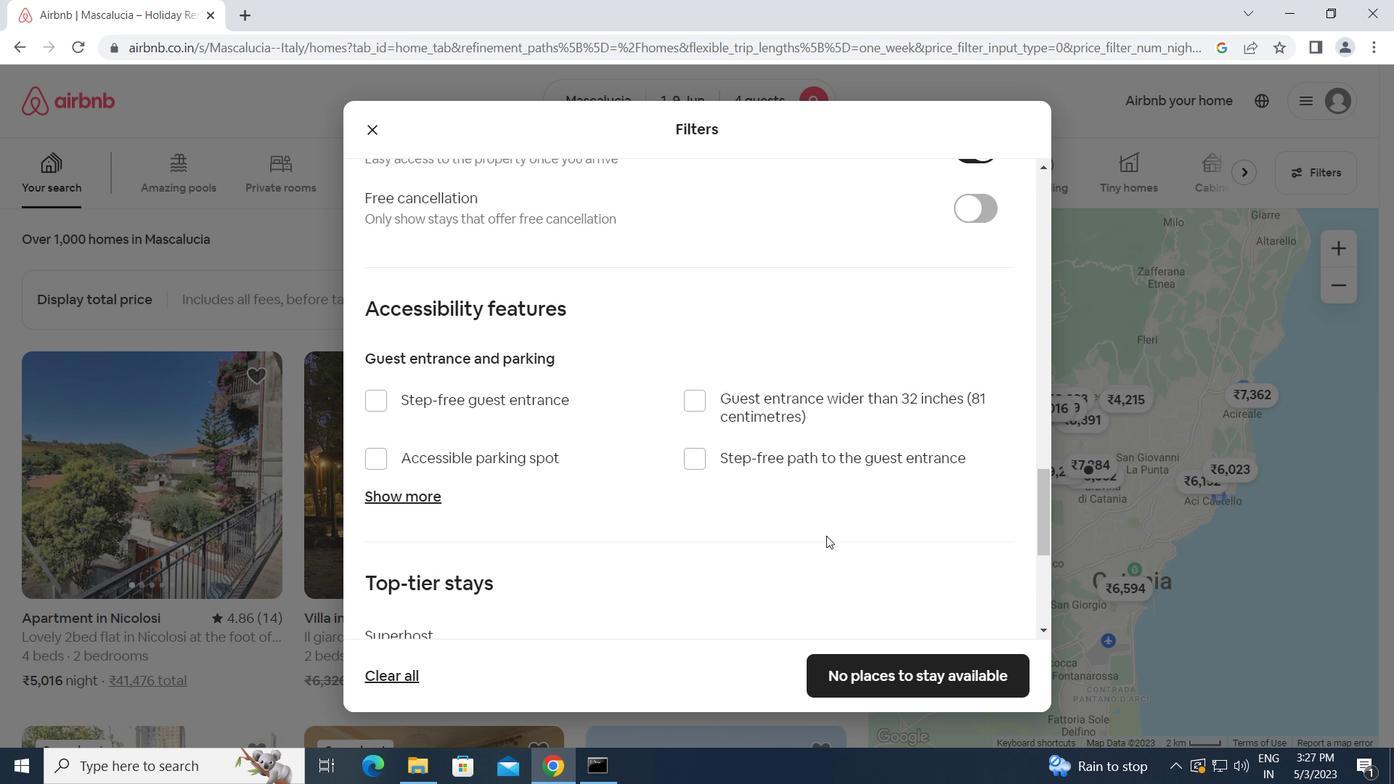 
Action: Mouse moved to (827, 536)
Screenshot: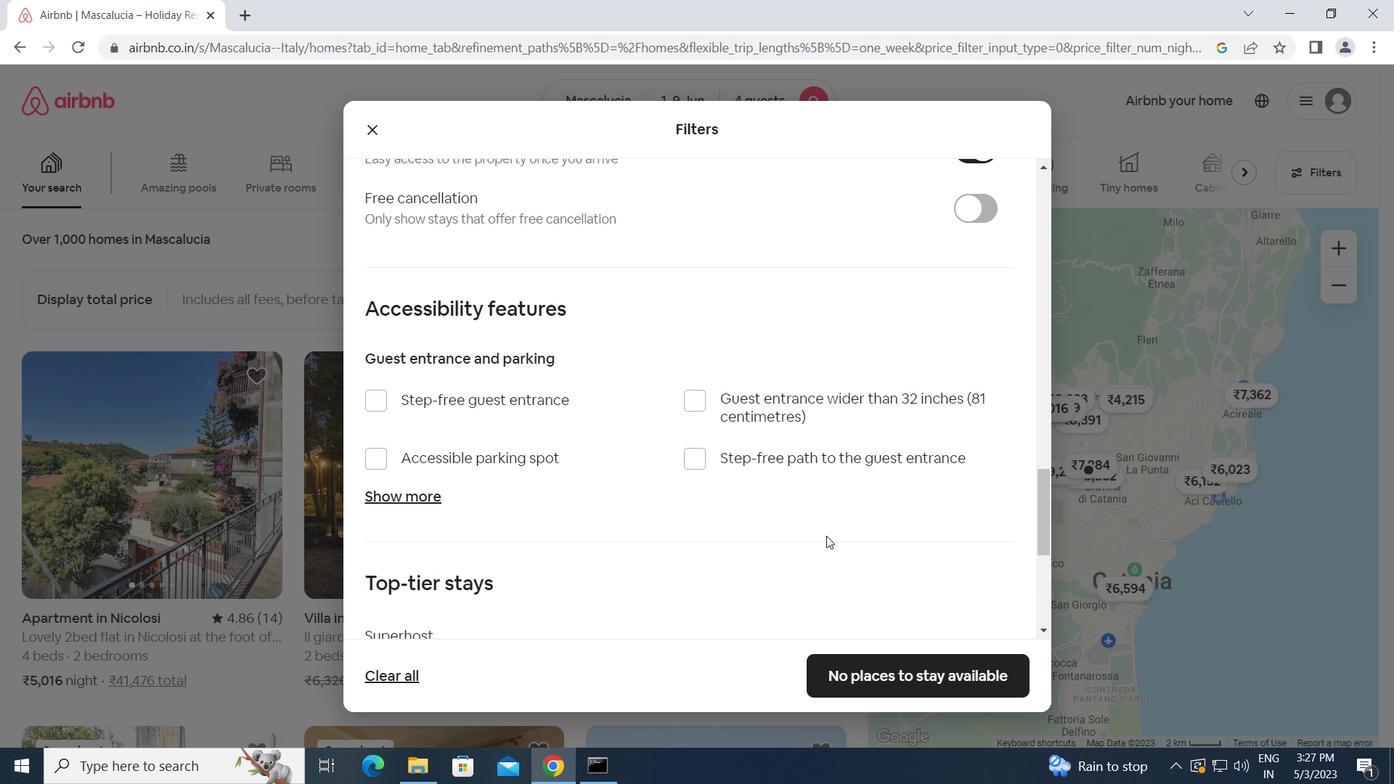 
Action: Mouse scrolled (827, 536) with delta (0, 0)
Screenshot: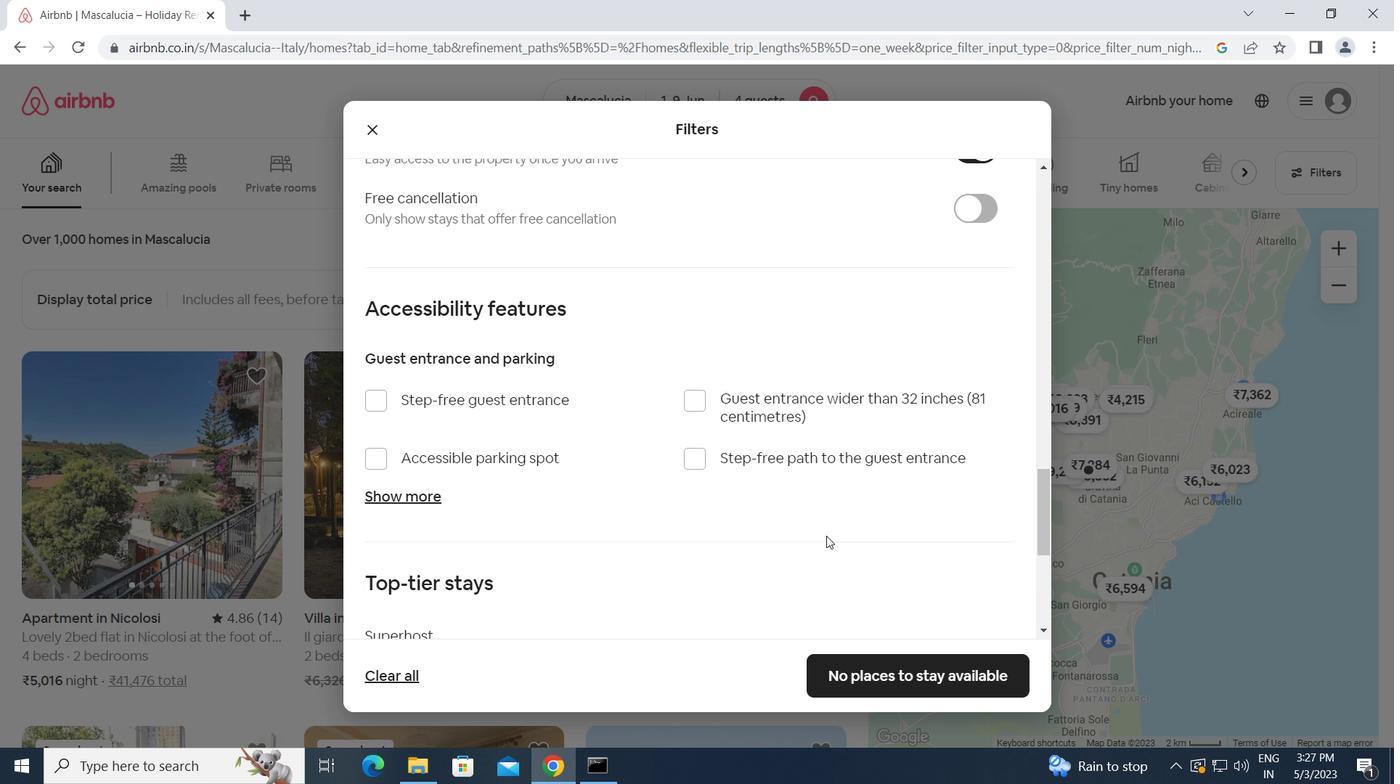 
Action: Mouse moved to (825, 537)
Screenshot: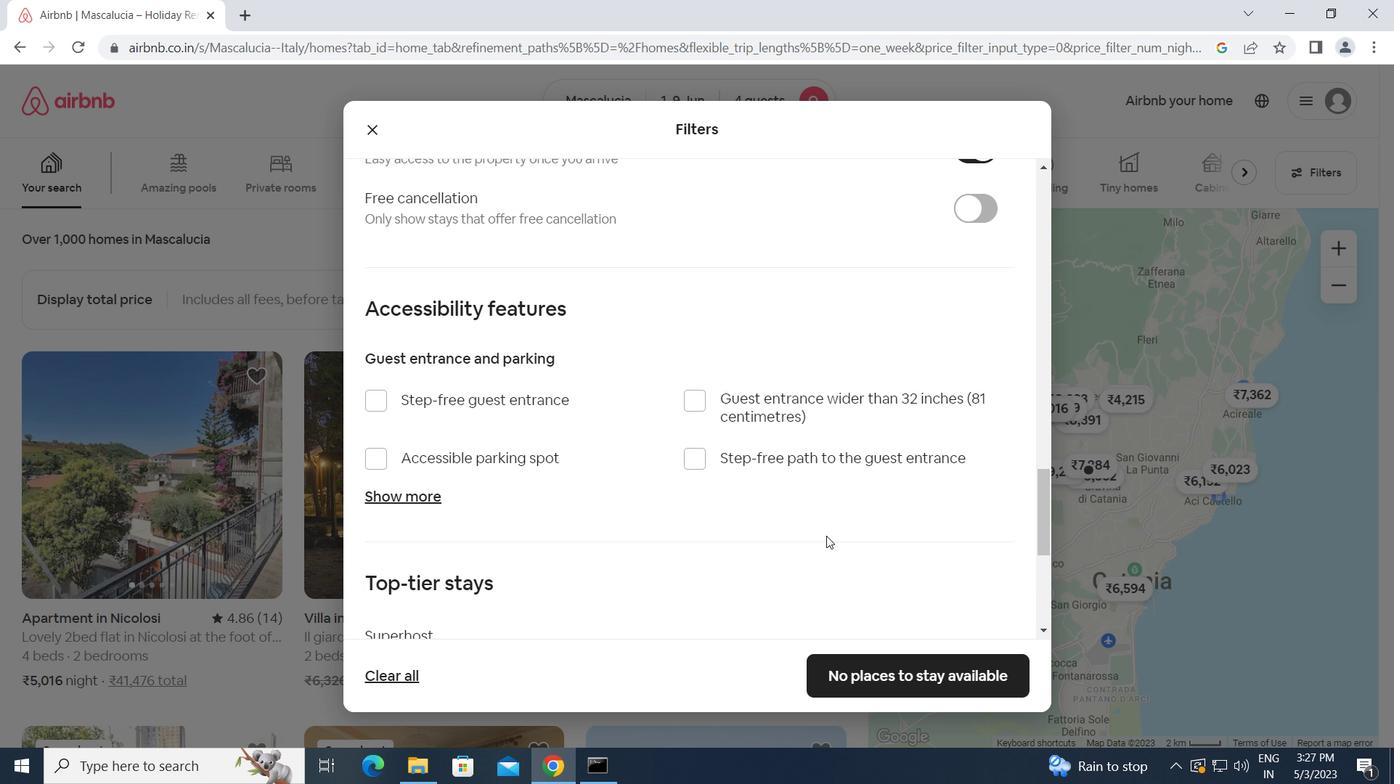 
Action: Mouse scrolled (825, 536) with delta (0, 0)
Screenshot: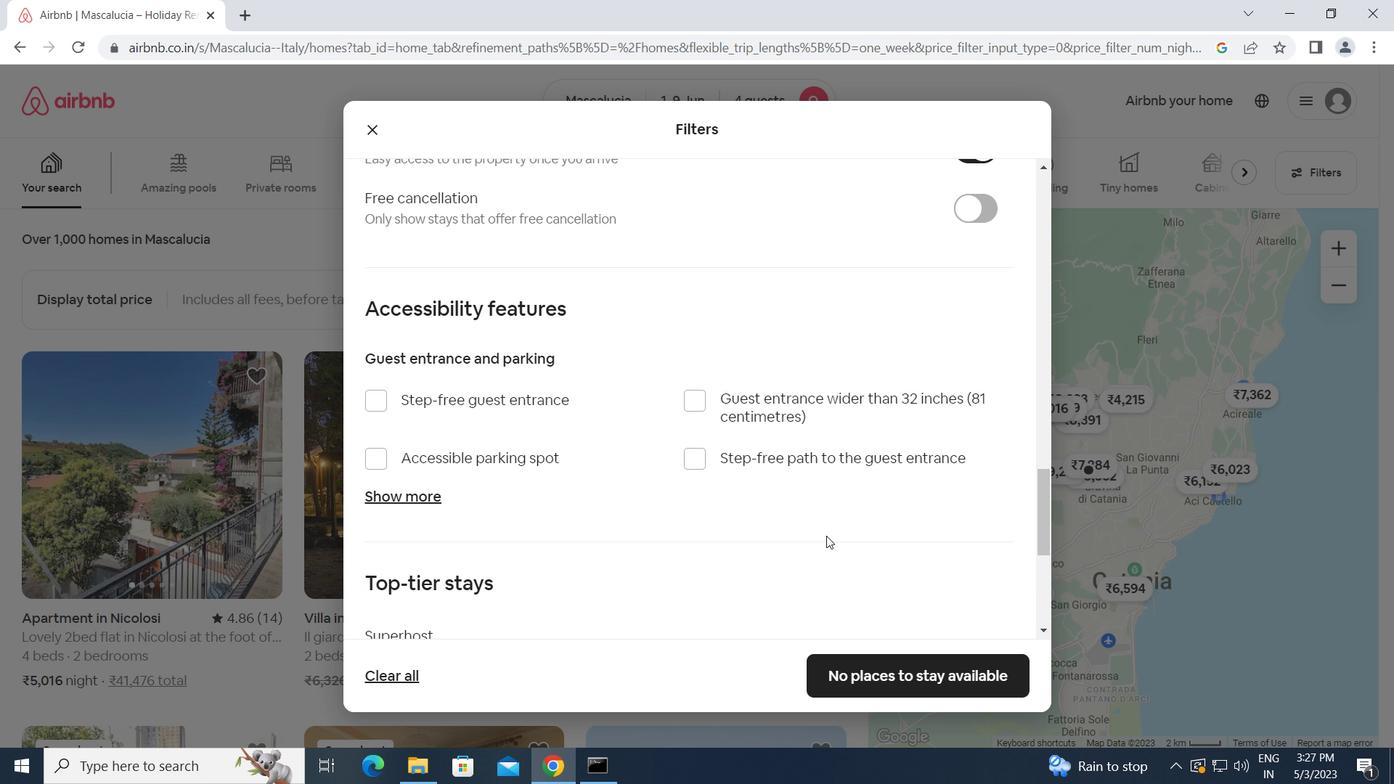 
Action: Mouse moved to (375, 528)
Screenshot: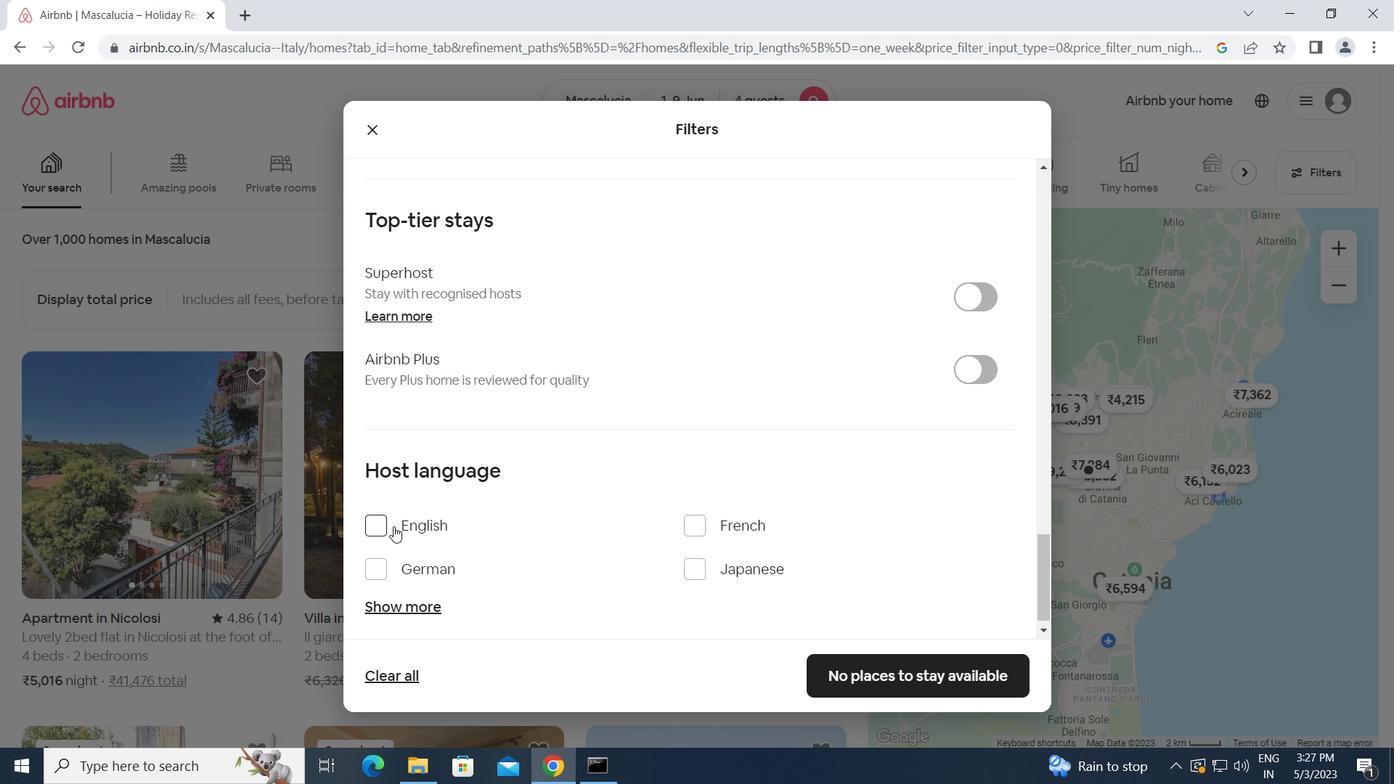 
Action: Mouse pressed left at (375, 528)
Screenshot: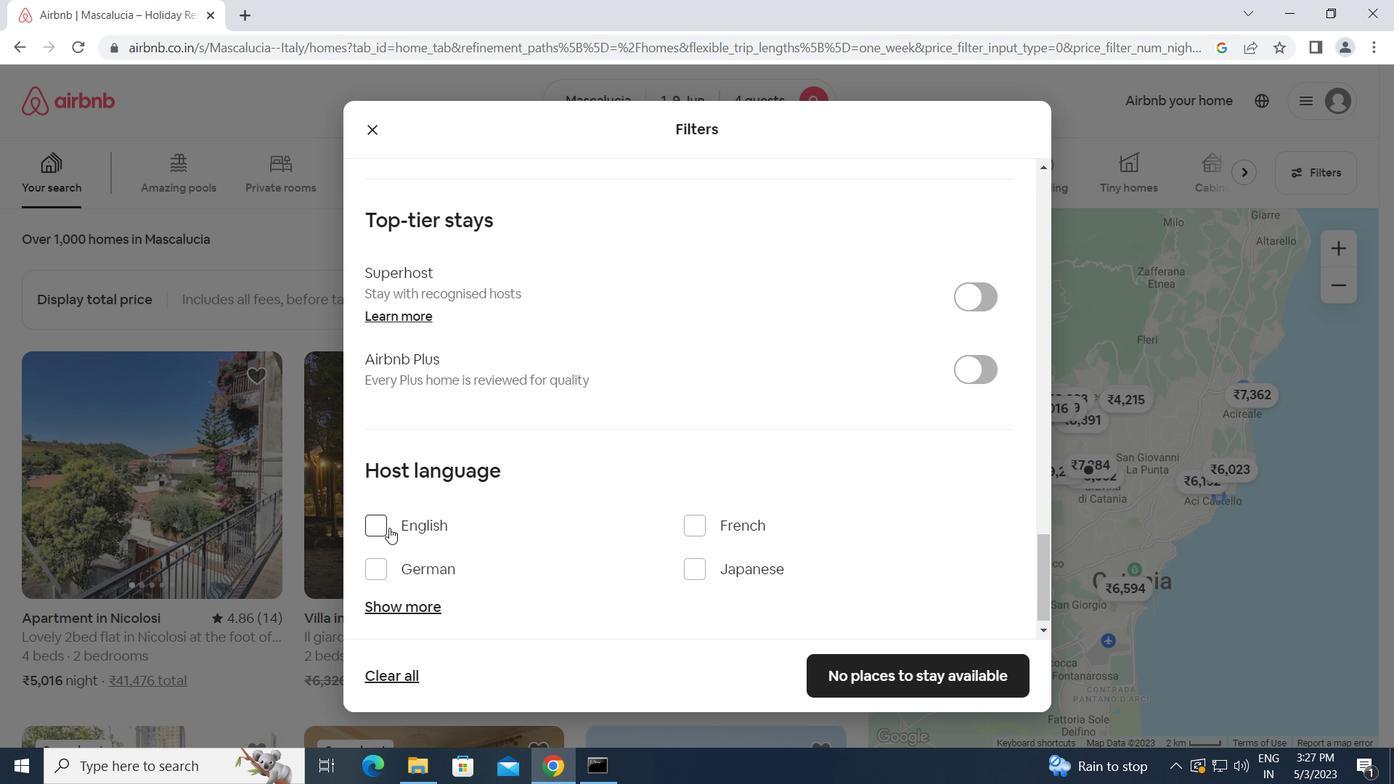 
Action: Mouse moved to (866, 673)
Screenshot: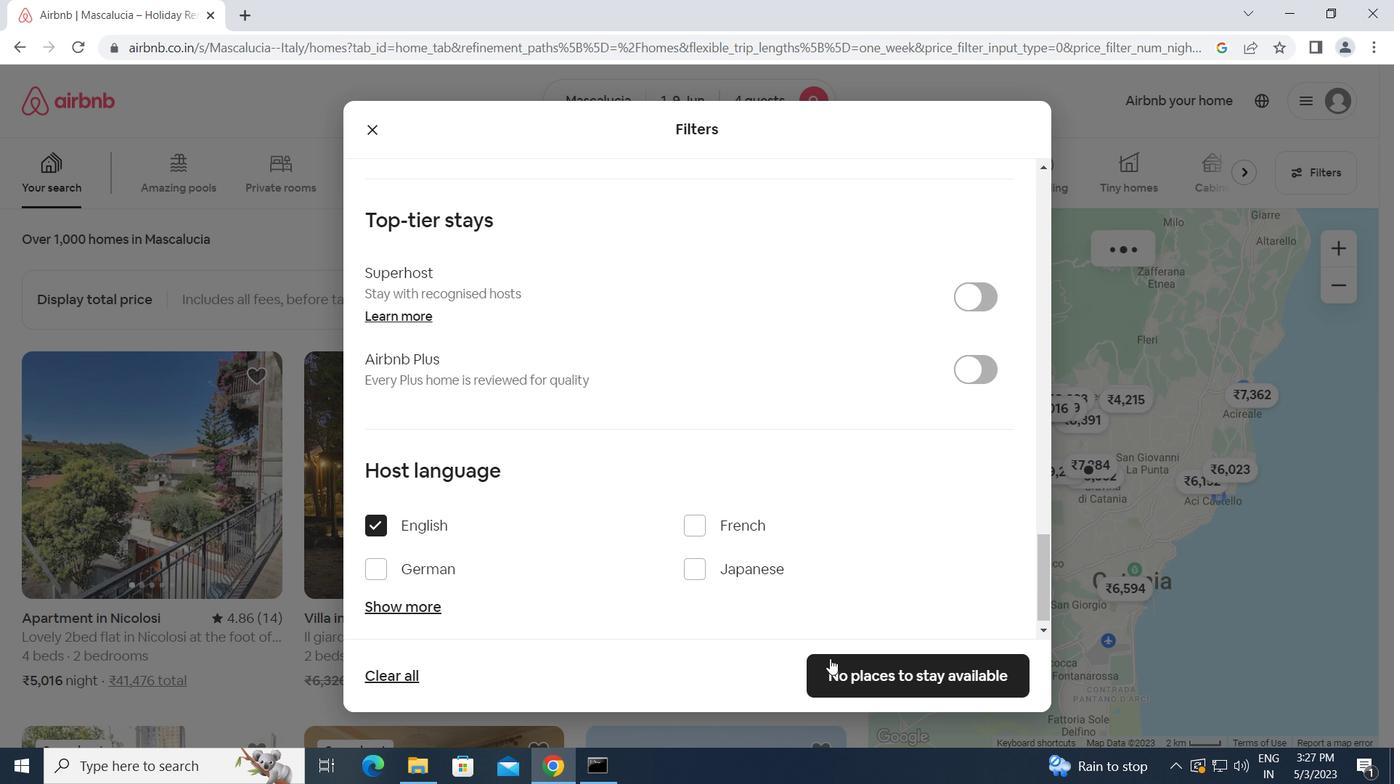 
Action: Mouse pressed left at (866, 673)
Screenshot: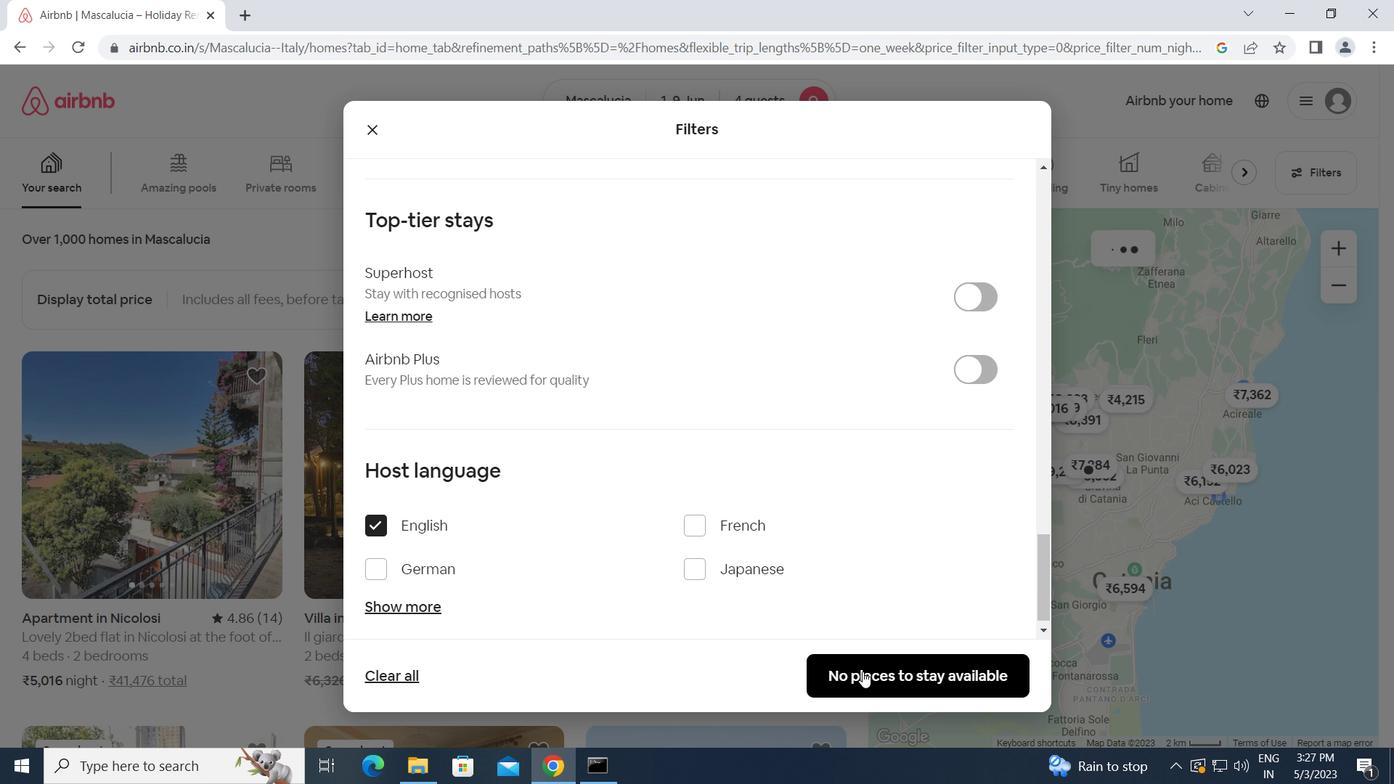 
